 Task: Search one way flight ticket for 1 adult, 5 children, 2 infants in seat and 1 infant on lap in first from North Platte: North Platte Regional Airport (lee Bird Field) to Rockford: Chicago Rockford International Airport(was Northwest Chicagoland Regional Airport At Rockford) on 5-1-2023. Choice of flights is Southwest. Number of bags: 7 checked bags. Price is upto 77000. Outbound departure time preference is 17:15.
Action: Mouse moved to (251, 233)
Screenshot: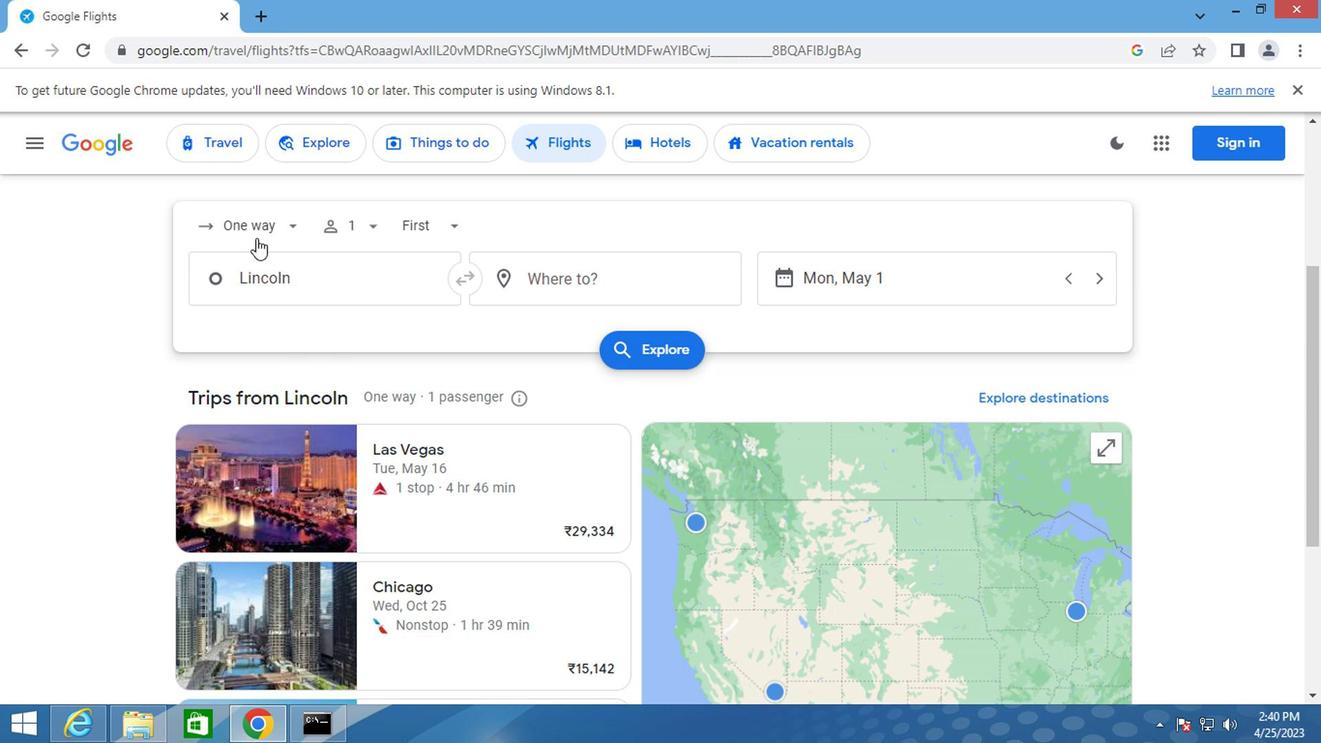 
Action: Mouse pressed left at (251, 233)
Screenshot: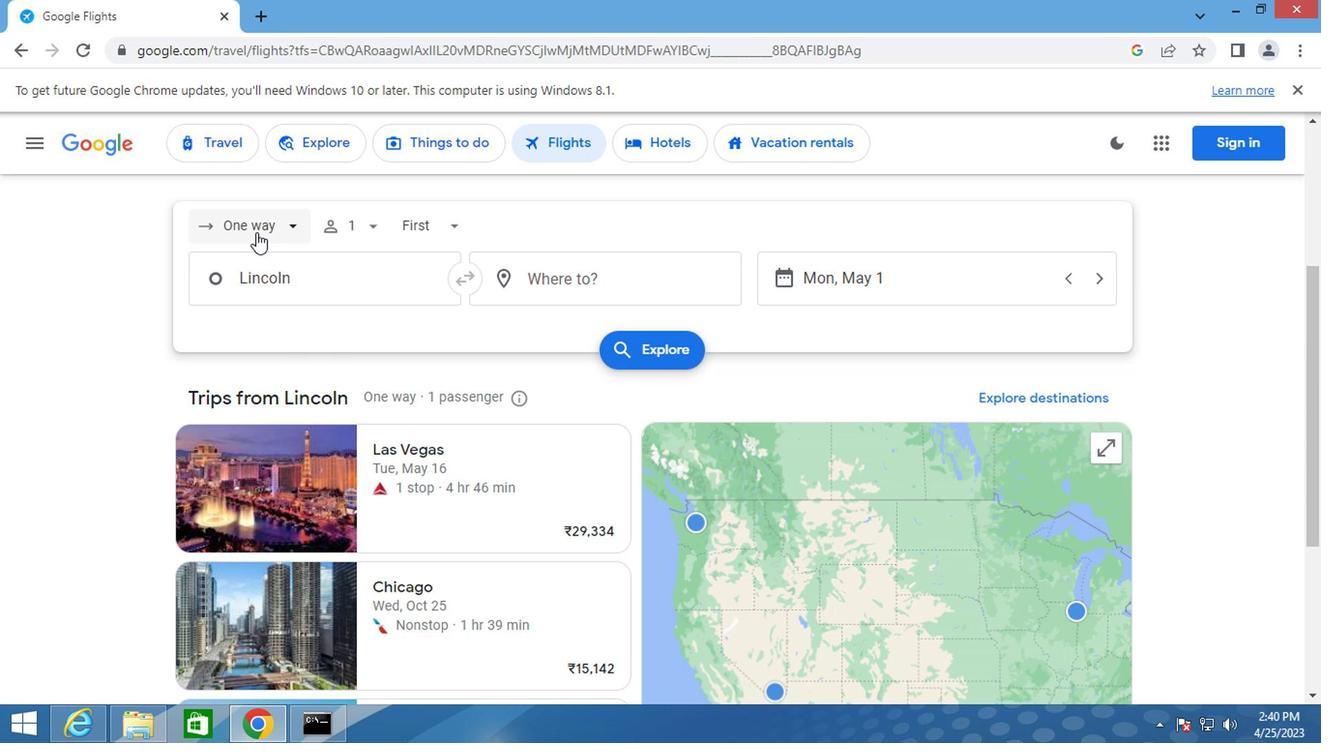 
Action: Mouse moved to (268, 313)
Screenshot: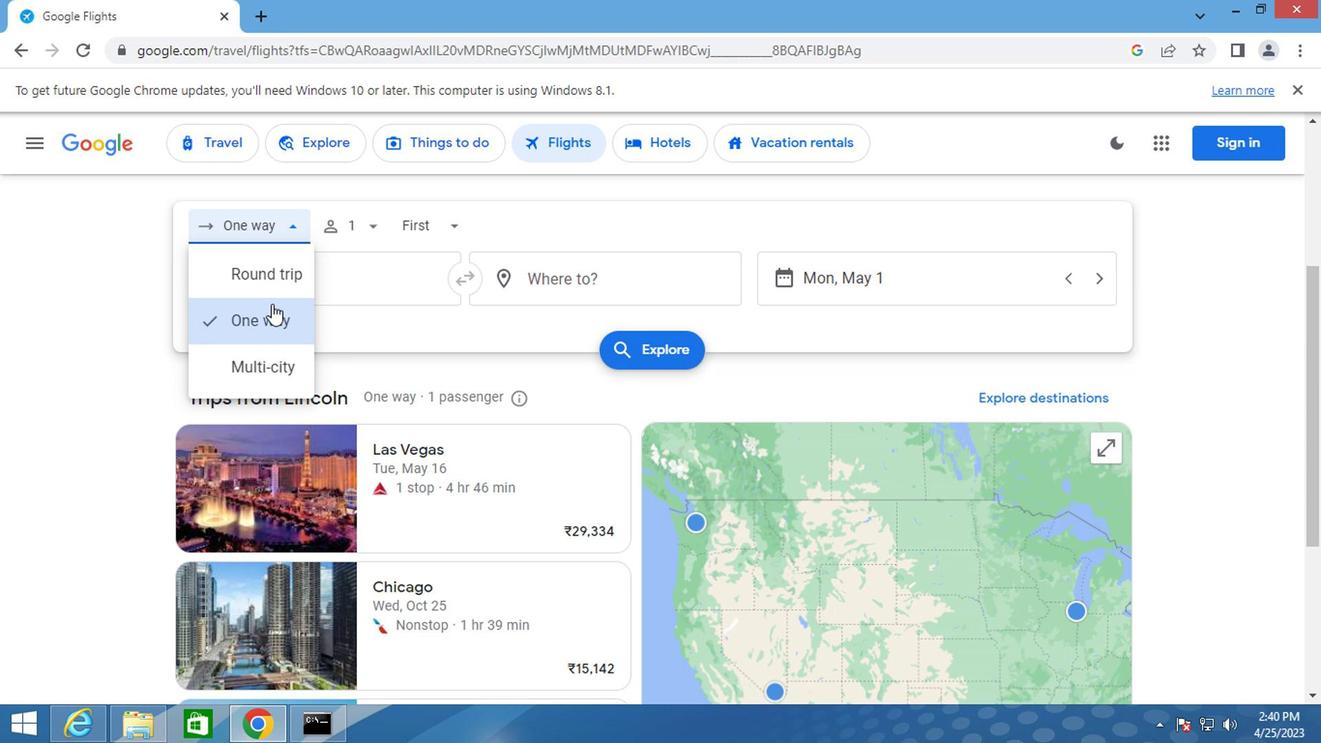 
Action: Mouse pressed left at (268, 313)
Screenshot: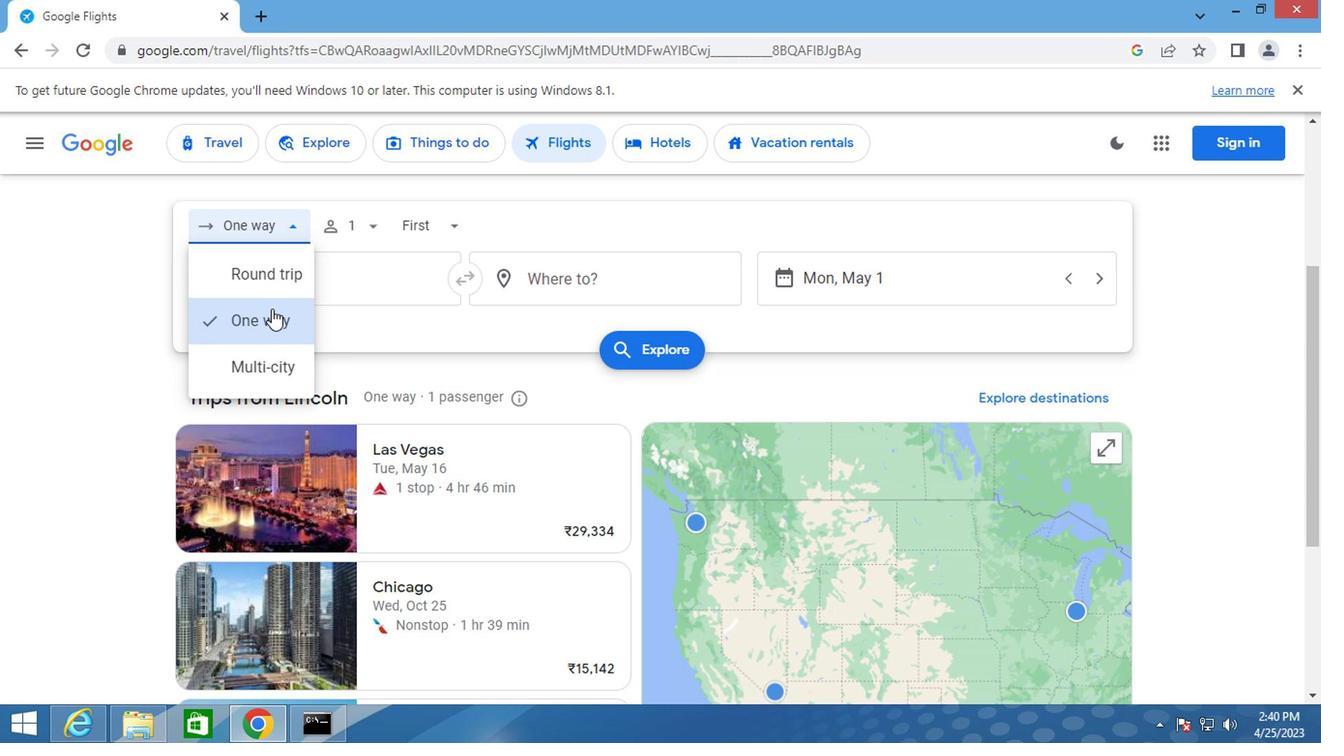 
Action: Mouse moved to (369, 227)
Screenshot: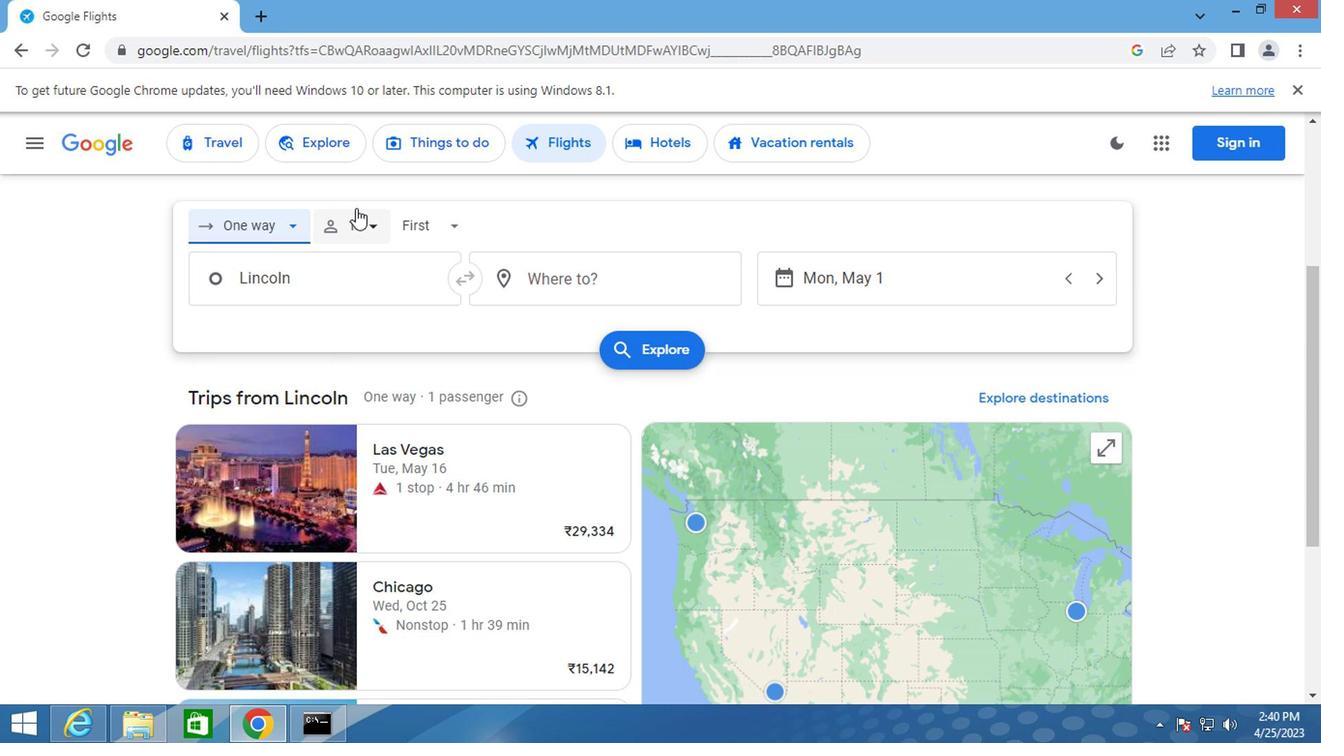 
Action: Mouse pressed left at (369, 227)
Screenshot: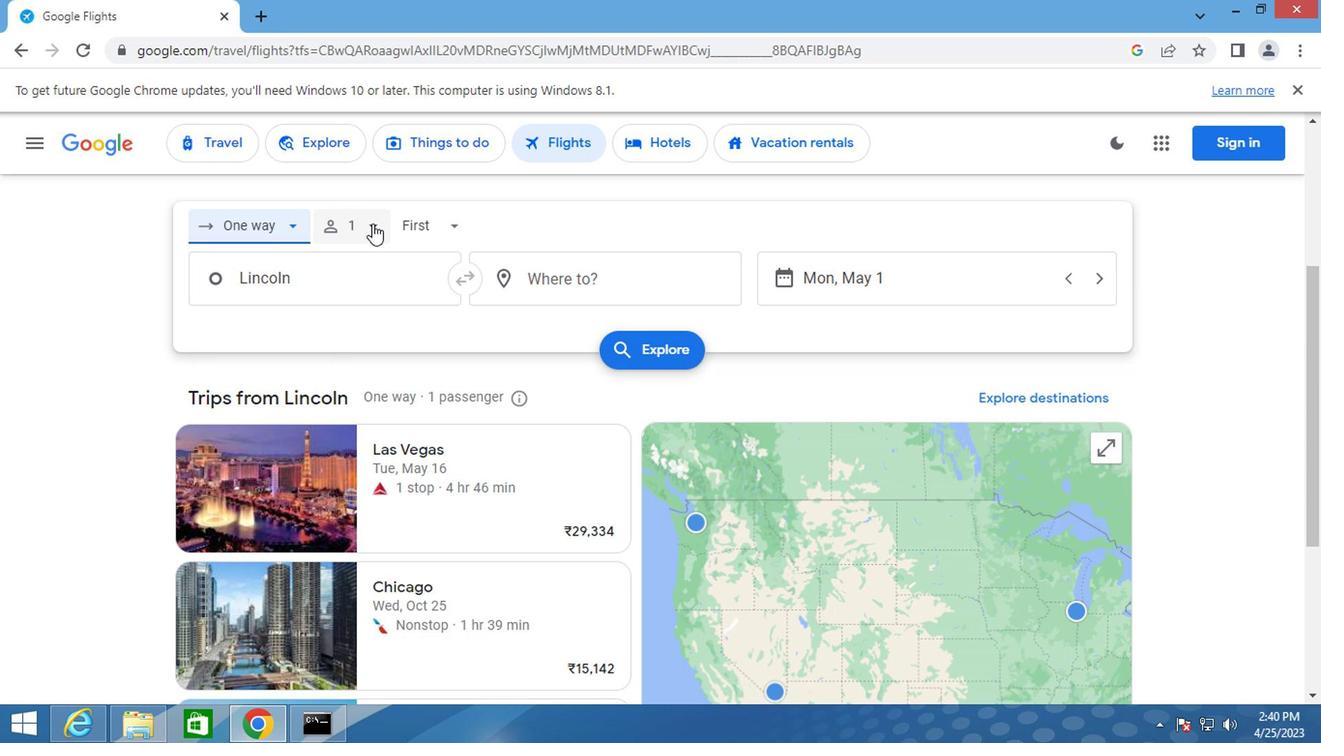 
Action: Mouse moved to (511, 318)
Screenshot: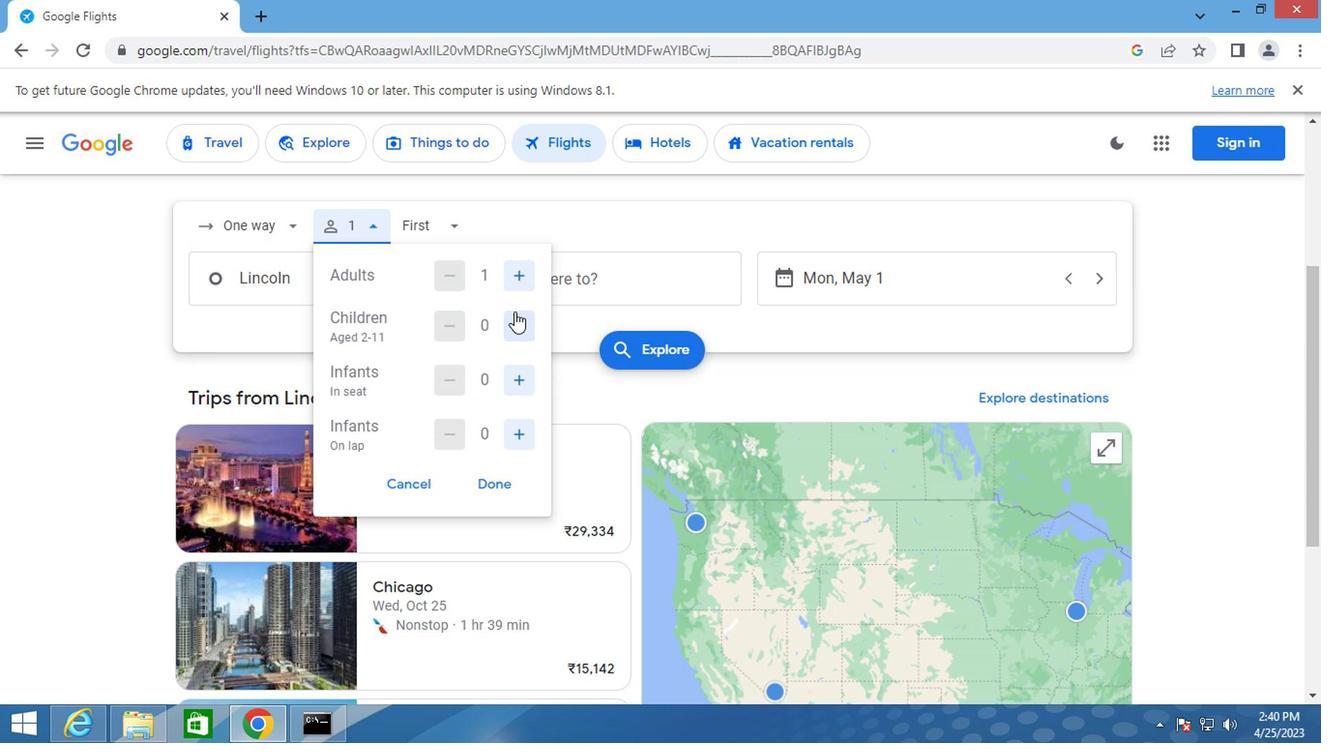 
Action: Mouse pressed left at (511, 318)
Screenshot: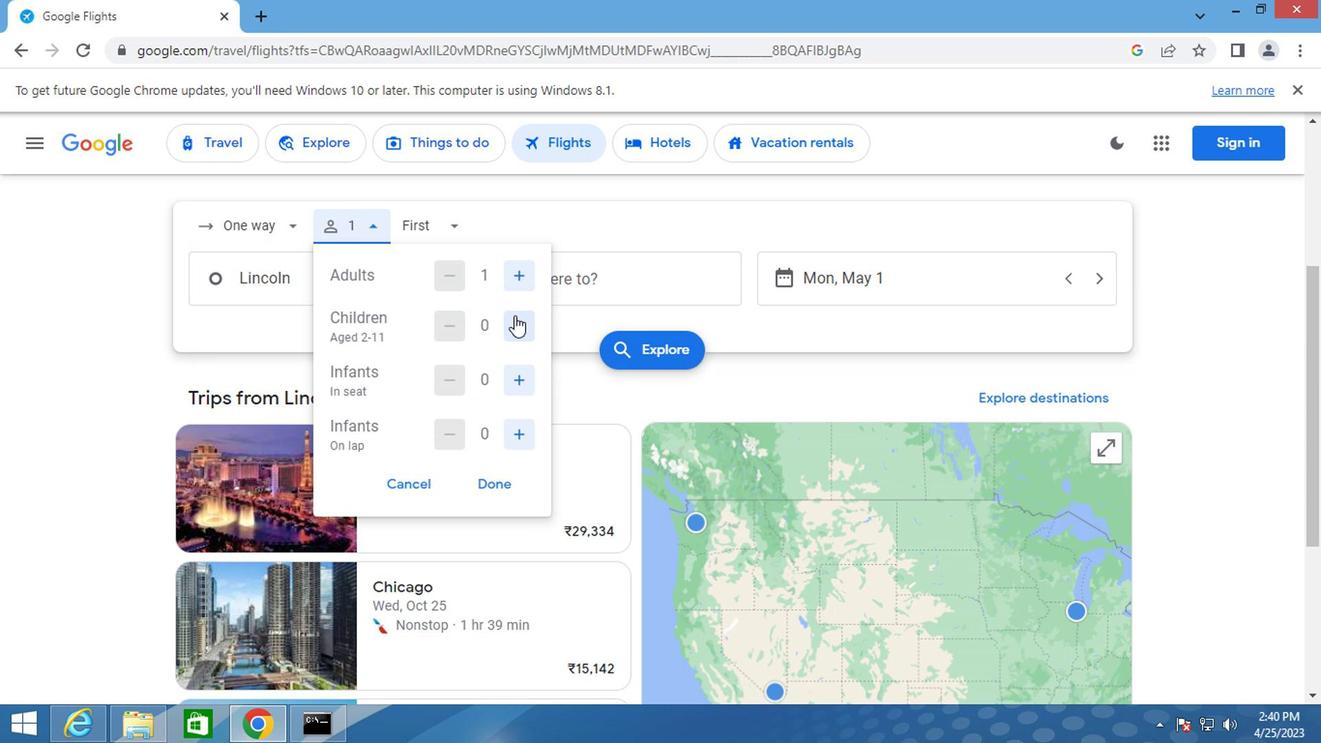 
Action: Mouse pressed left at (511, 318)
Screenshot: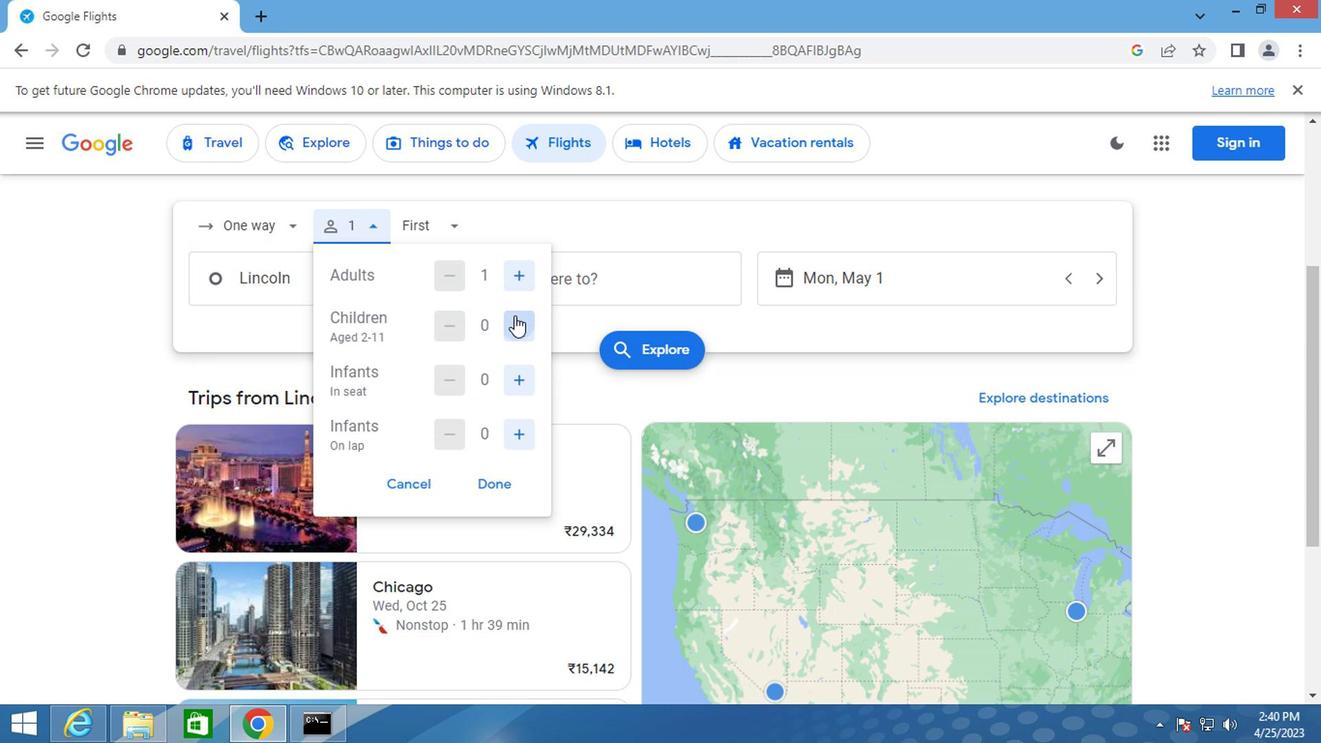 
Action: Mouse pressed left at (511, 318)
Screenshot: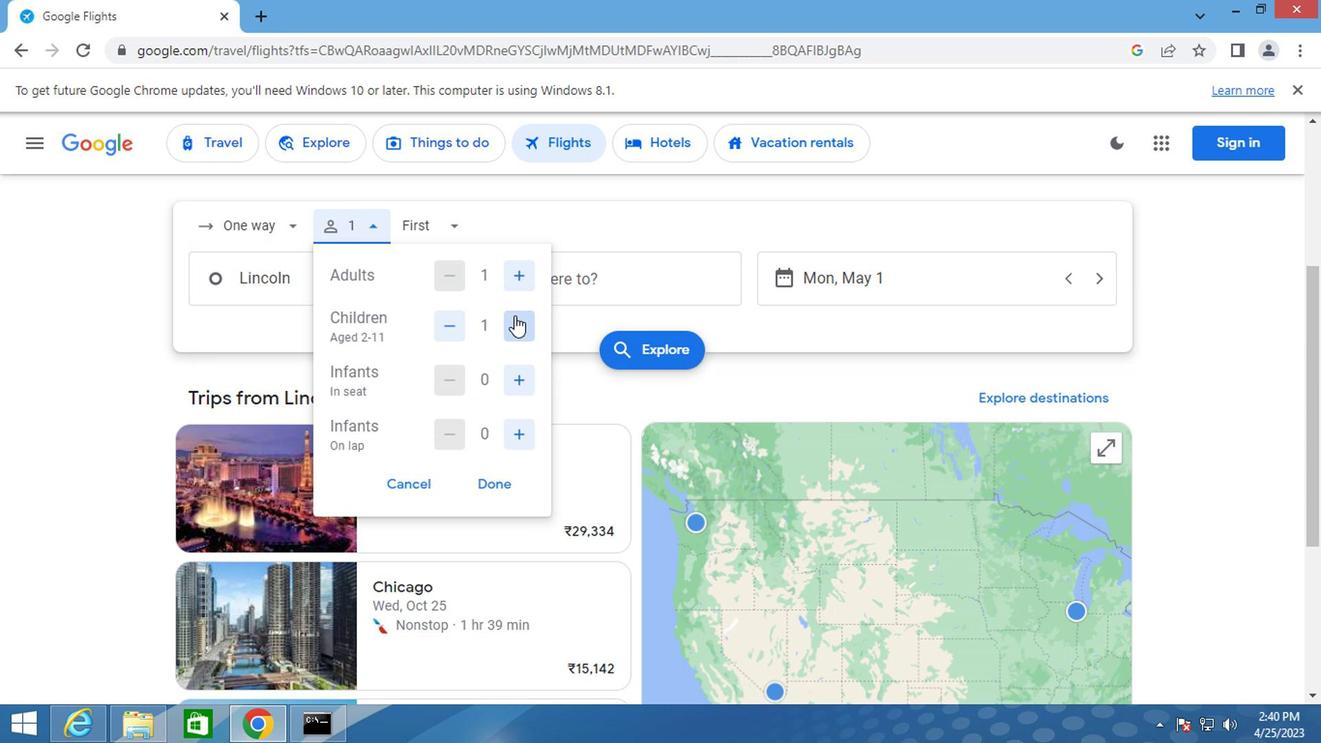 
Action: Mouse pressed left at (511, 318)
Screenshot: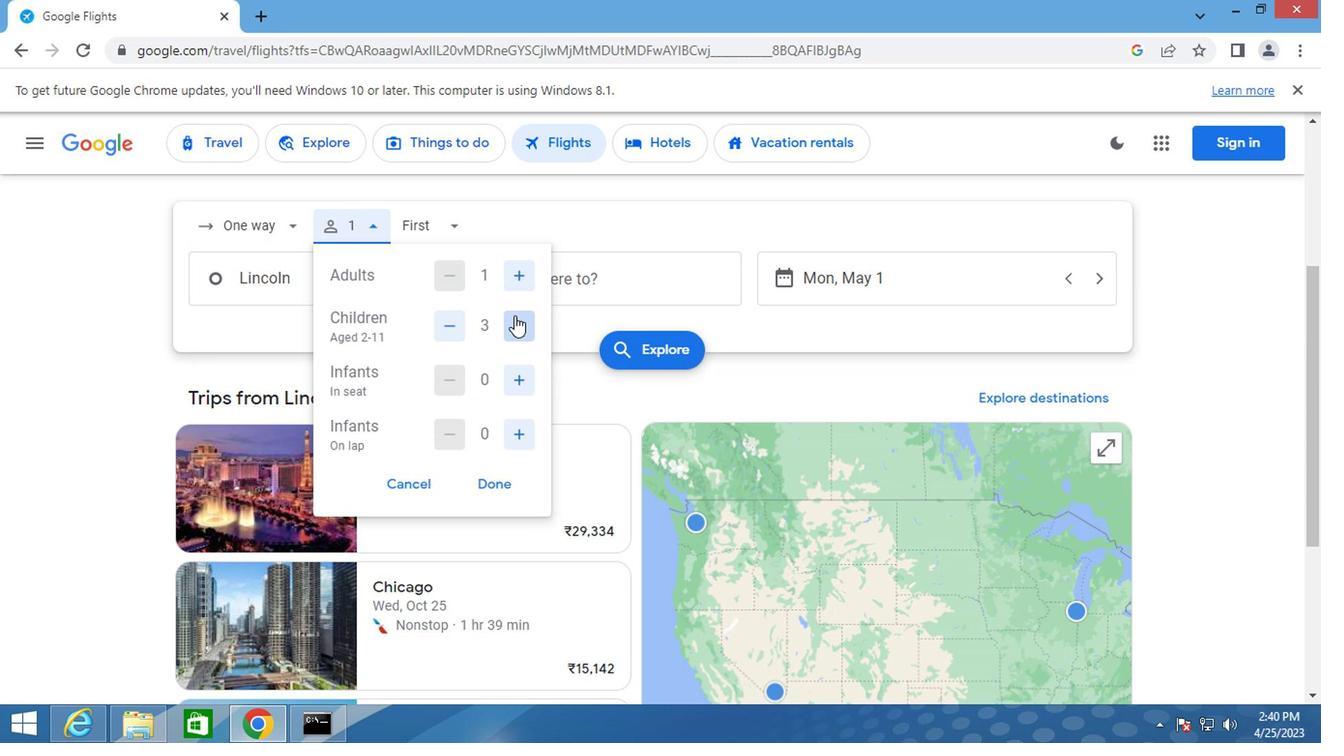 
Action: Mouse pressed left at (511, 318)
Screenshot: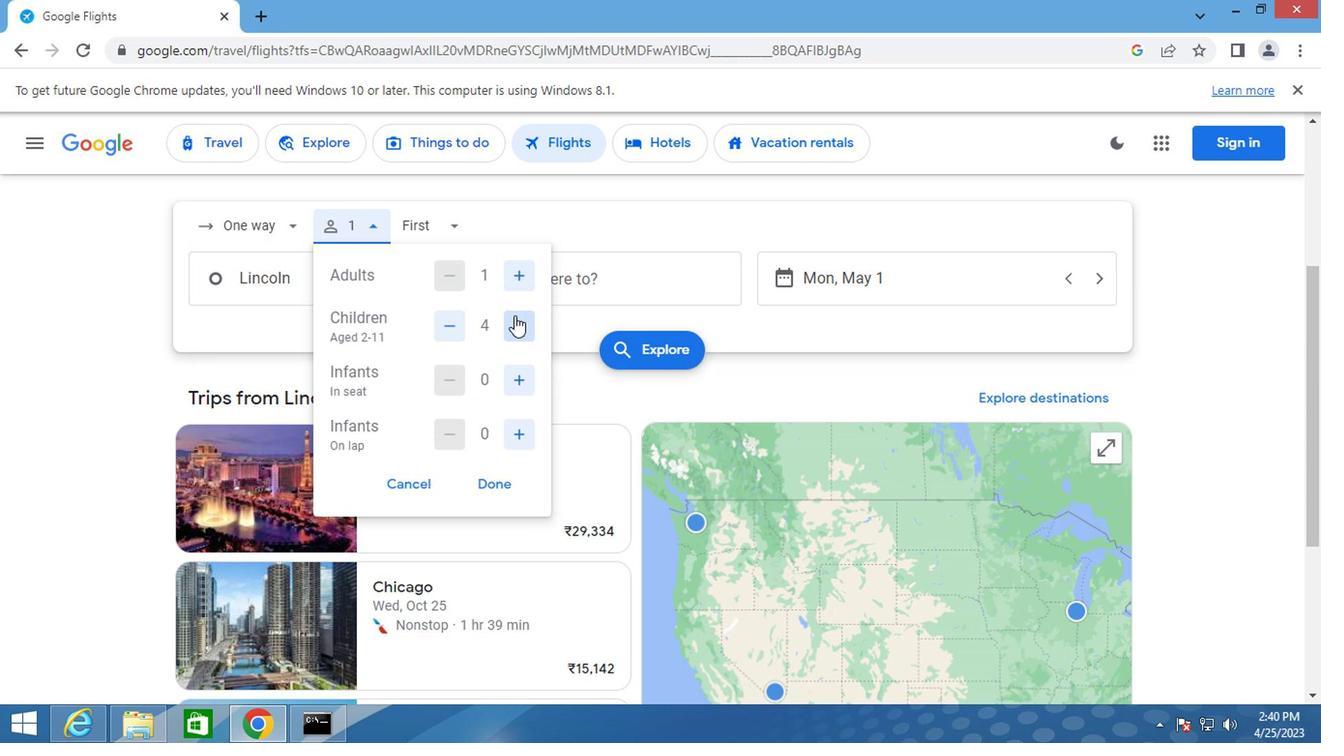 
Action: Mouse moved to (518, 384)
Screenshot: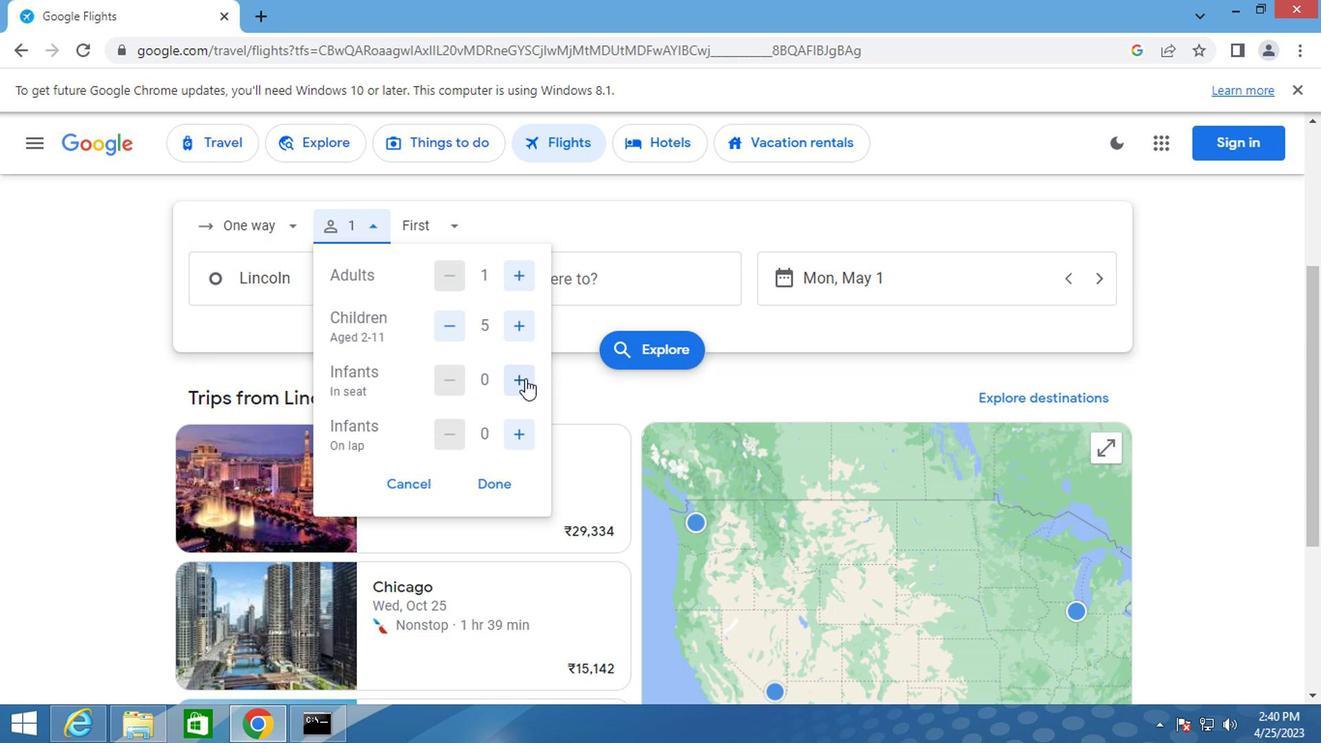 
Action: Mouse pressed left at (518, 384)
Screenshot: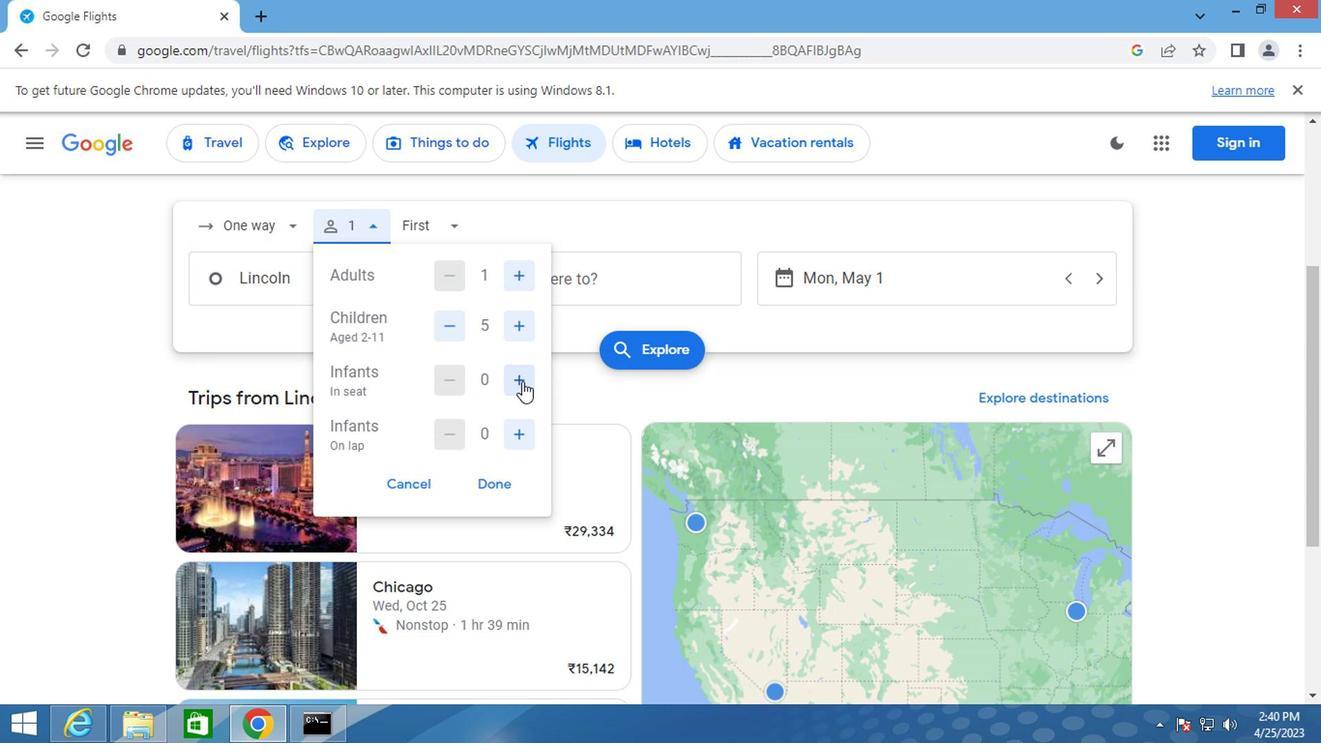 
Action: Mouse pressed left at (518, 384)
Screenshot: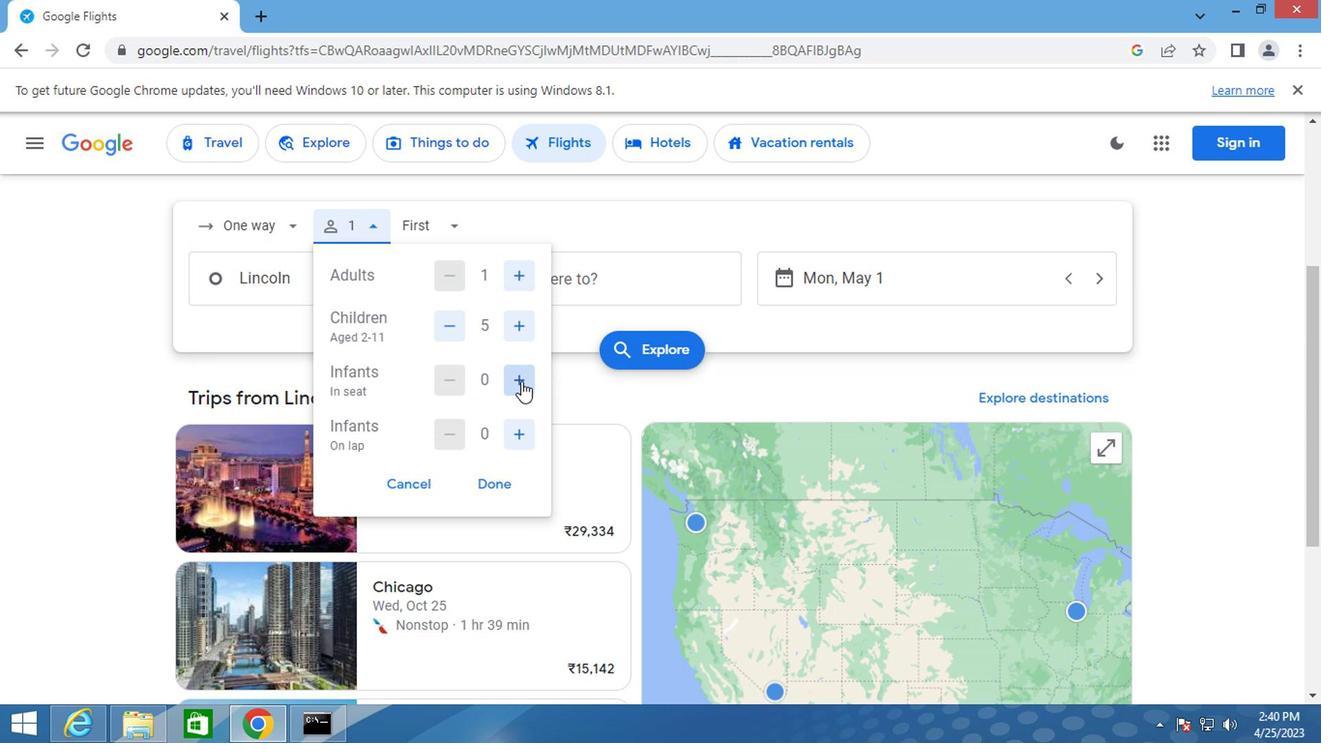 
Action: Mouse moved to (515, 430)
Screenshot: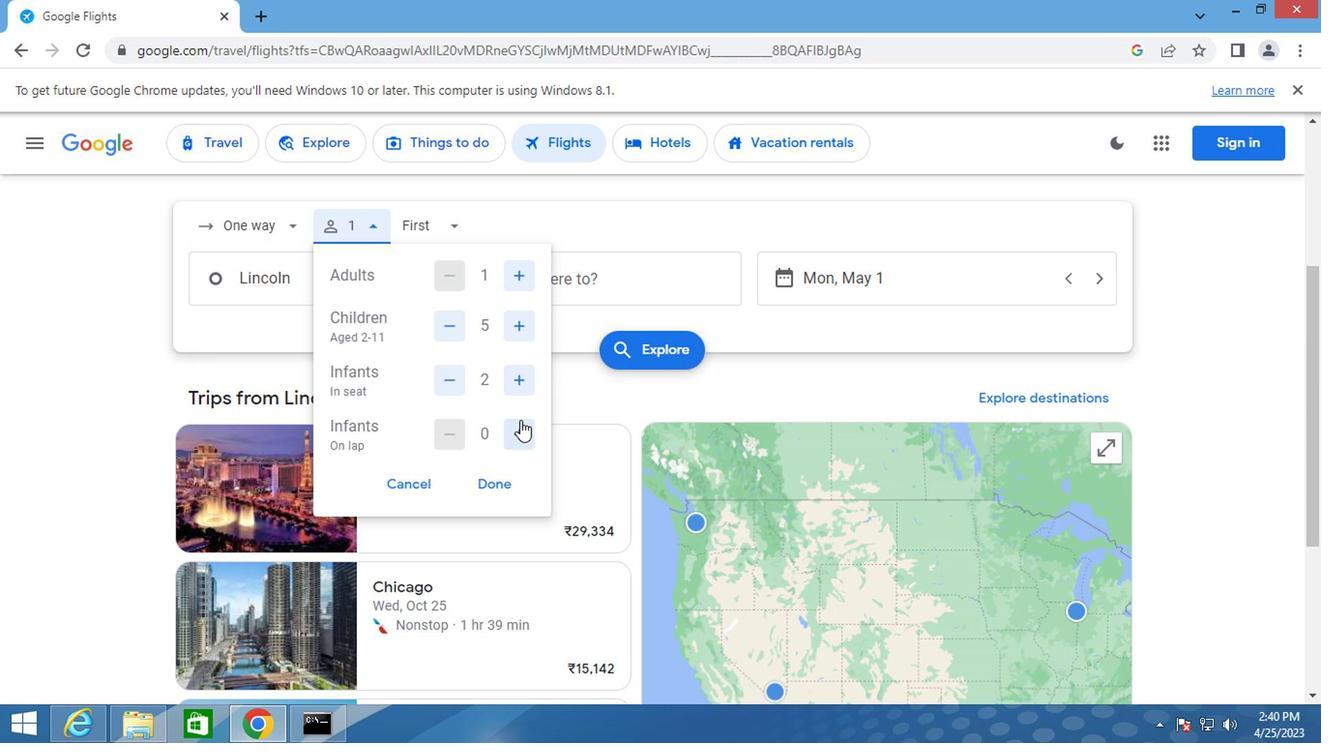 
Action: Mouse pressed left at (515, 430)
Screenshot: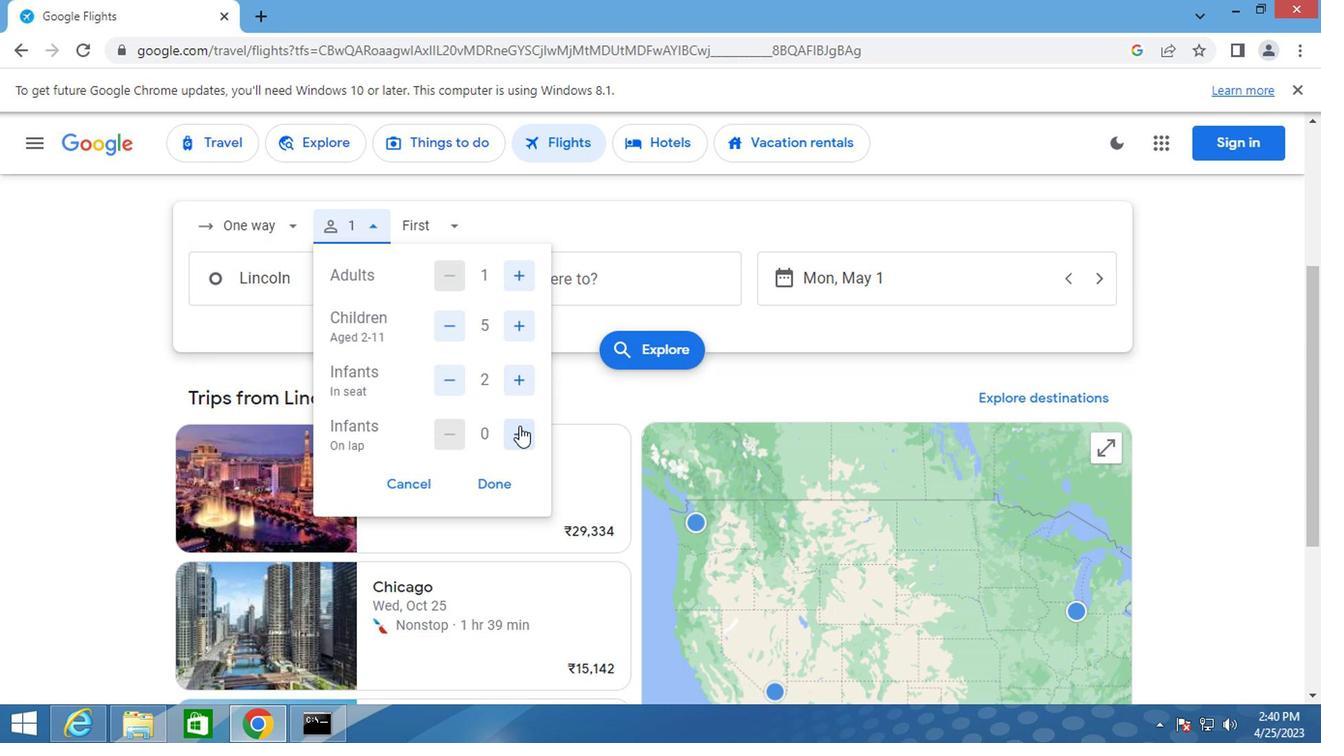 
Action: Mouse moved to (401, 227)
Screenshot: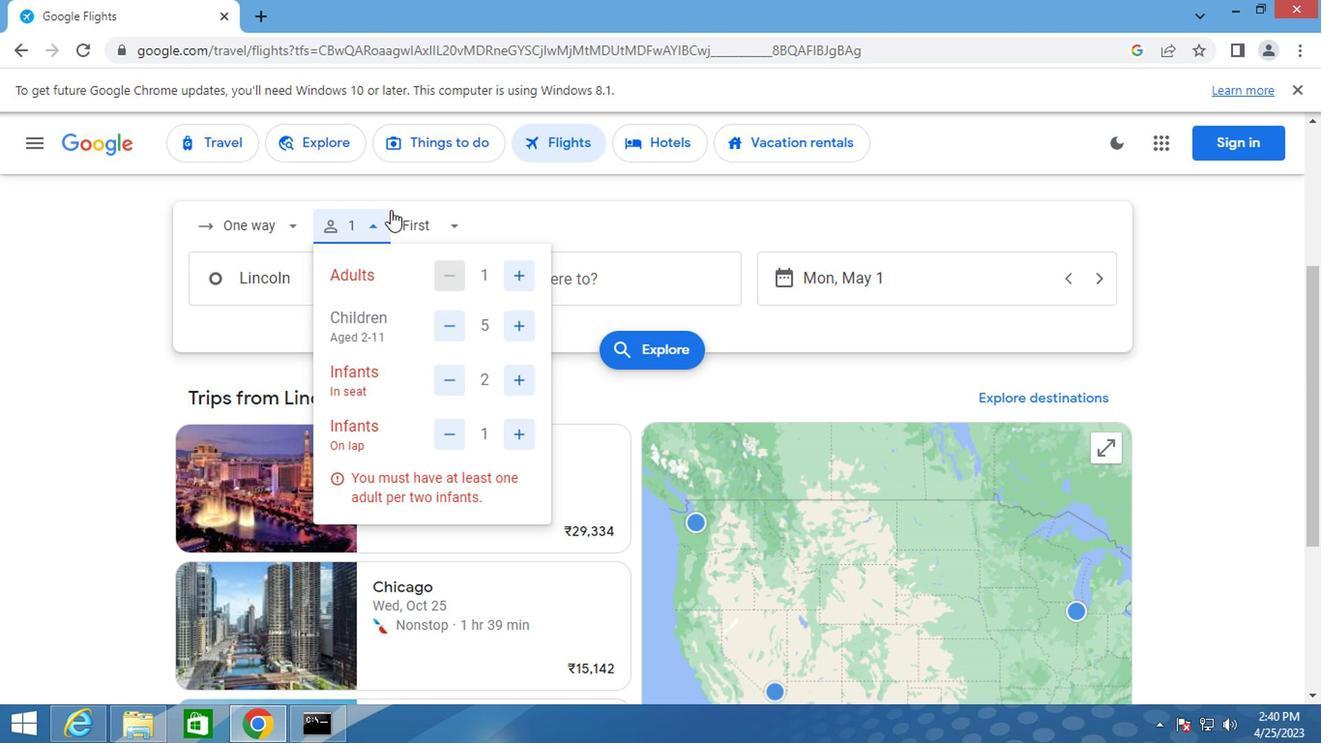 
Action: Mouse pressed left at (401, 227)
Screenshot: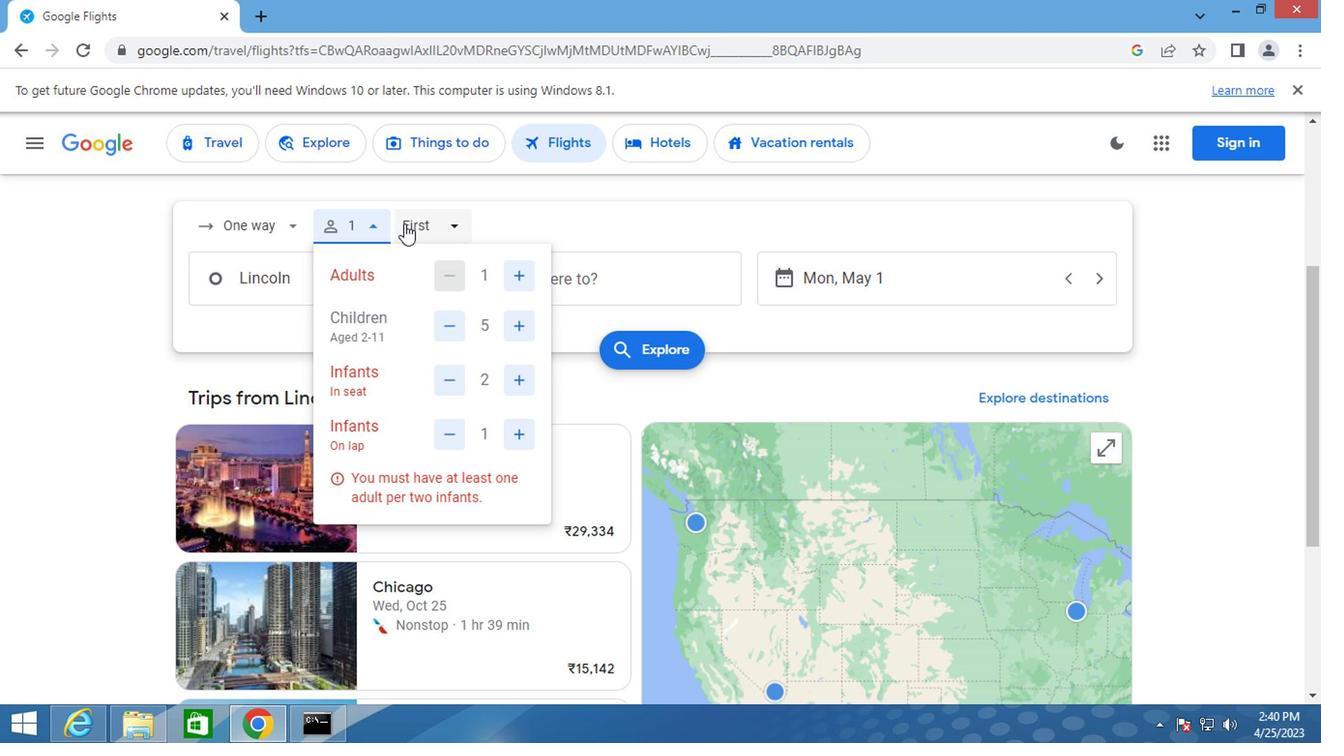 
Action: Mouse moved to (475, 422)
Screenshot: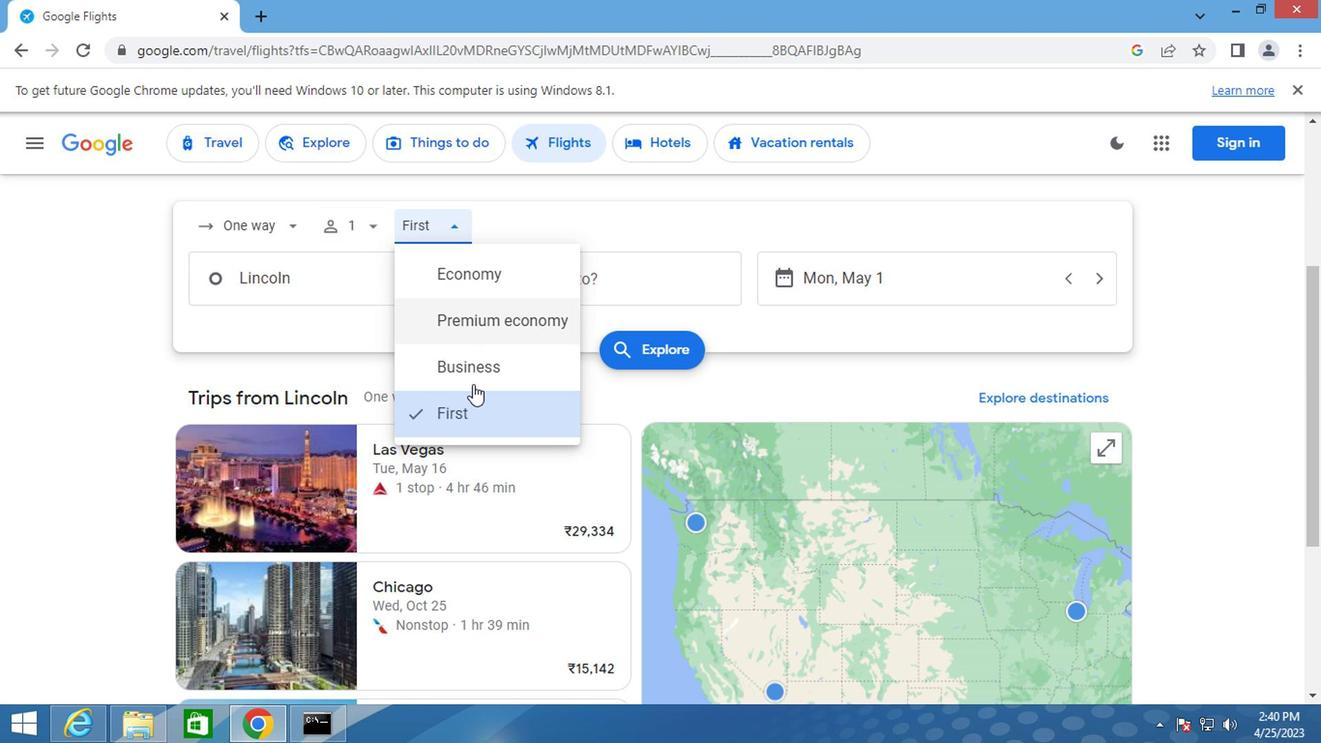 
Action: Mouse pressed left at (475, 422)
Screenshot: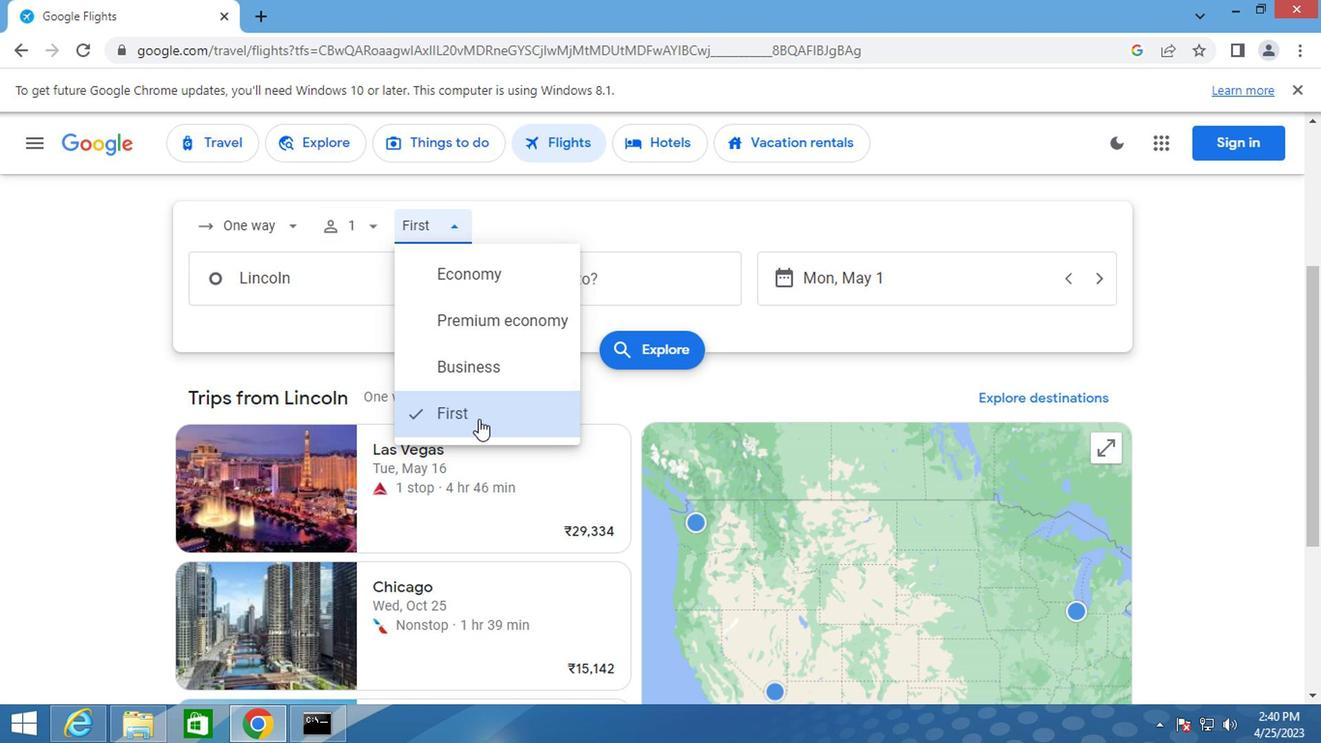 
Action: Mouse moved to (267, 269)
Screenshot: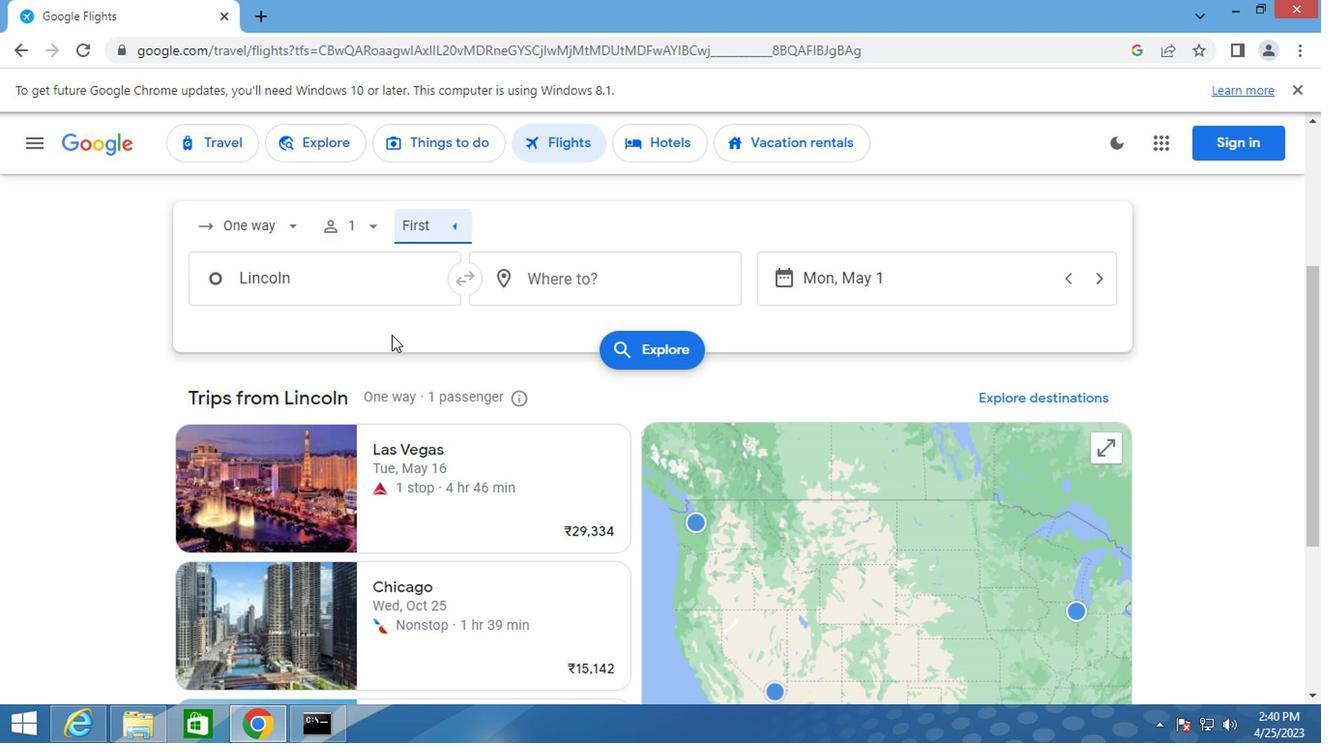 
Action: Mouse pressed left at (267, 269)
Screenshot: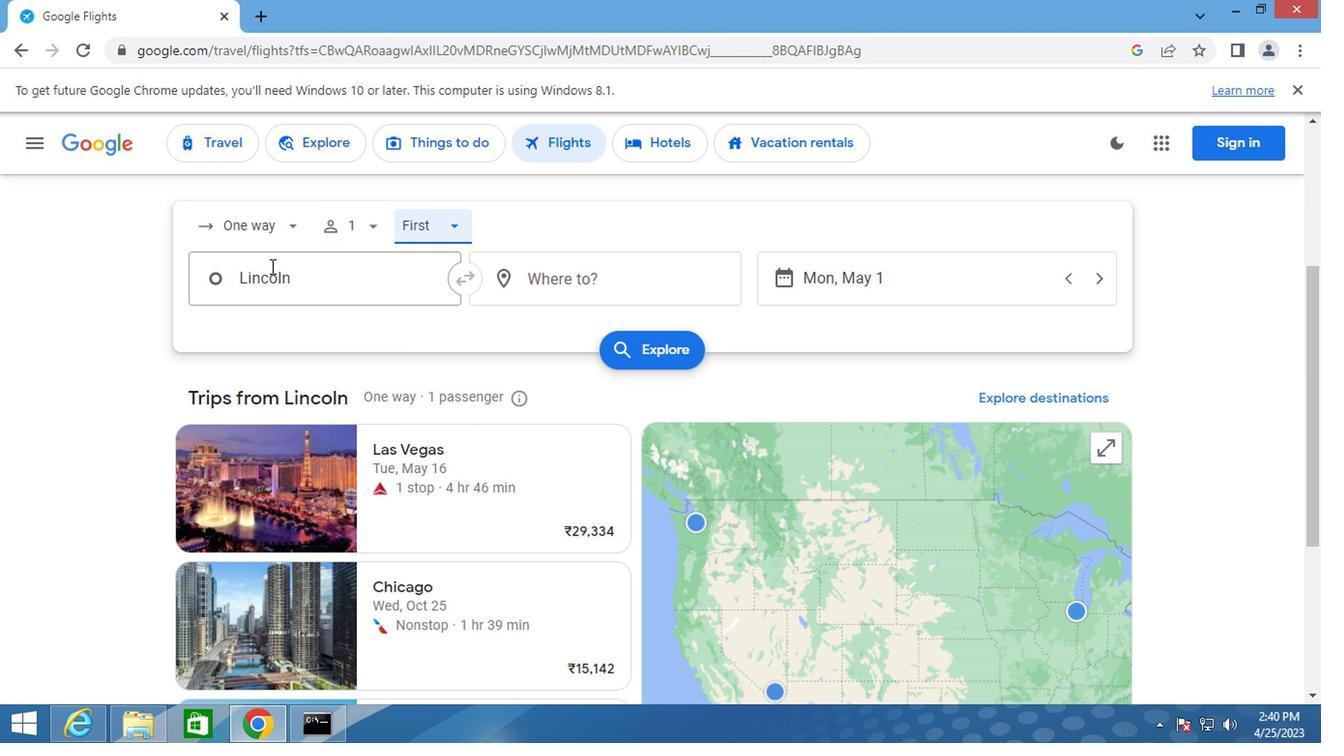 
Action: Key pressed north<Key.space>platte
Screenshot: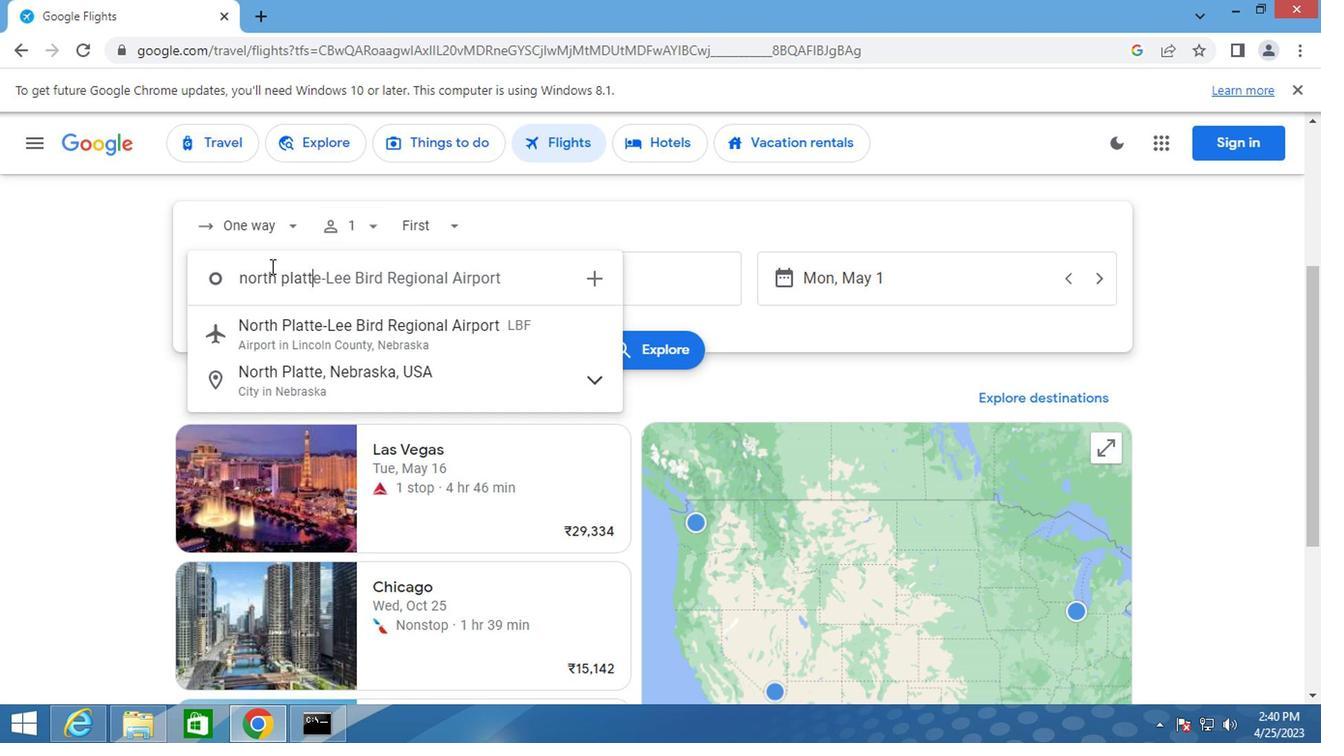 
Action: Mouse moved to (349, 346)
Screenshot: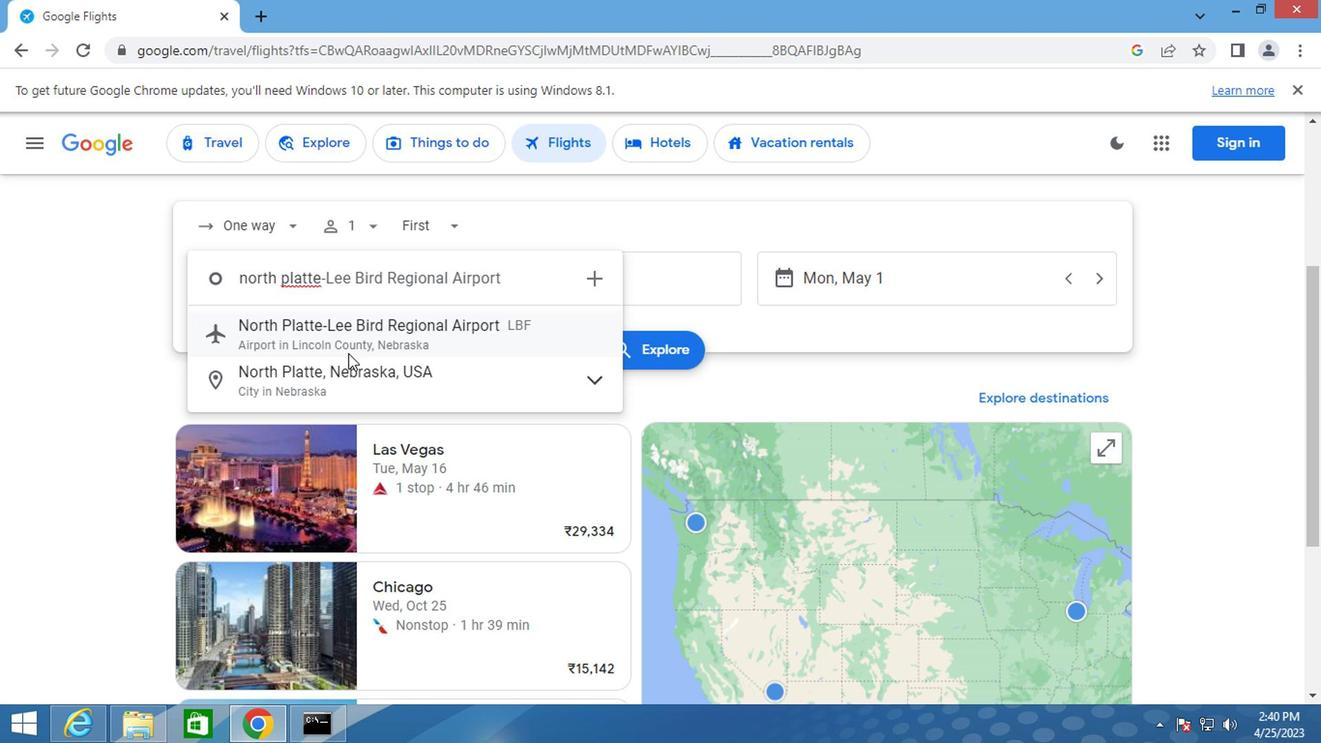 
Action: Mouse pressed left at (349, 346)
Screenshot: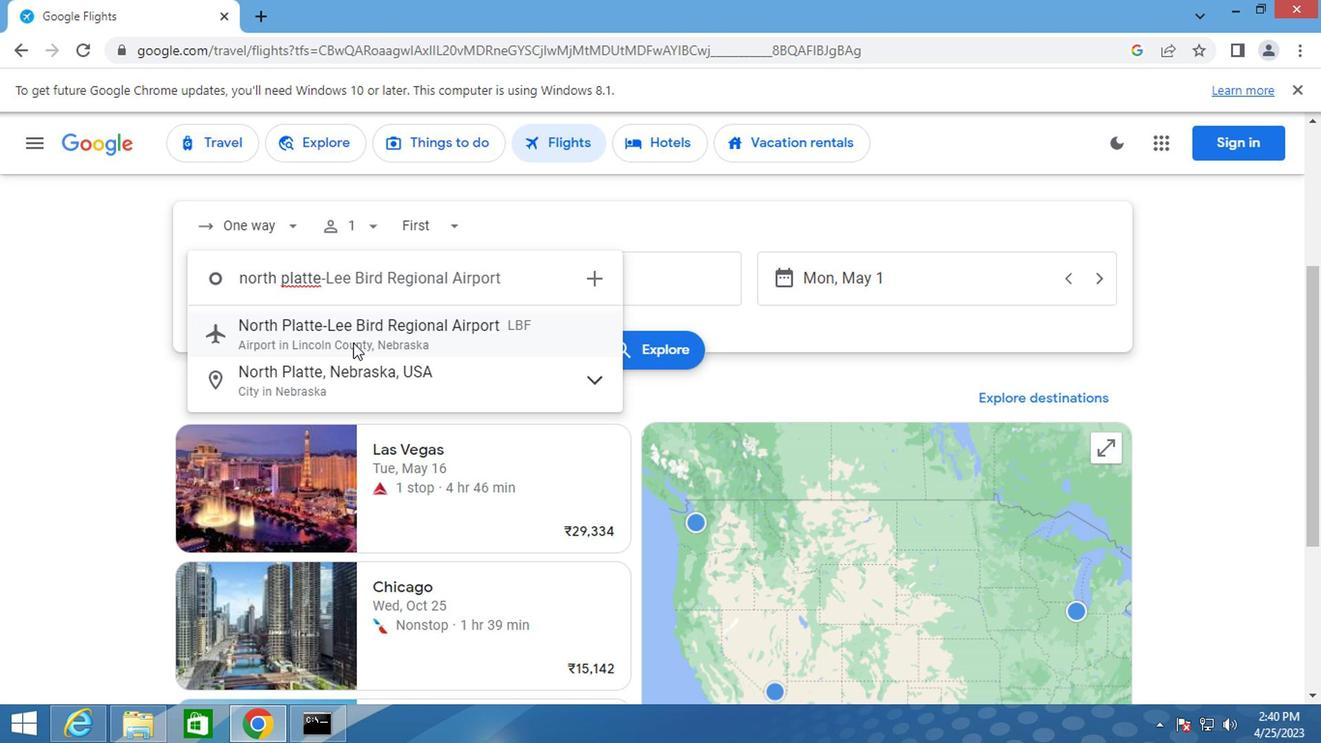 
Action: Mouse moved to (518, 275)
Screenshot: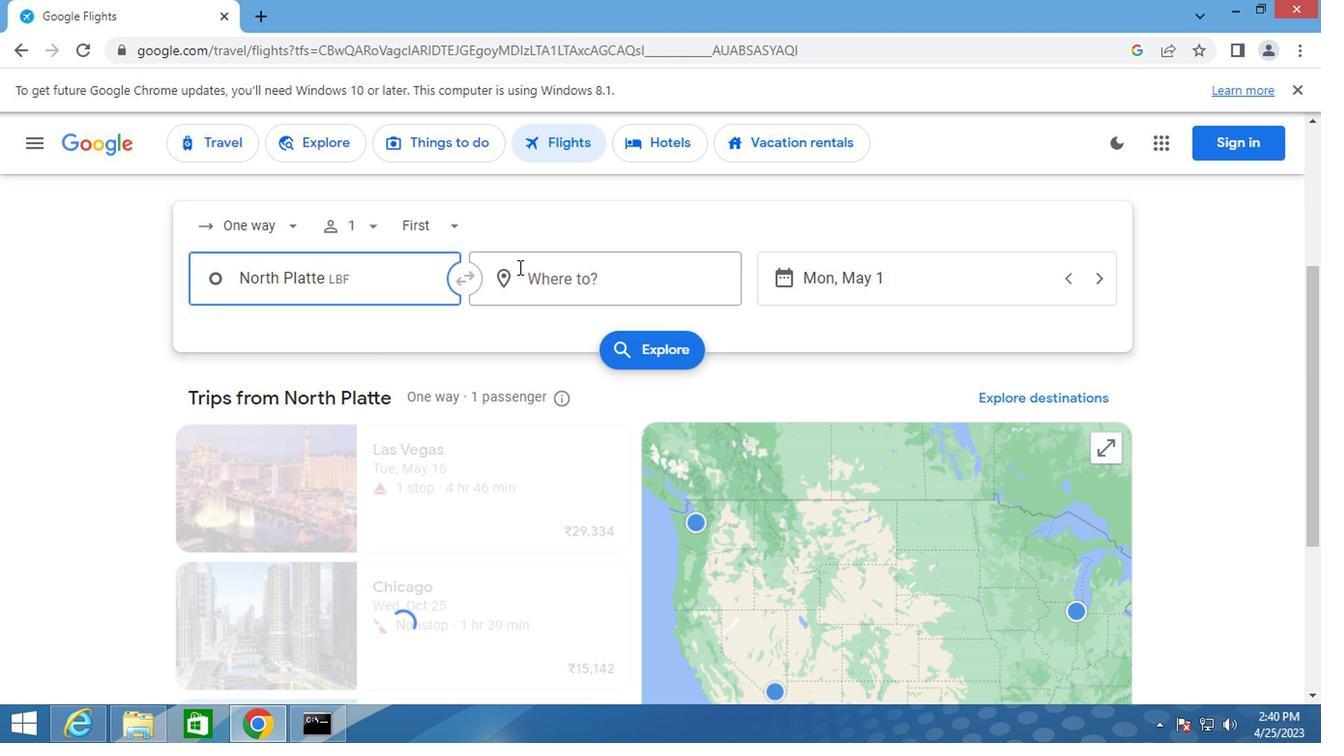 
Action: Mouse pressed left at (518, 275)
Screenshot: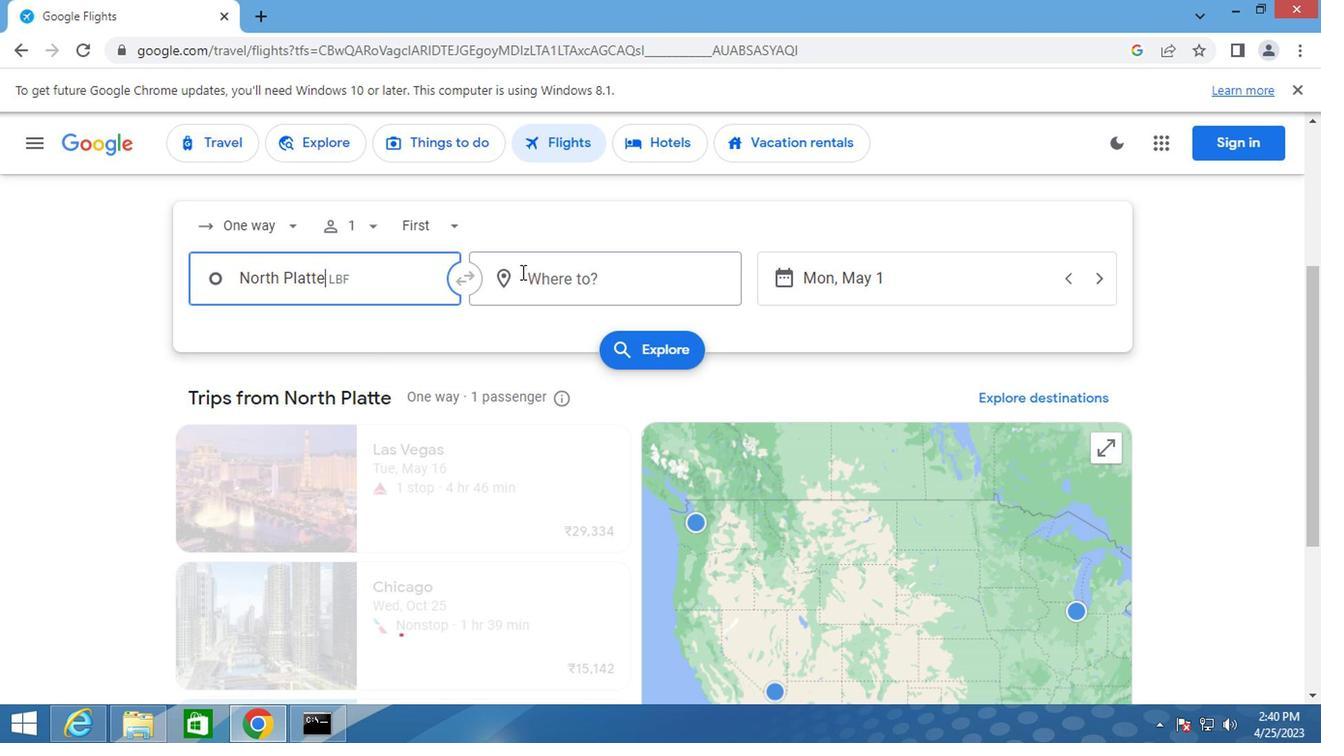 
Action: Key pressed rockford
Screenshot: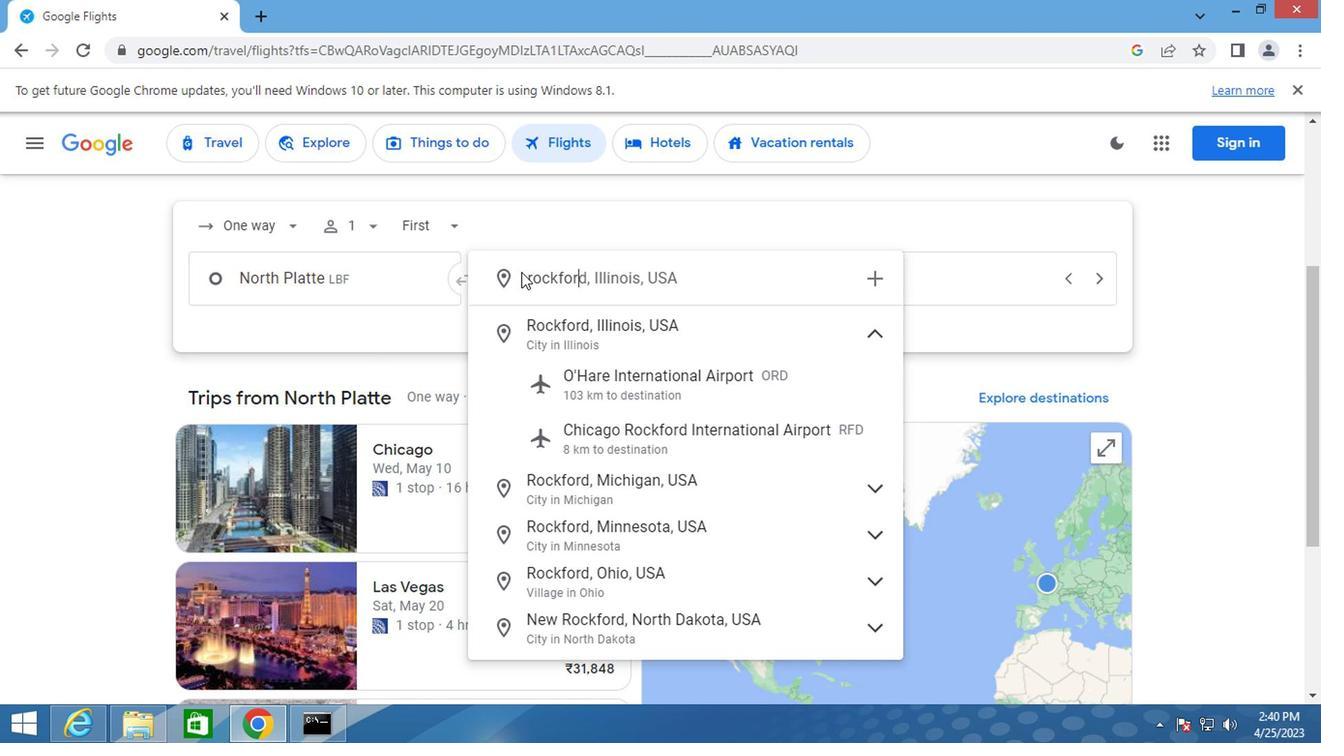 
Action: Mouse moved to (613, 431)
Screenshot: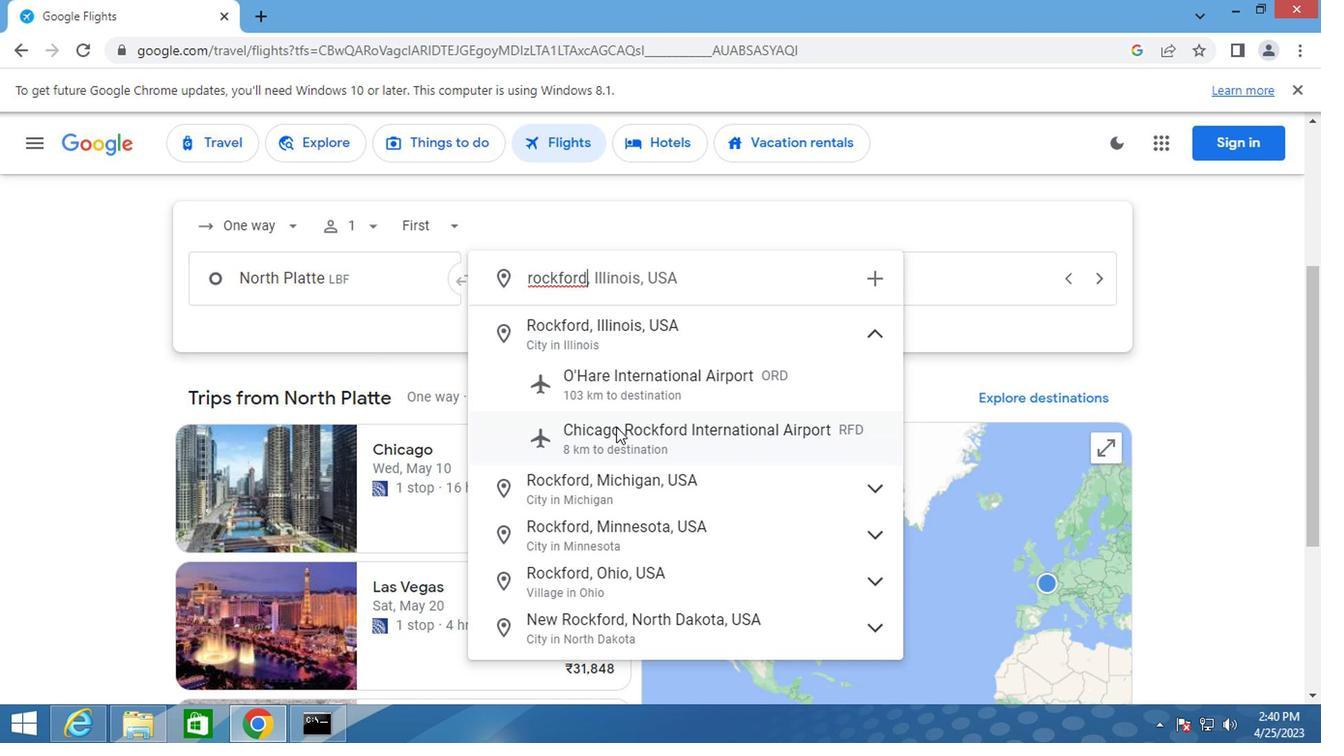 
Action: Mouse pressed left at (613, 431)
Screenshot: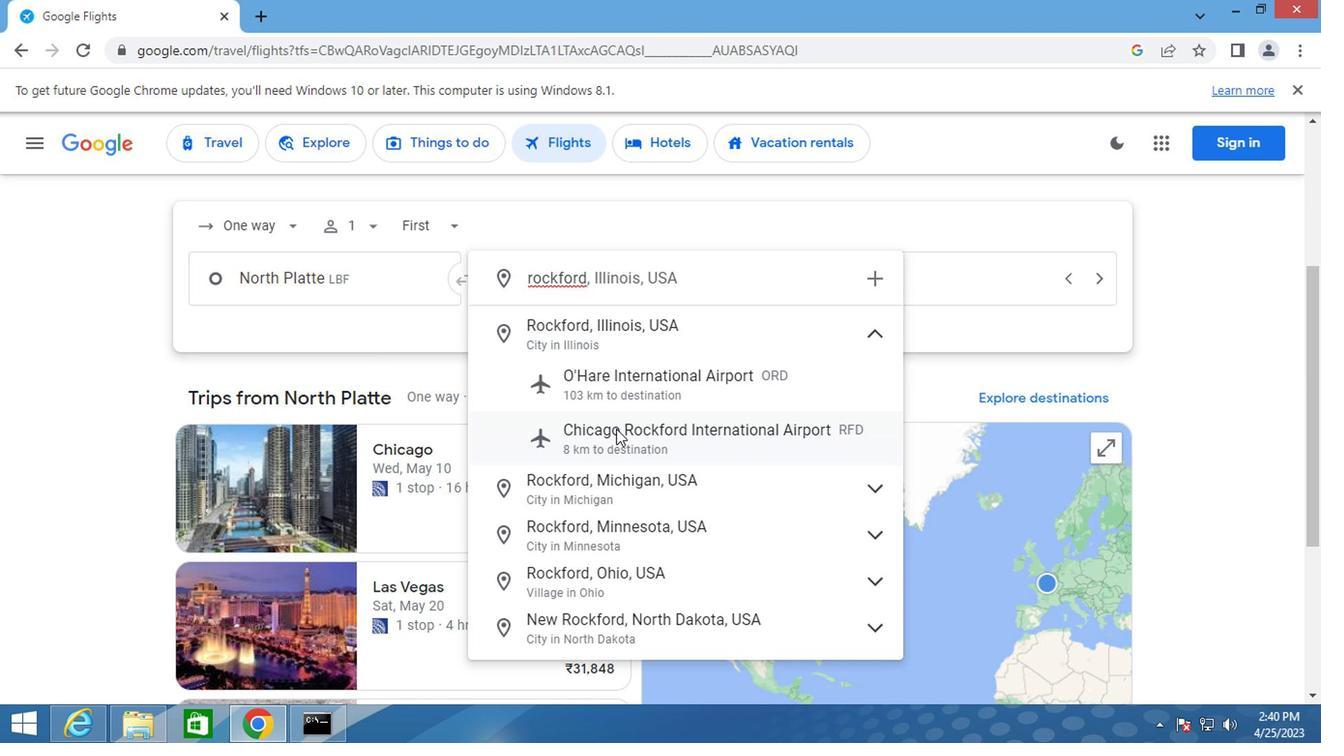 
Action: Mouse moved to (886, 296)
Screenshot: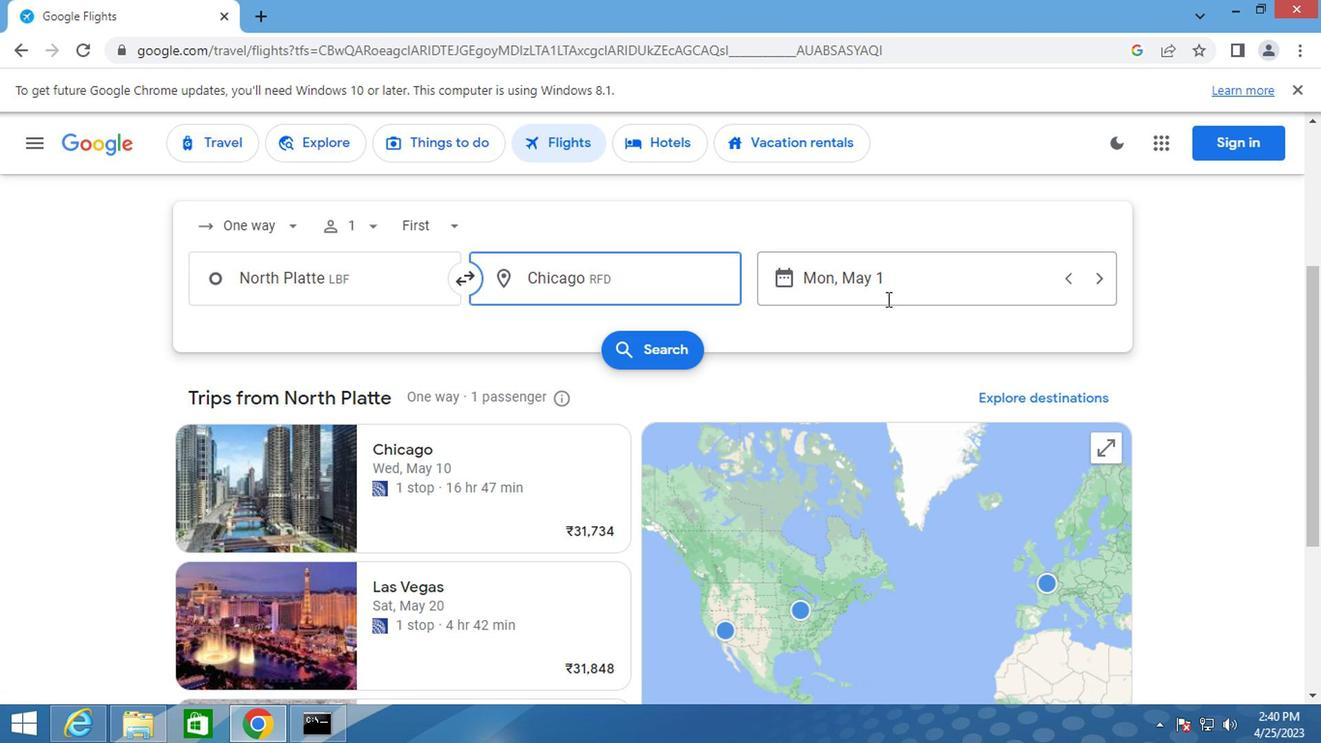 
Action: Mouse pressed left at (886, 296)
Screenshot: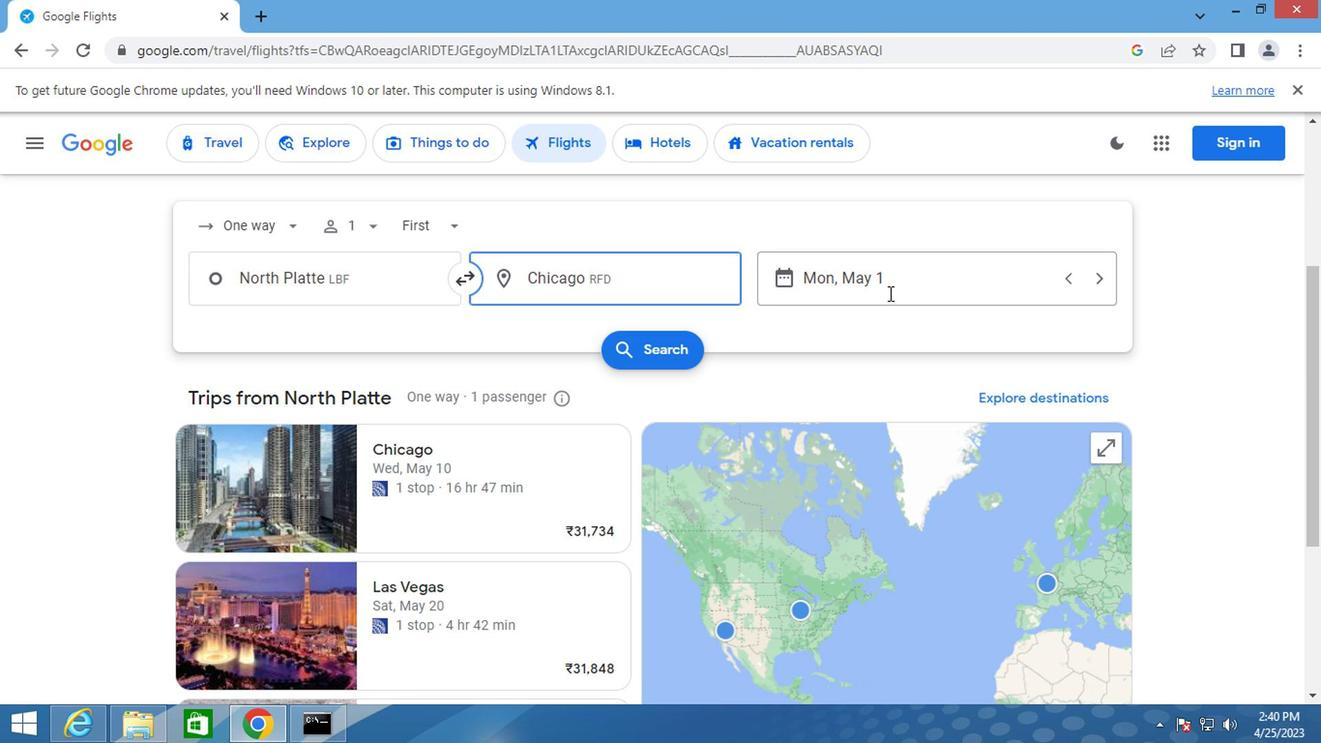 
Action: Mouse moved to (833, 351)
Screenshot: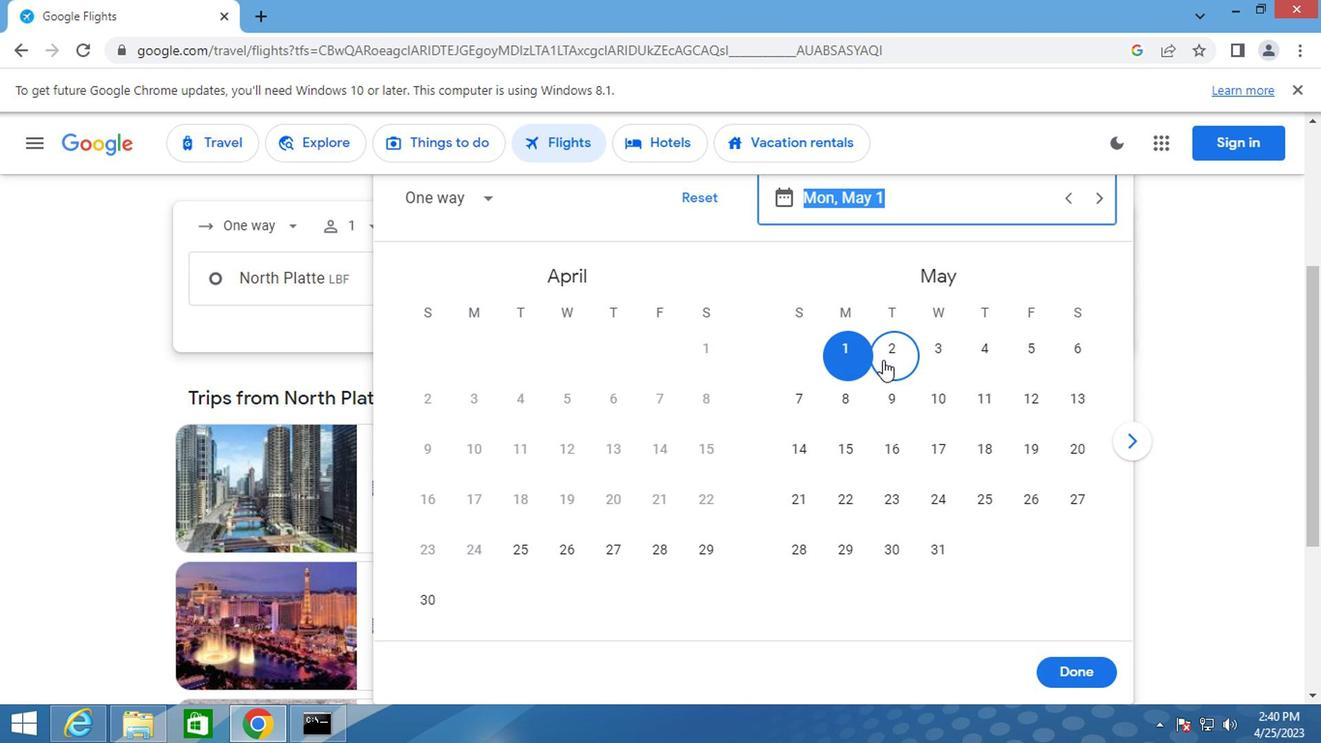 
Action: Mouse pressed left at (833, 351)
Screenshot: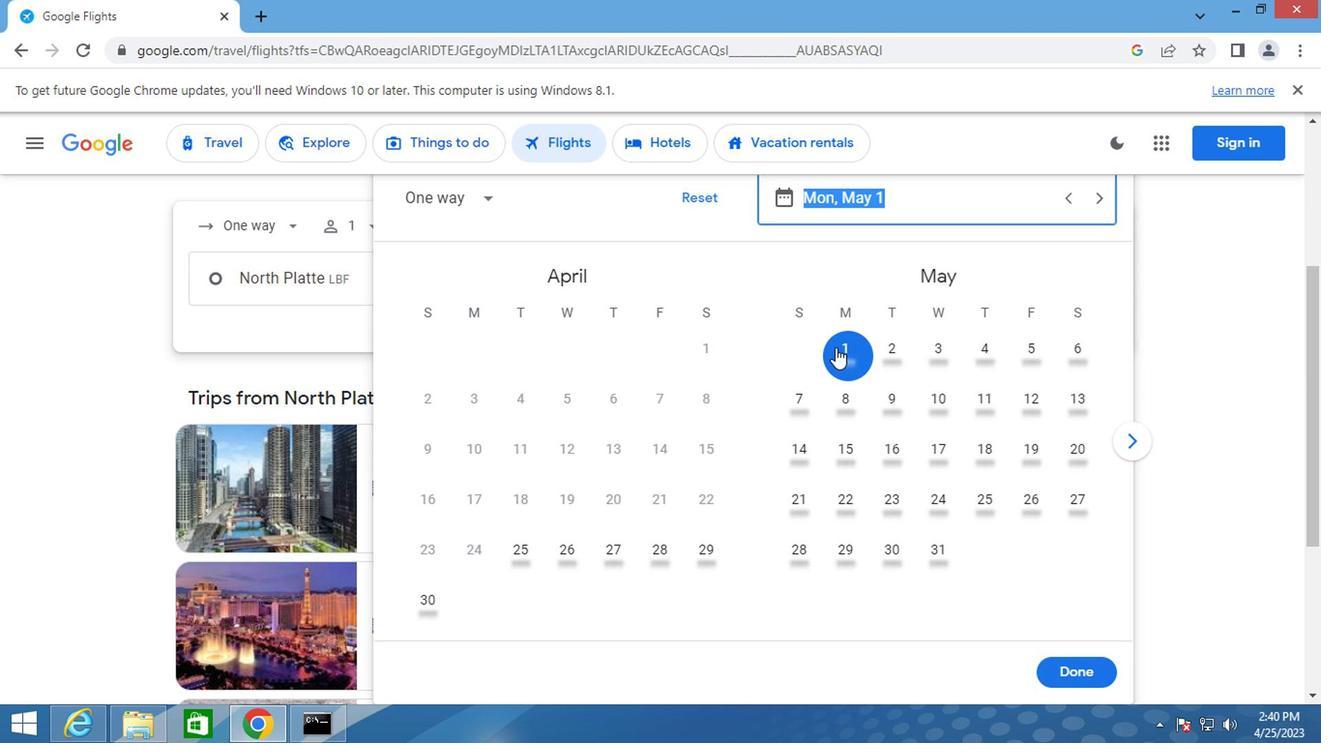 
Action: Mouse moved to (1072, 678)
Screenshot: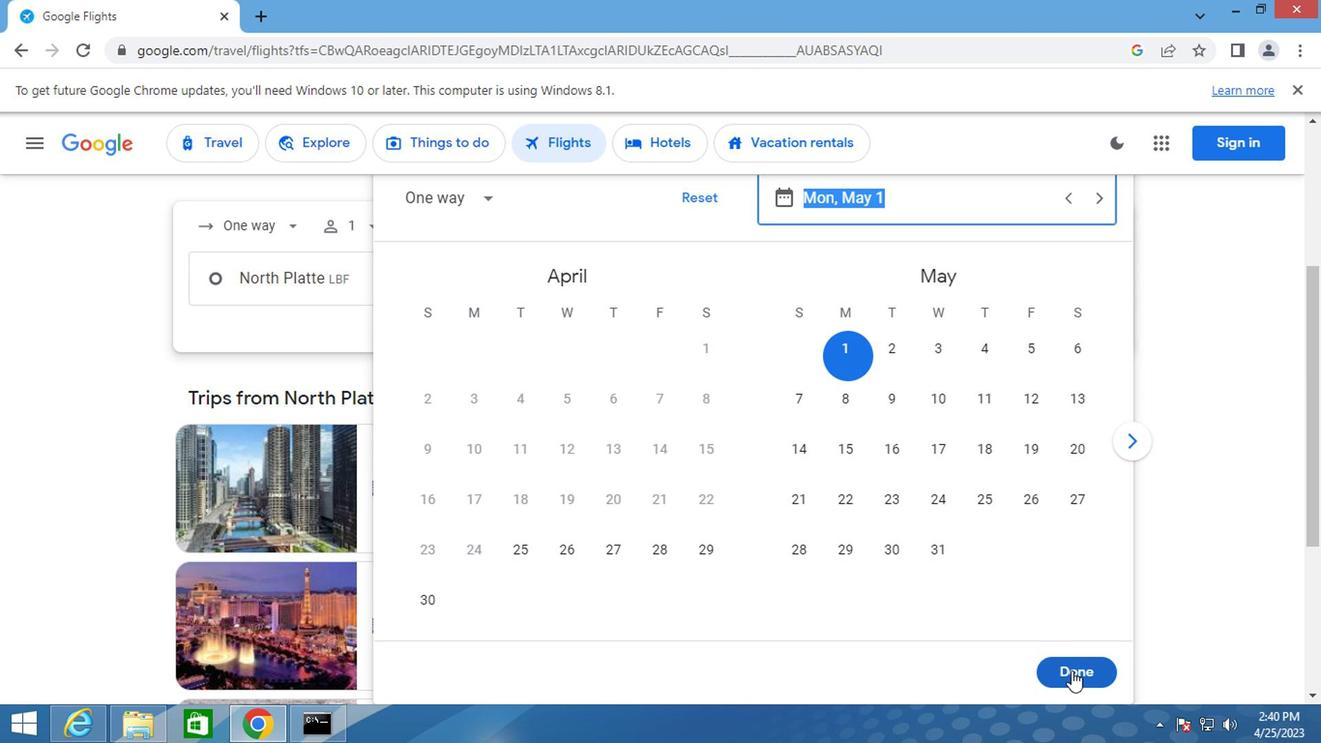 
Action: Mouse pressed left at (1072, 678)
Screenshot: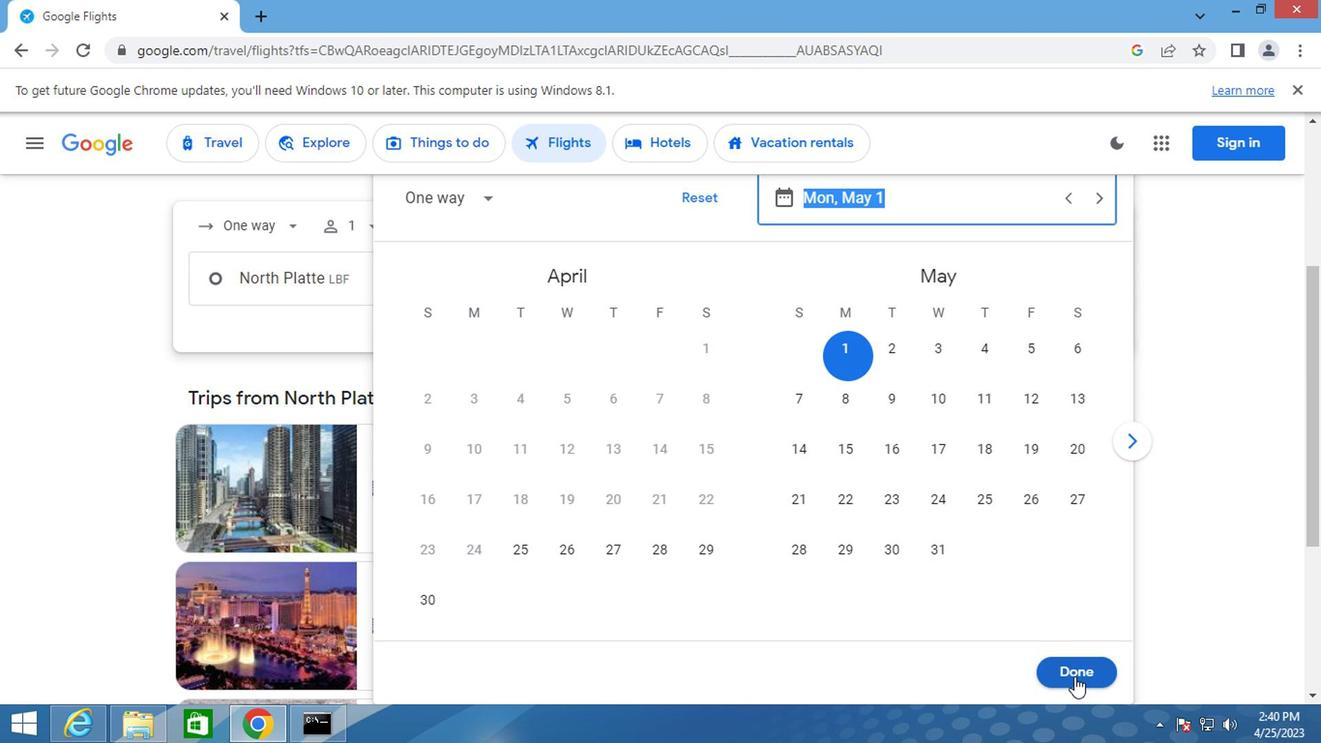 
Action: Mouse moved to (639, 352)
Screenshot: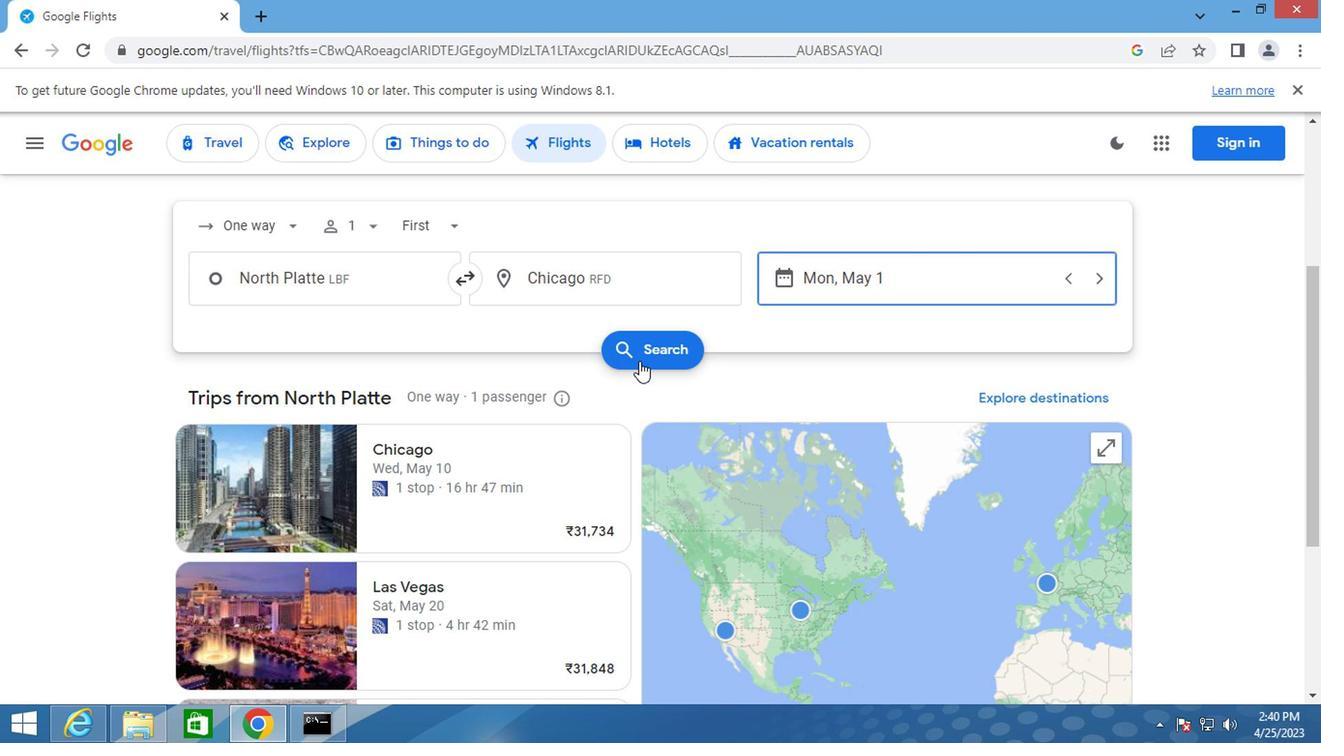 
Action: Mouse pressed left at (639, 352)
Screenshot: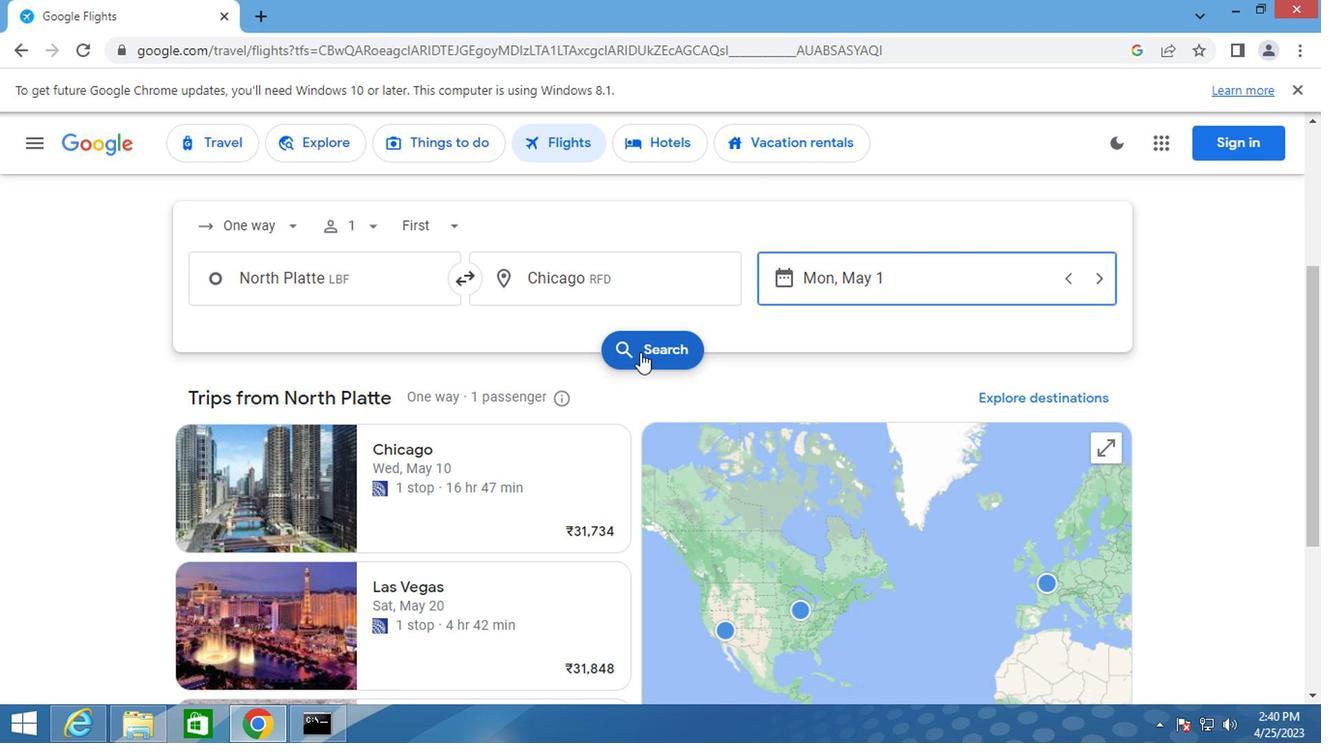 
Action: Mouse moved to (220, 331)
Screenshot: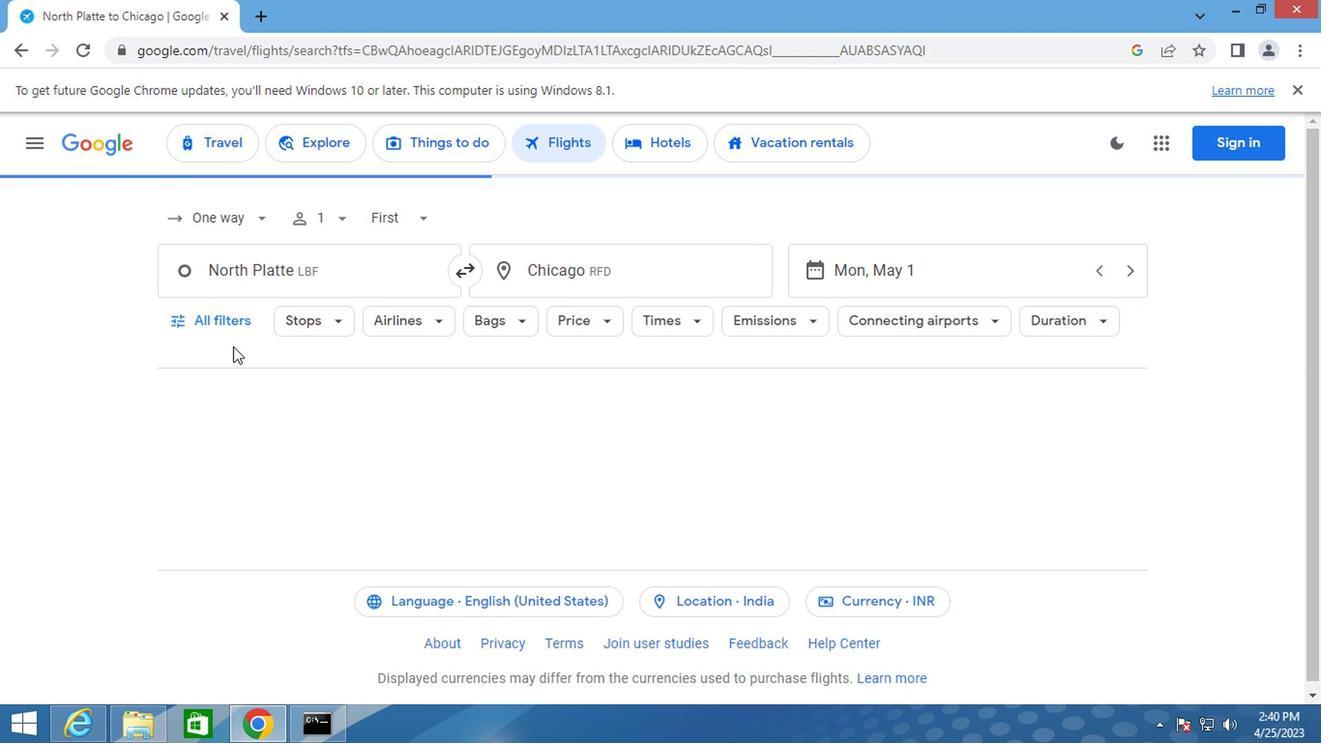 
Action: Mouse pressed left at (220, 331)
Screenshot: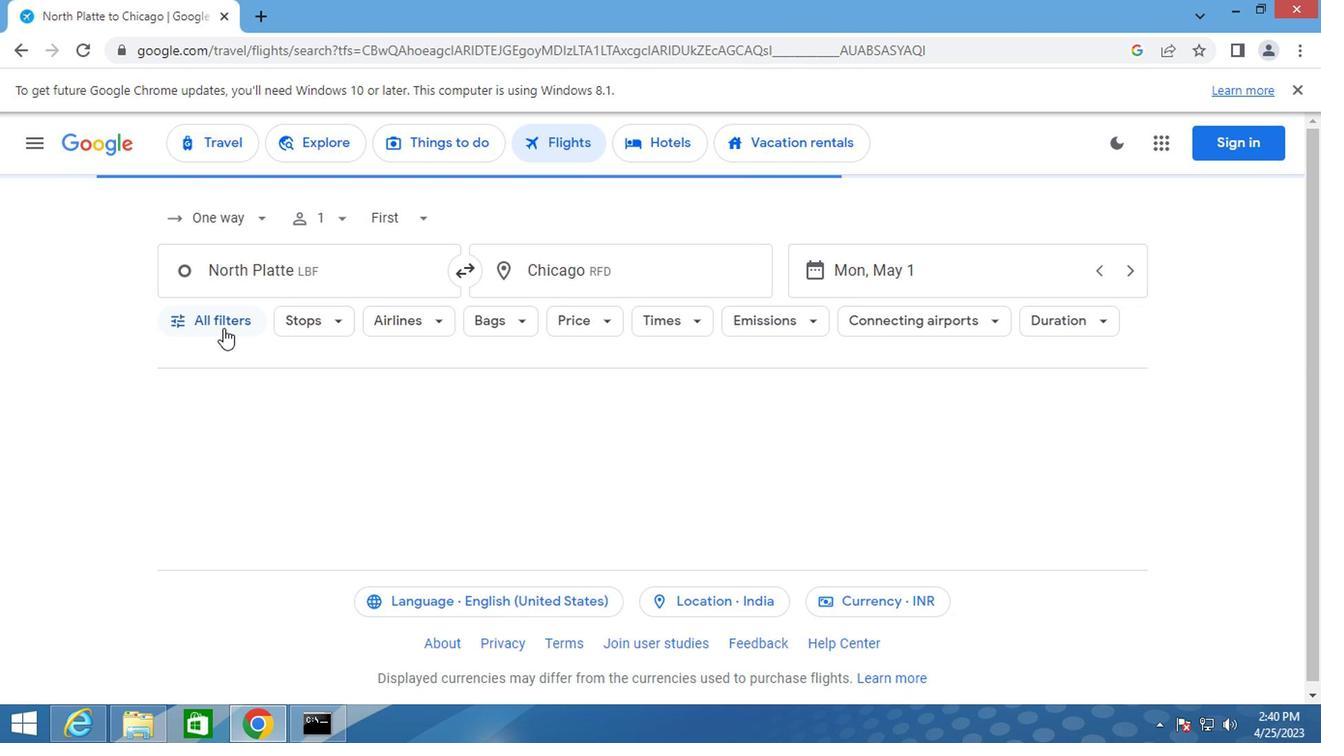 
Action: Mouse moved to (355, 445)
Screenshot: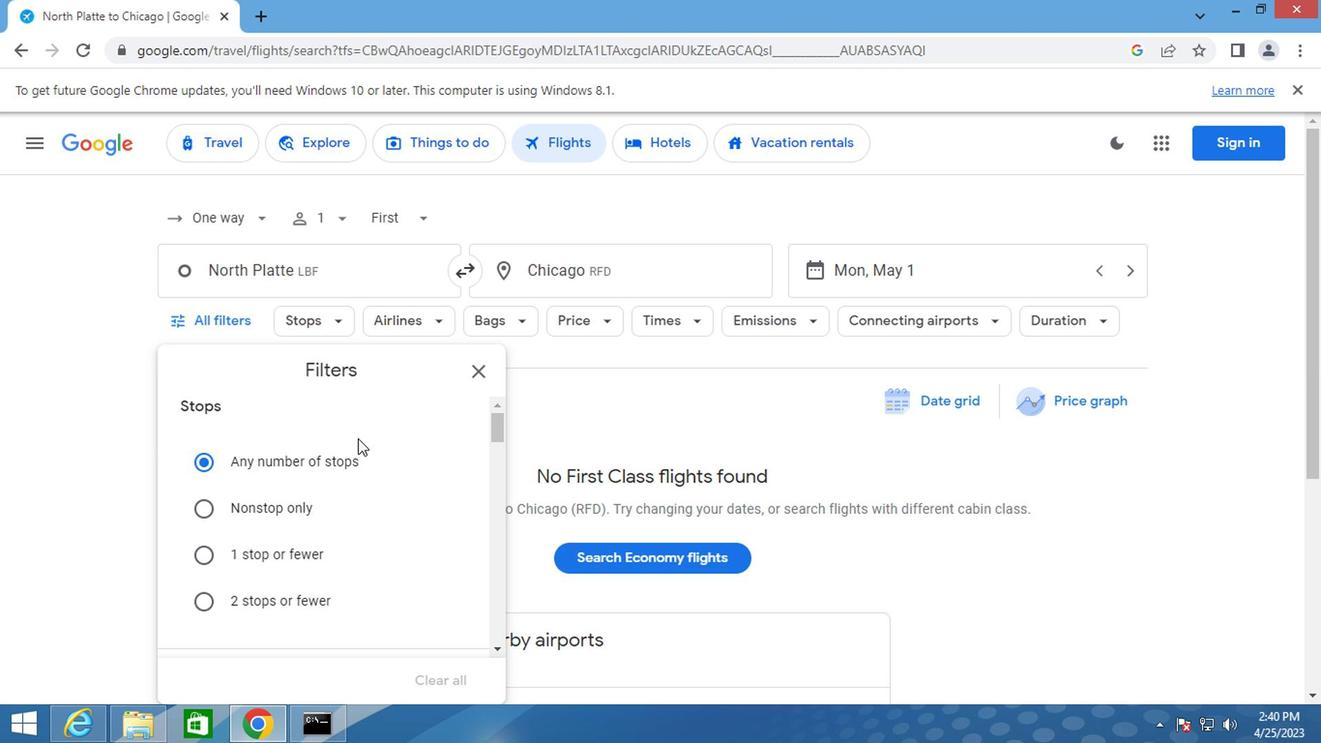 
Action: Mouse scrolled (355, 444) with delta (0, 0)
Screenshot: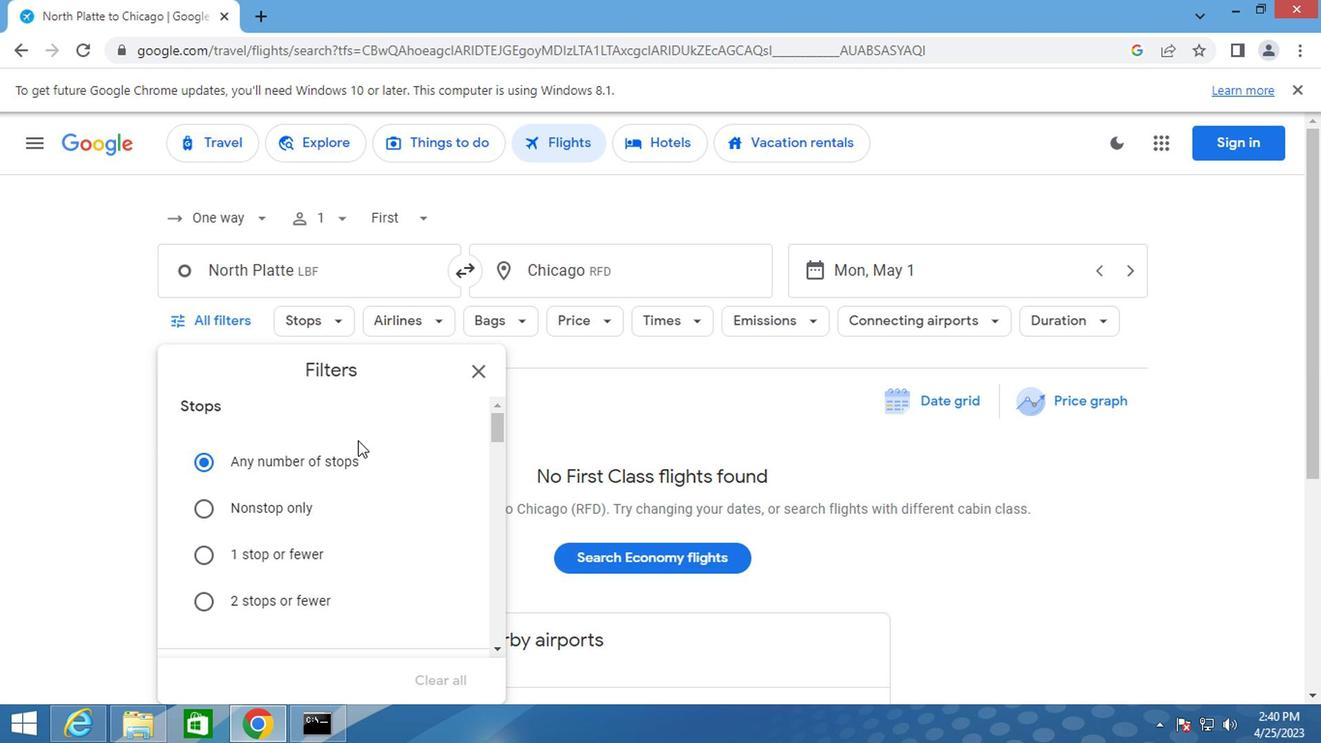 
Action: Mouse scrolled (355, 444) with delta (0, 0)
Screenshot: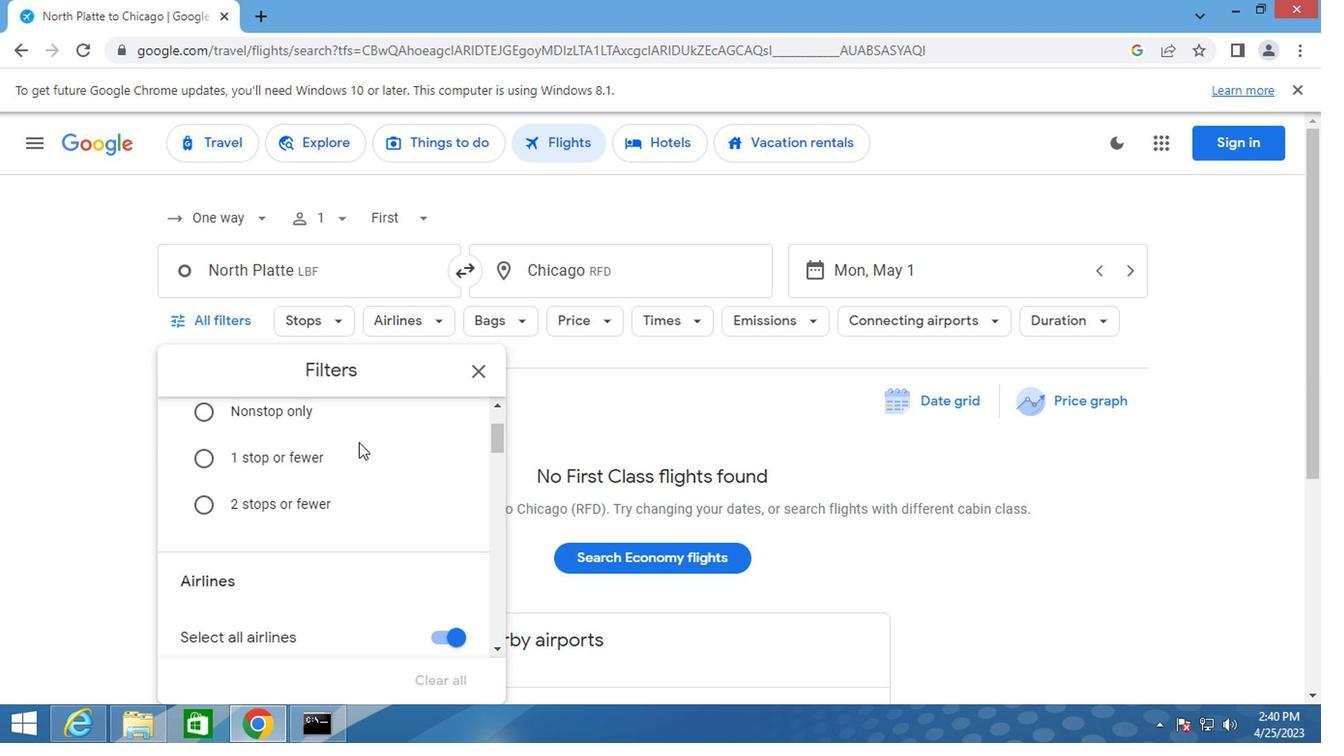 
Action: Mouse scrolled (355, 444) with delta (0, 0)
Screenshot: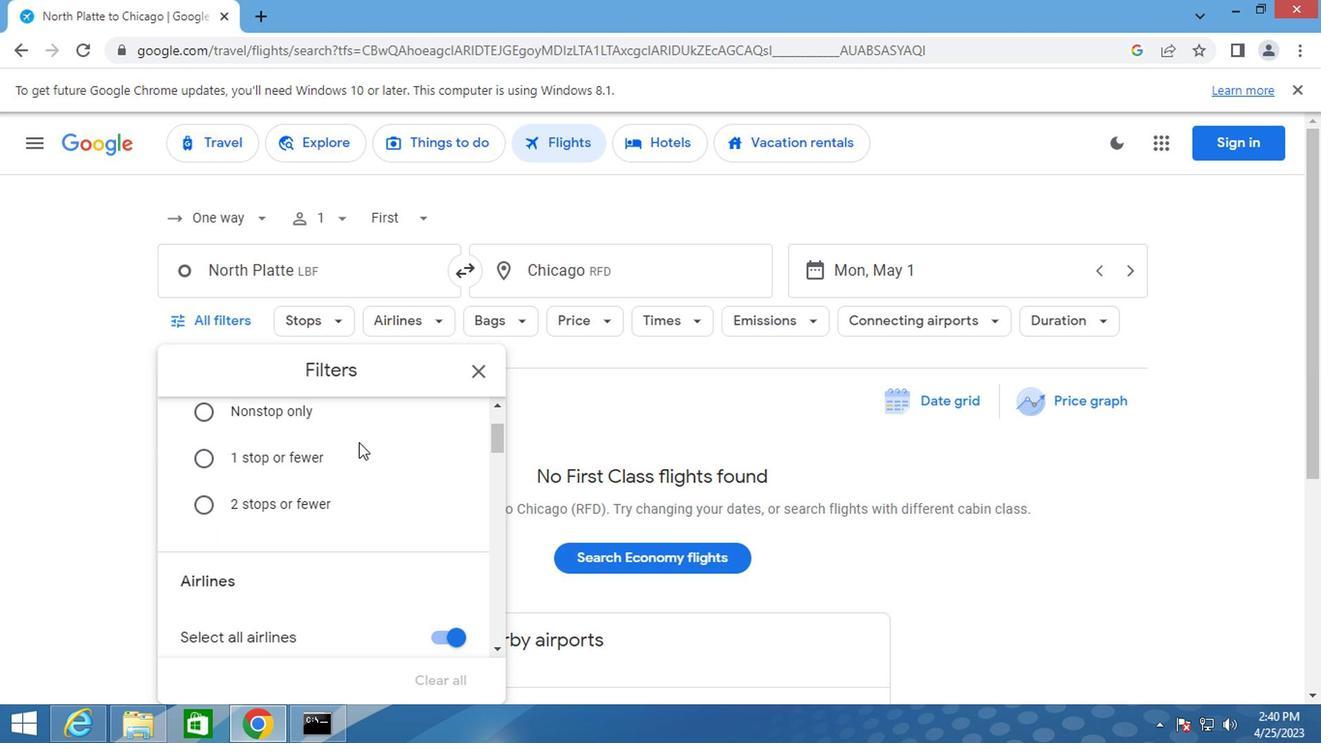 
Action: Mouse scrolled (355, 444) with delta (0, 0)
Screenshot: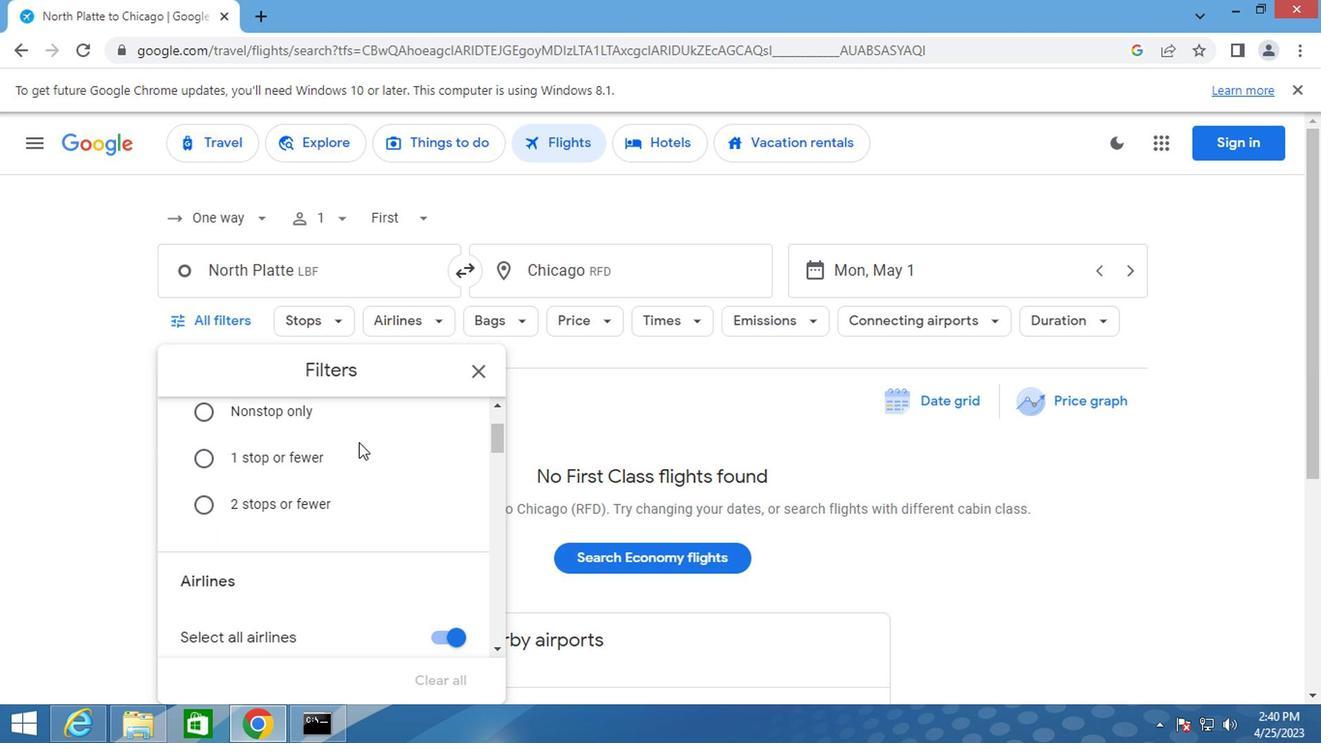 
Action: Mouse moved to (351, 464)
Screenshot: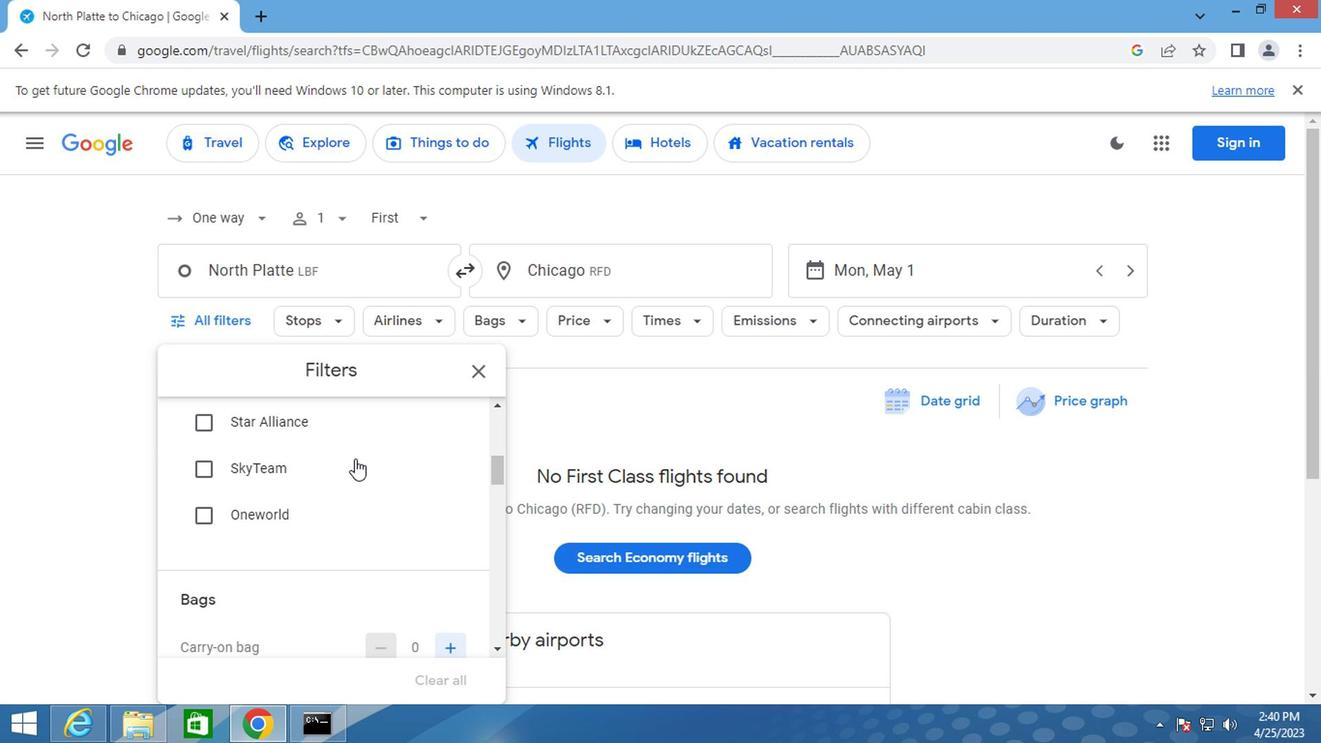 
Action: Mouse scrolled (351, 462) with delta (0, -1)
Screenshot: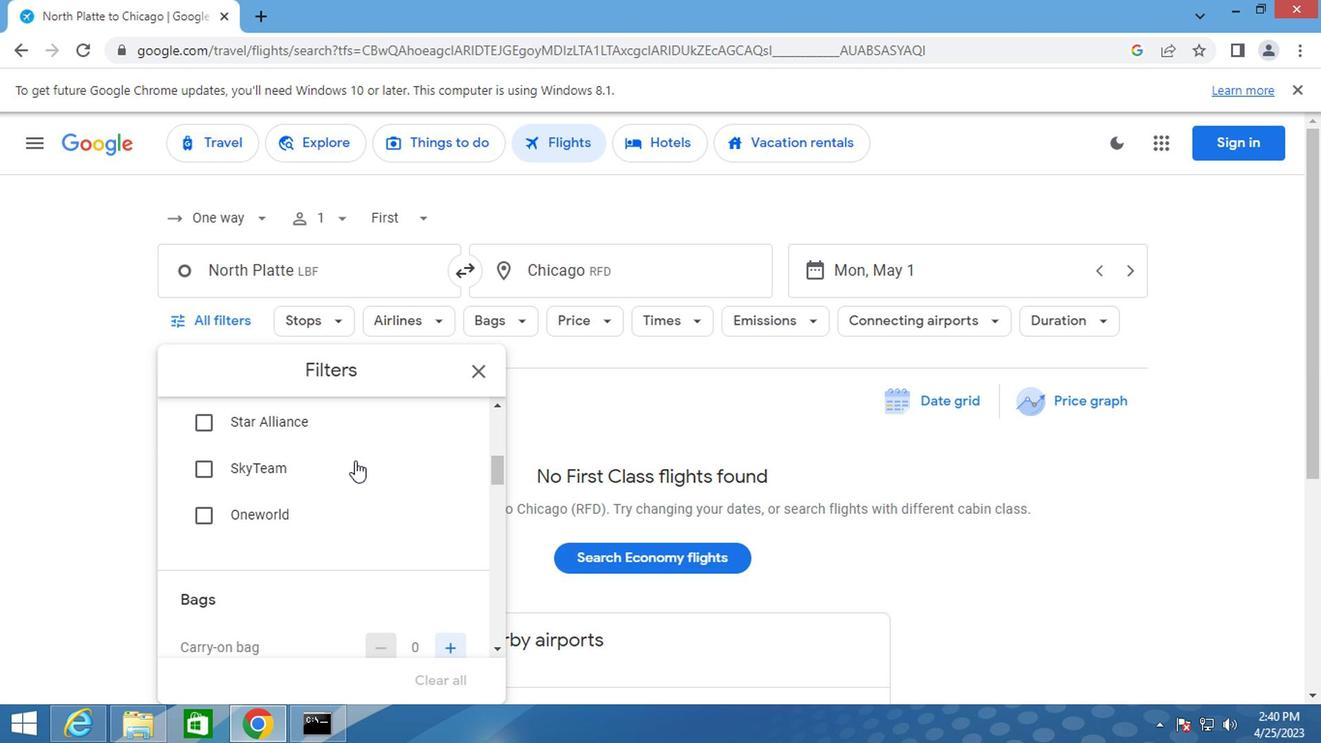 
Action: Mouse scrolled (351, 464) with delta (0, 0)
Screenshot: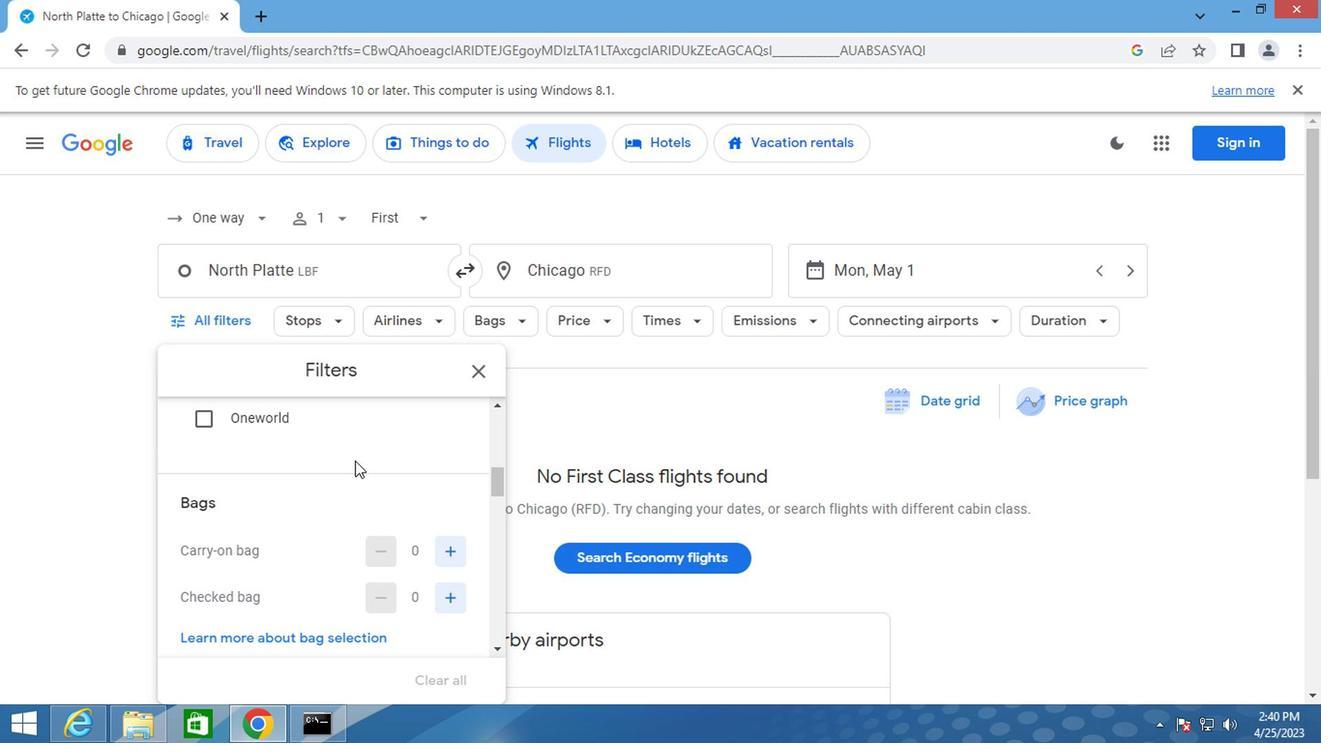 
Action: Mouse scrolled (351, 464) with delta (0, 0)
Screenshot: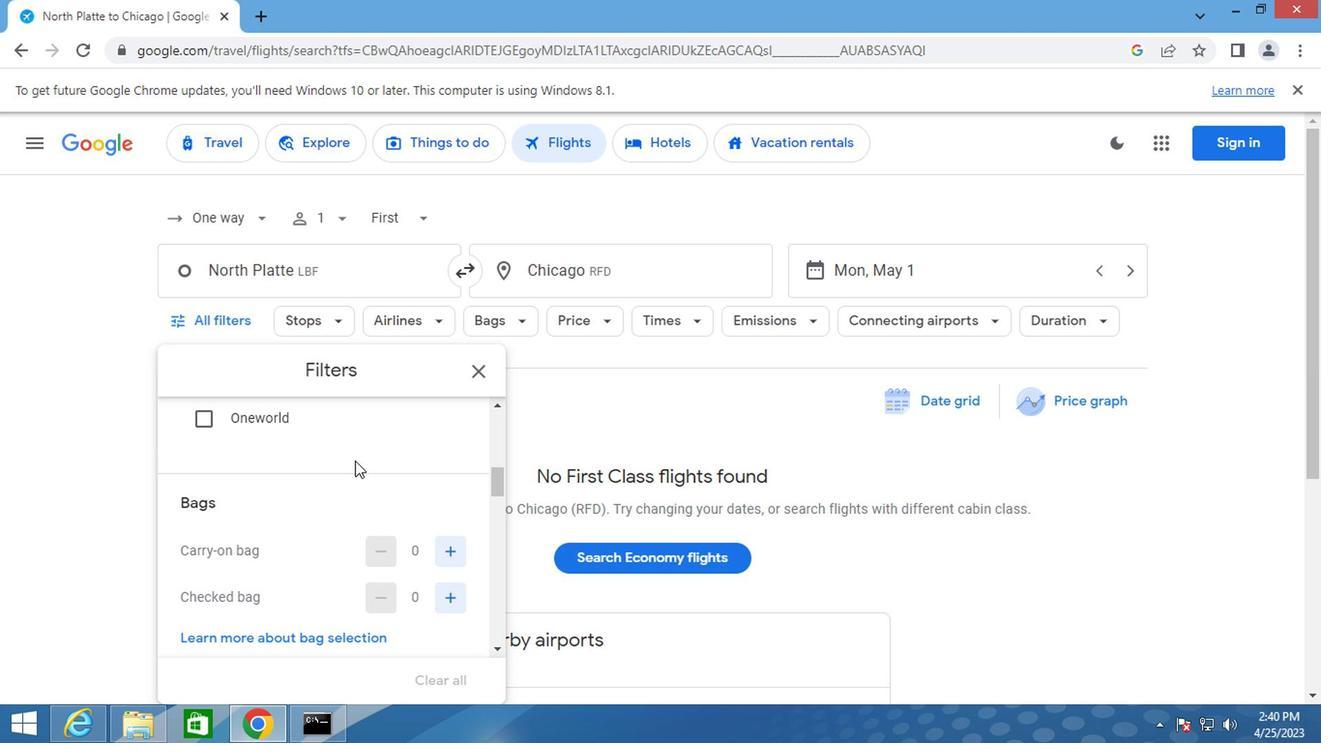 
Action: Mouse scrolled (351, 462) with delta (0, -1)
Screenshot: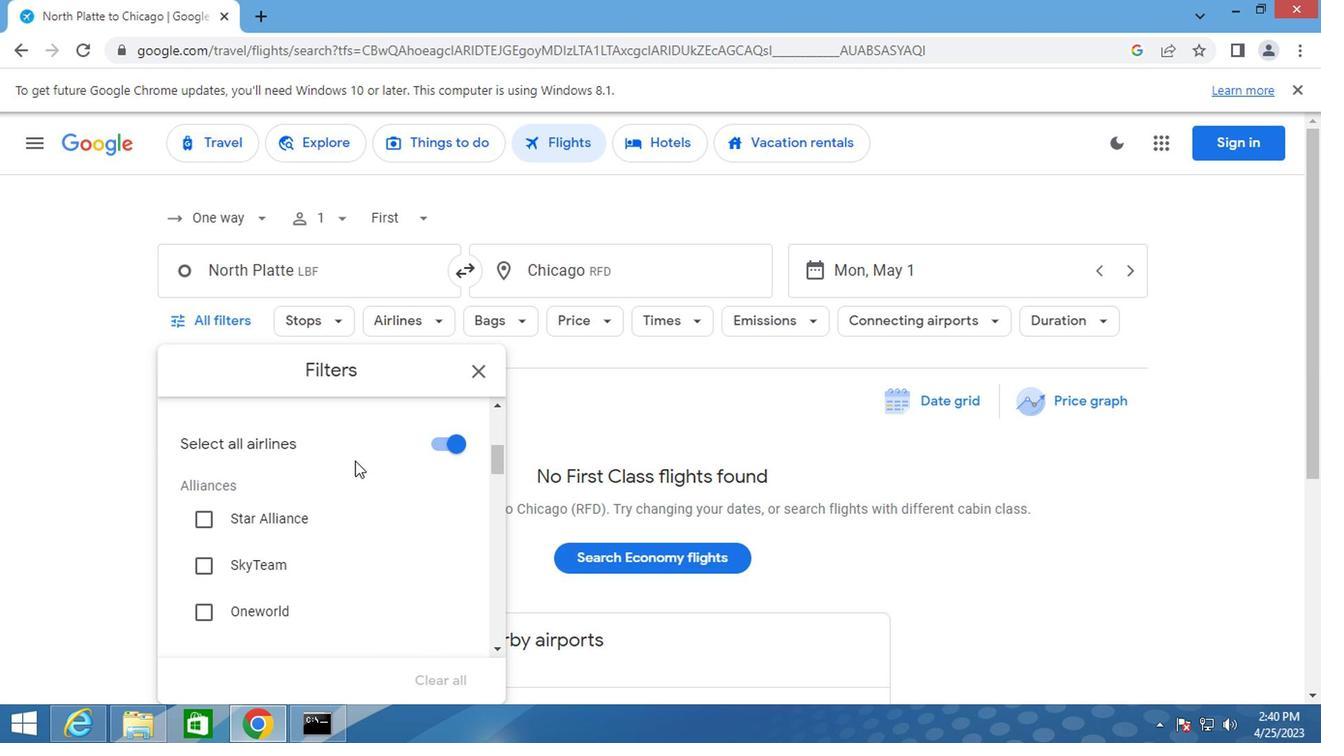 
Action: Mouse scrolled (351, 462) with delta (0, -1)
Screenshot: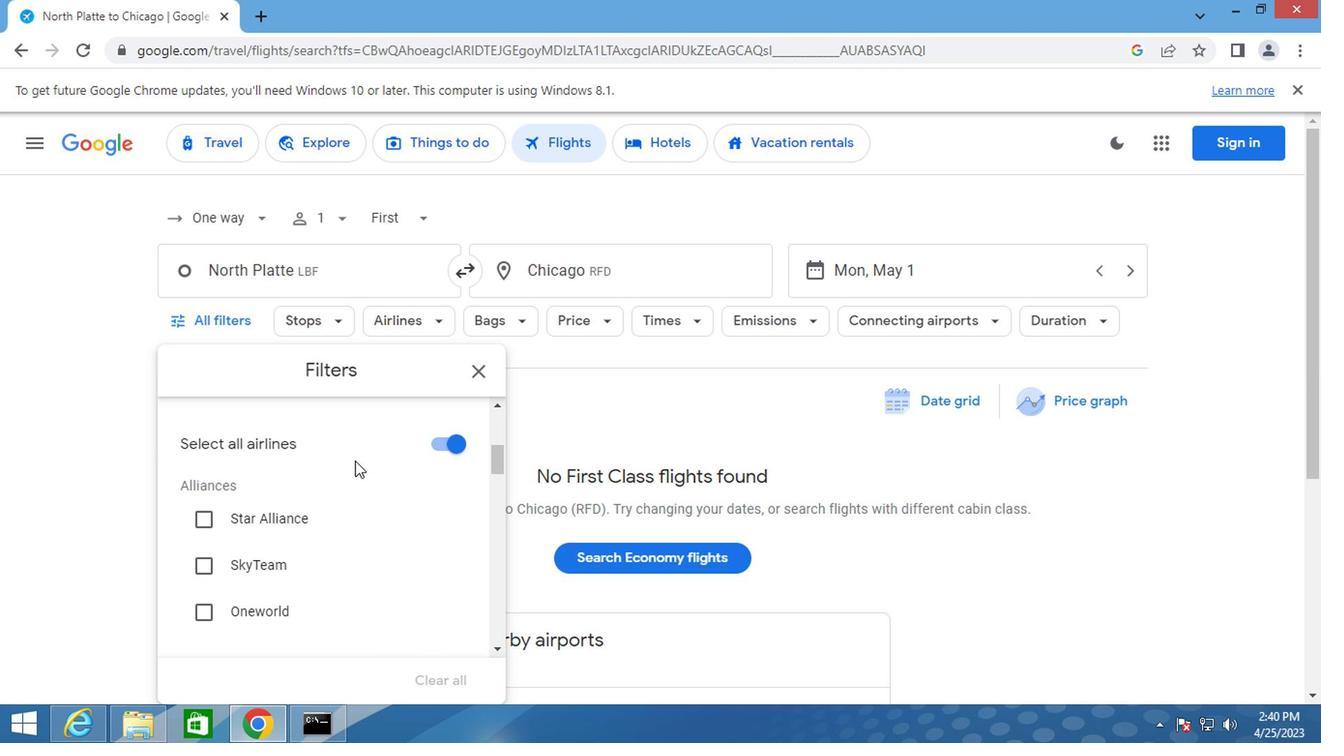 
Action: Mouse scrolled (351, 462) with delta (0, -1)
Screenshot: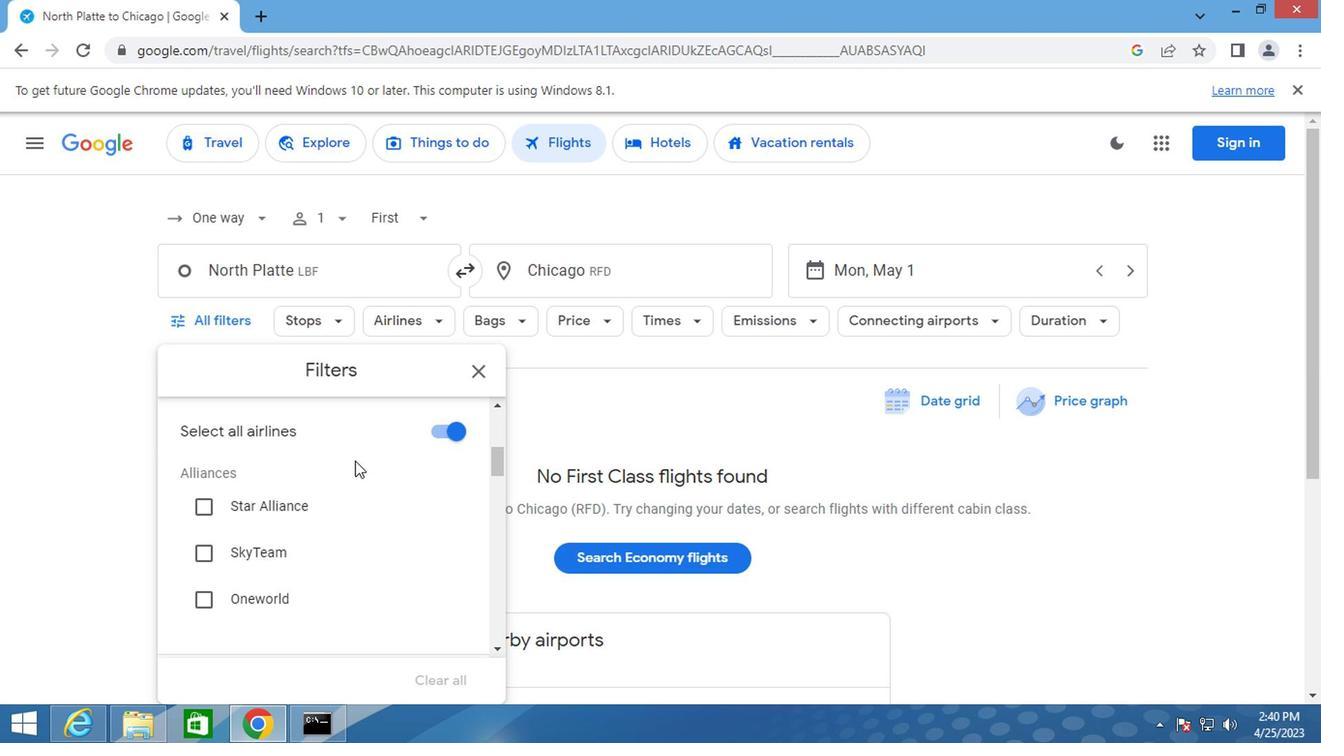 
Action: Mouse moved to (451, 506)
Screenshot: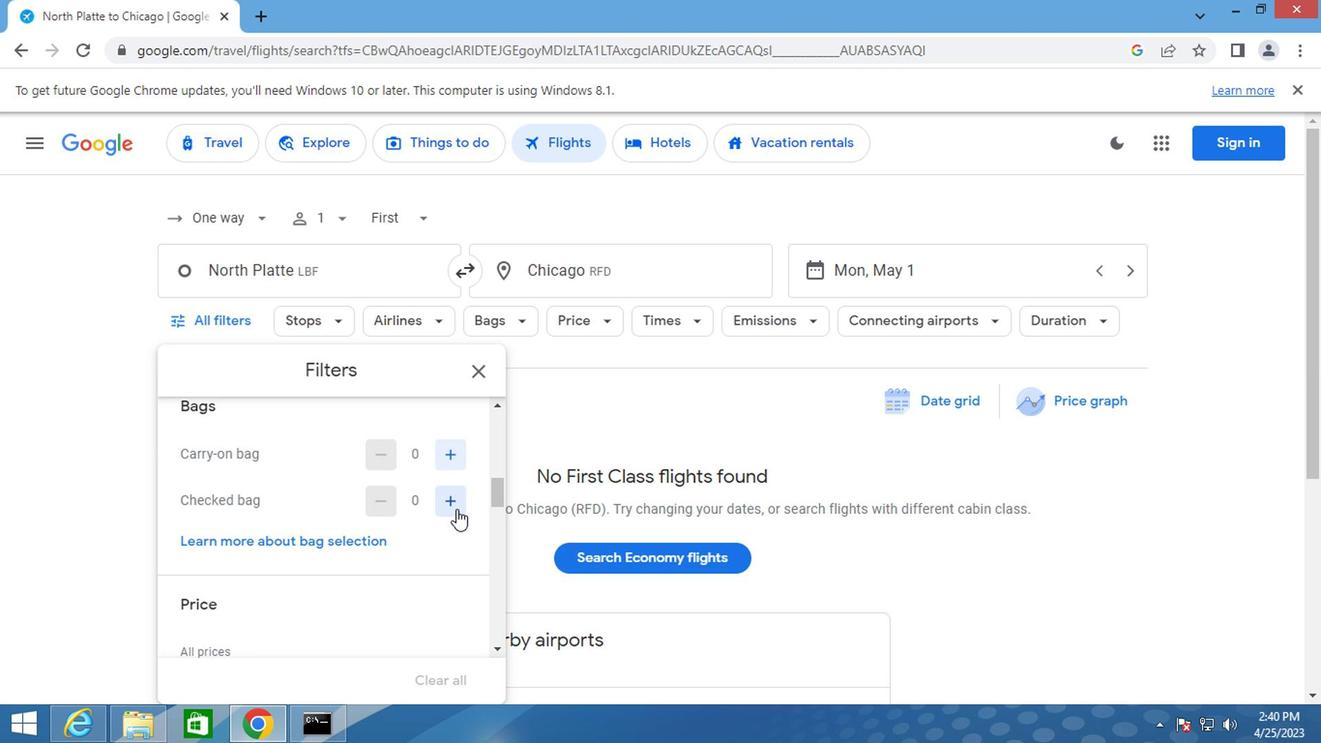 
Action: Mouse pressed left at (451, 506)
Screenshot: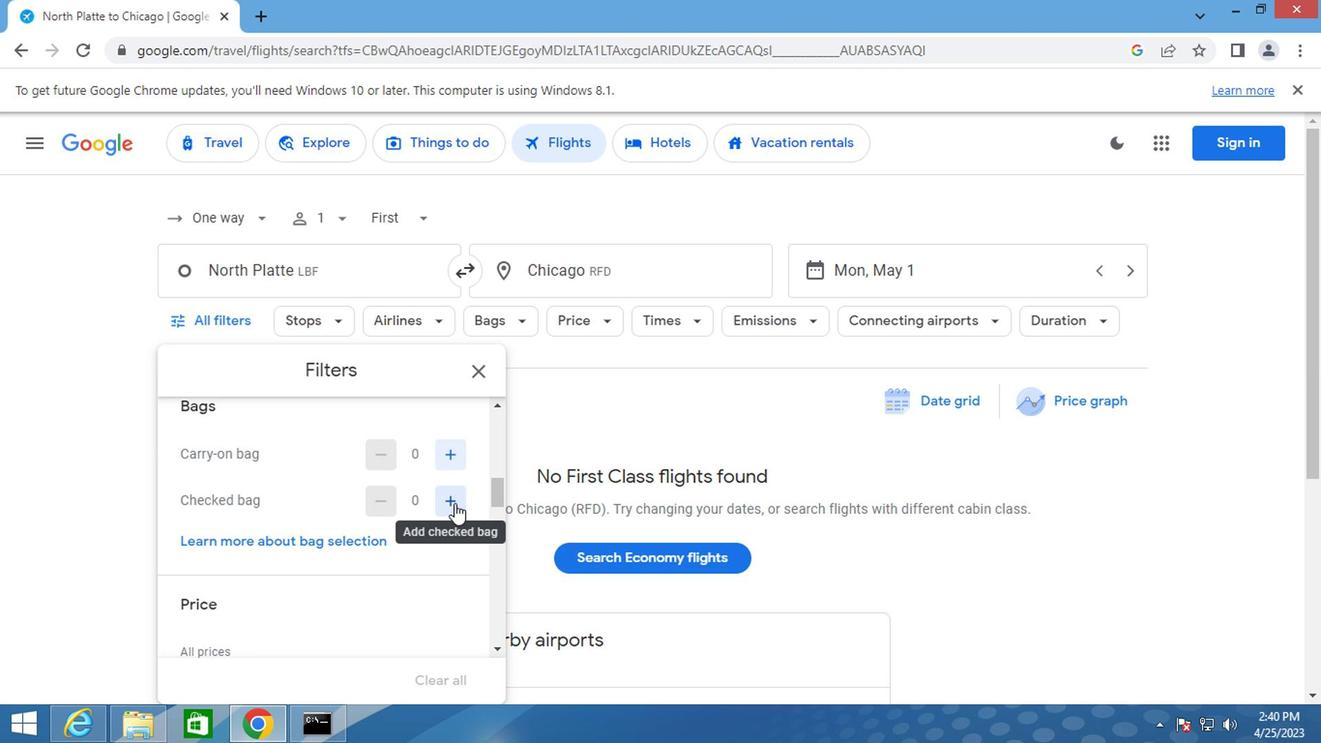 
Action: Mouse pressed left at (451, 506)
Screenshot: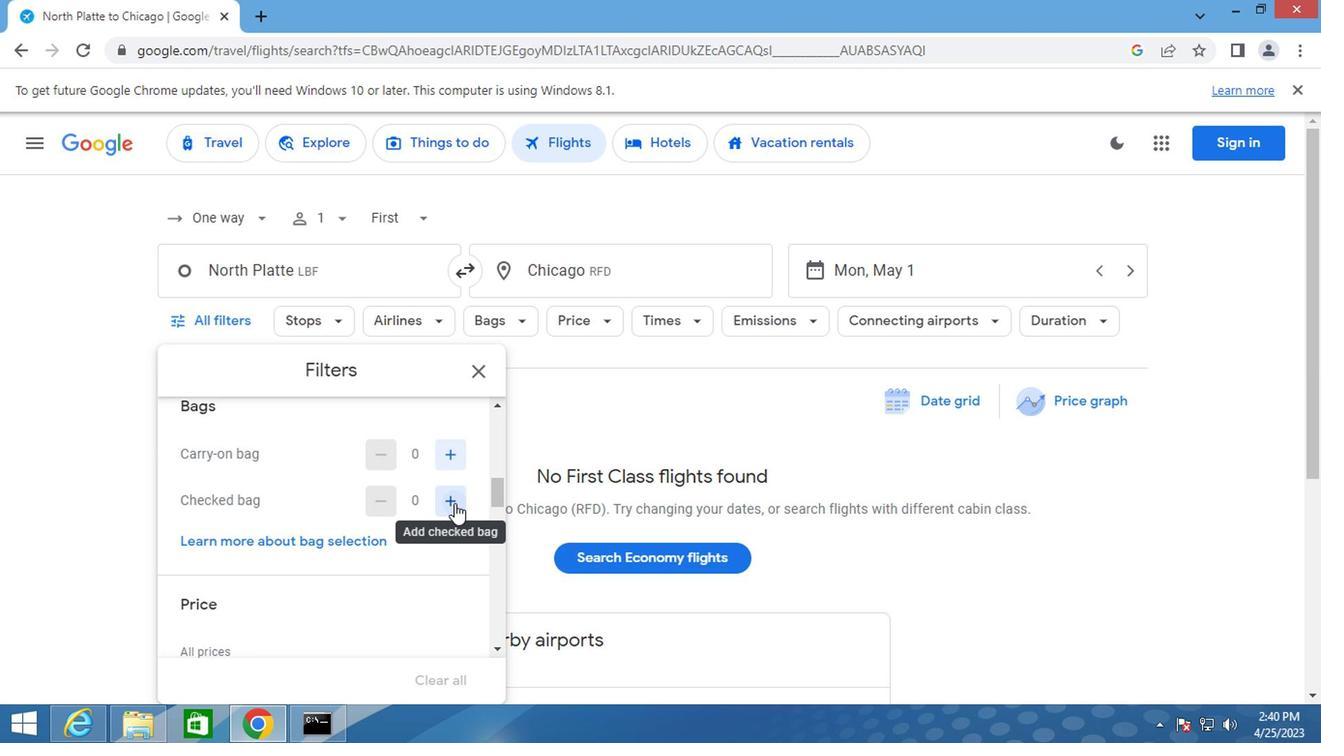 
Action: Mouse pressed left at (451, 506)
Screenshot: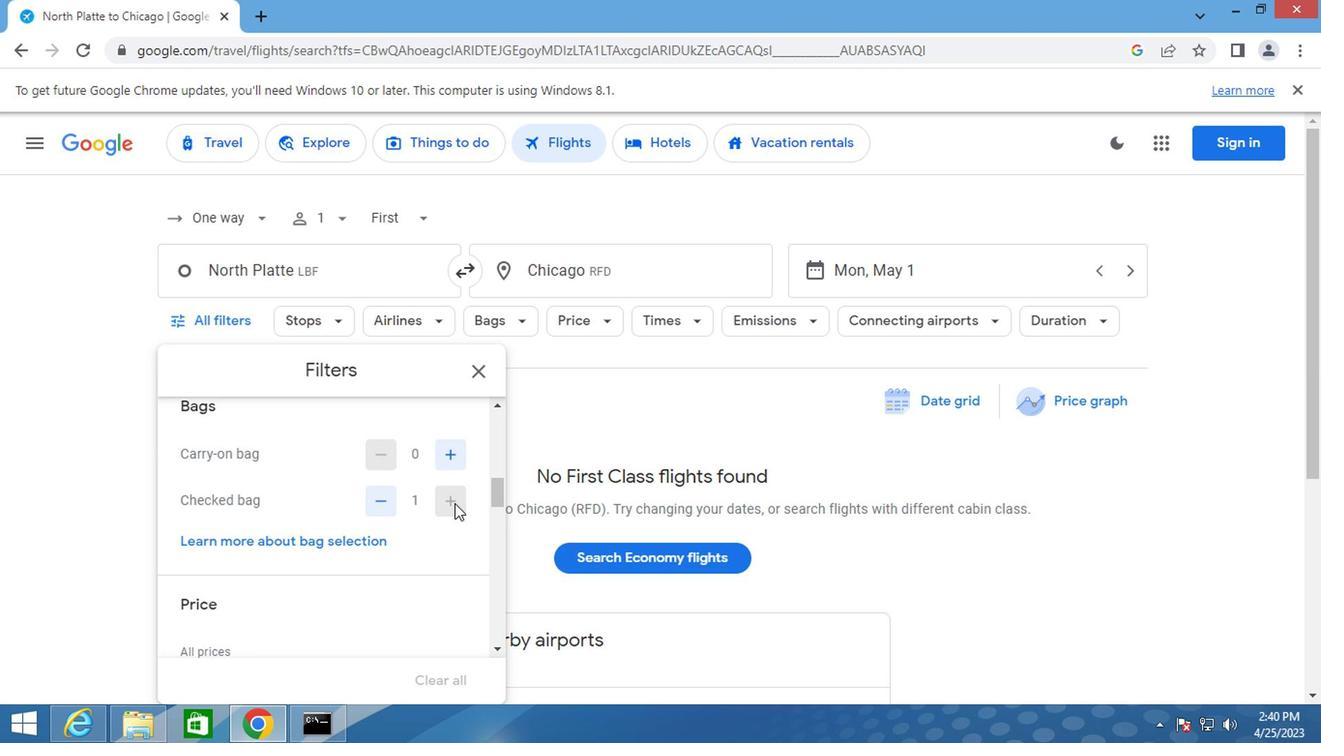 
Action: Mouse pressed left at (451, 506)
Screenshot: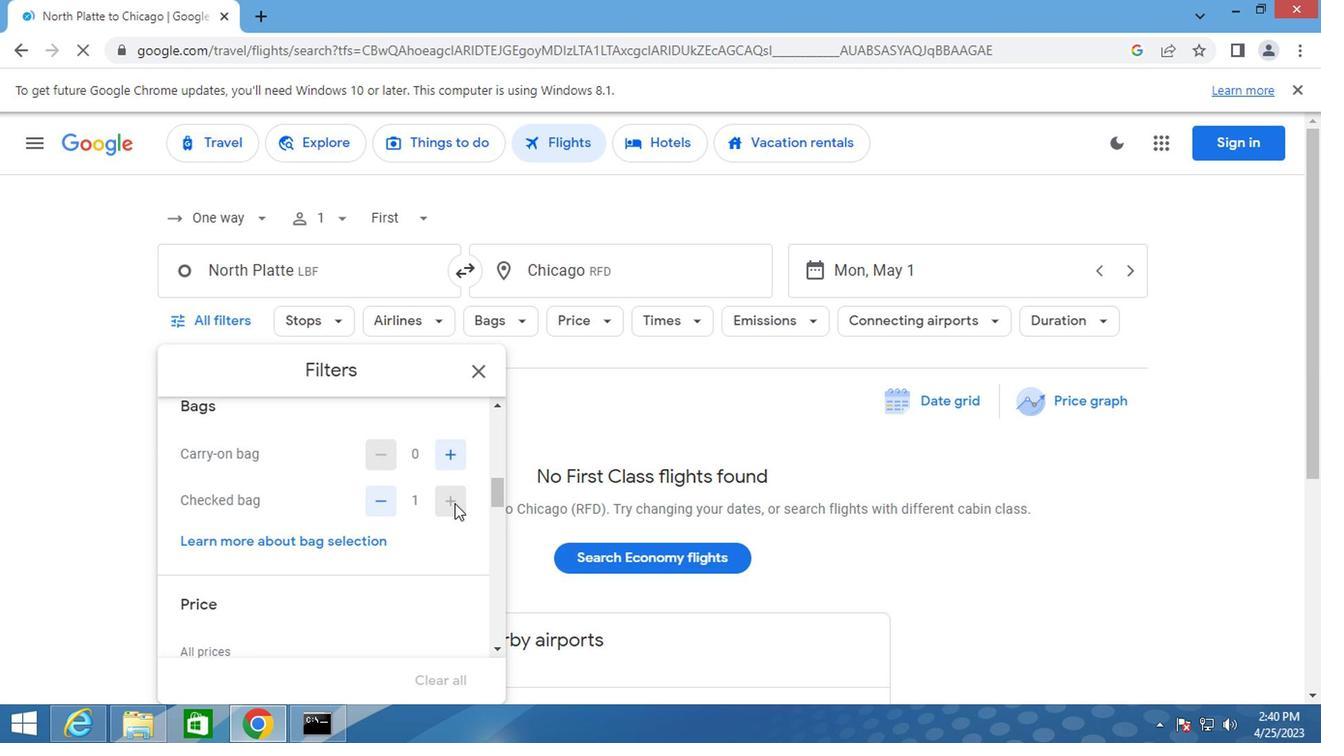 
Action: Mouse pressed left at (451, 506)
Screenshot: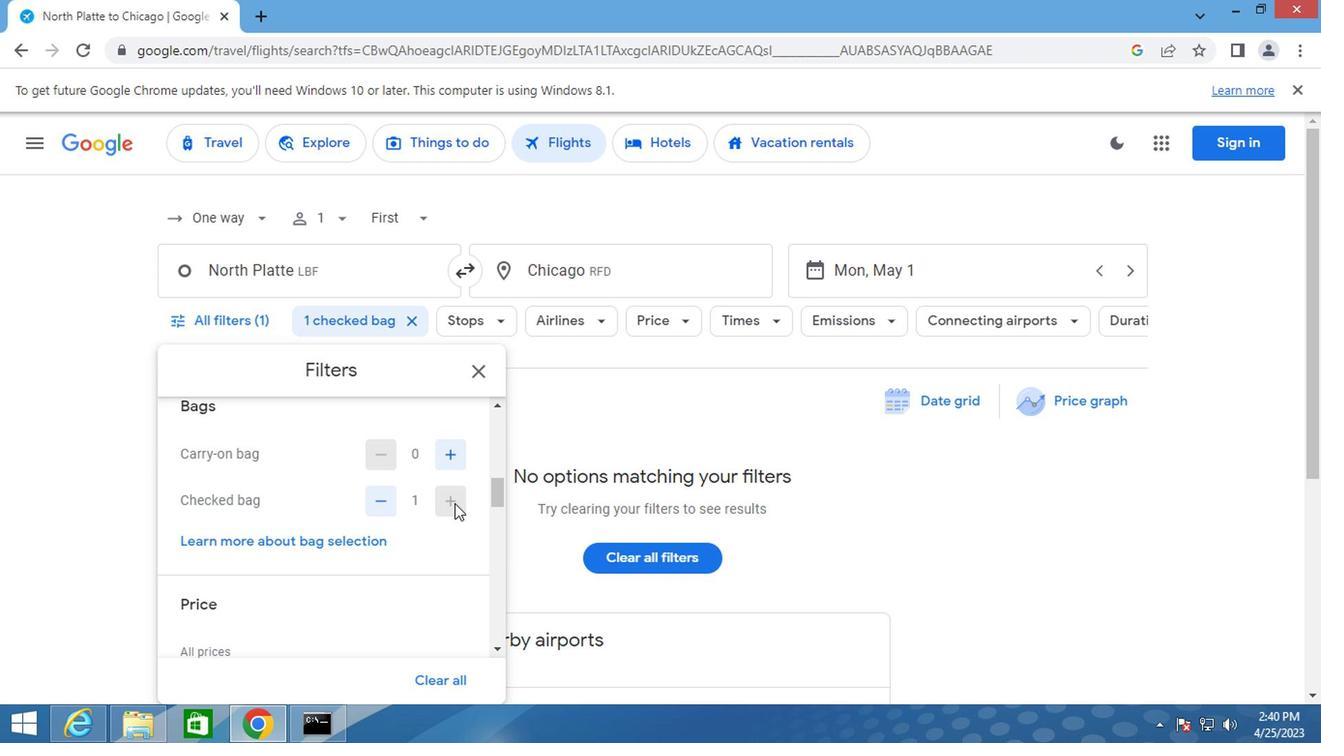 
Action: Mouse moved to (451, 503)
Screenshot: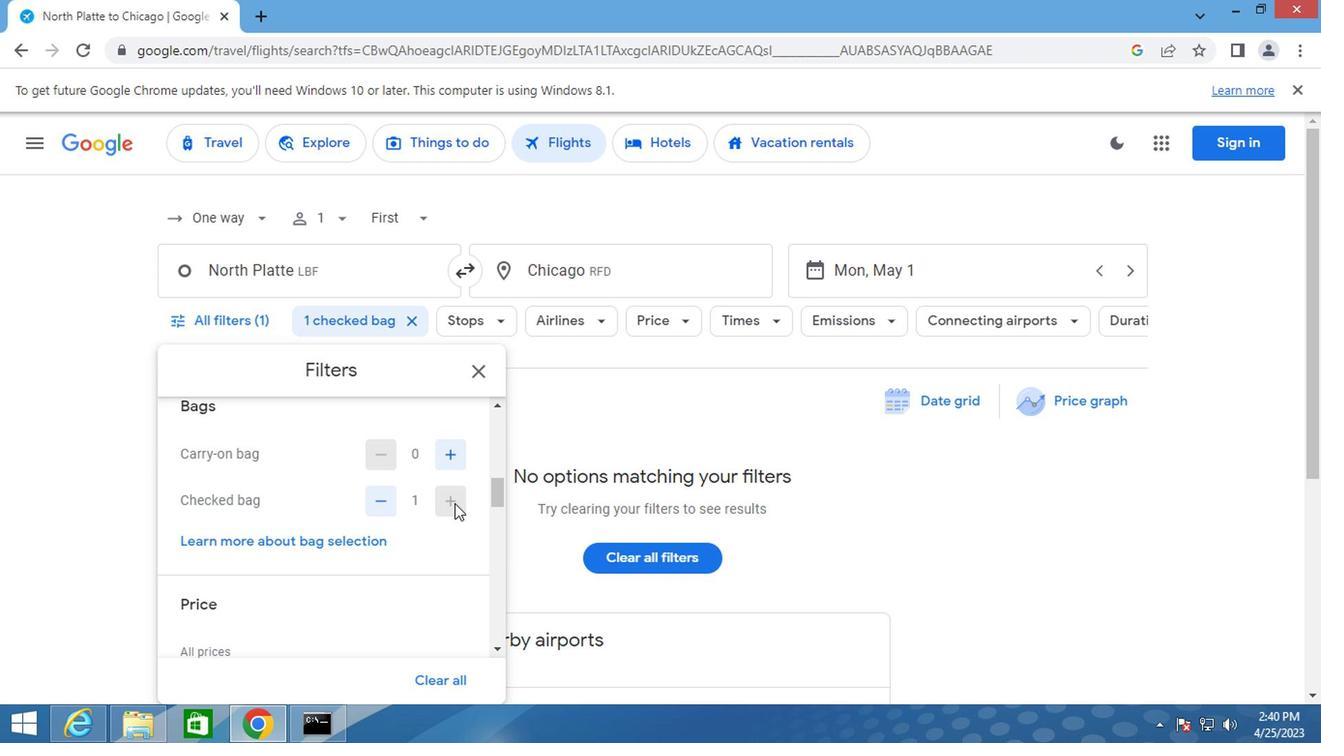 
Action: Mouse scrolled (451, 502) with delta (0, 0)
Screenshot: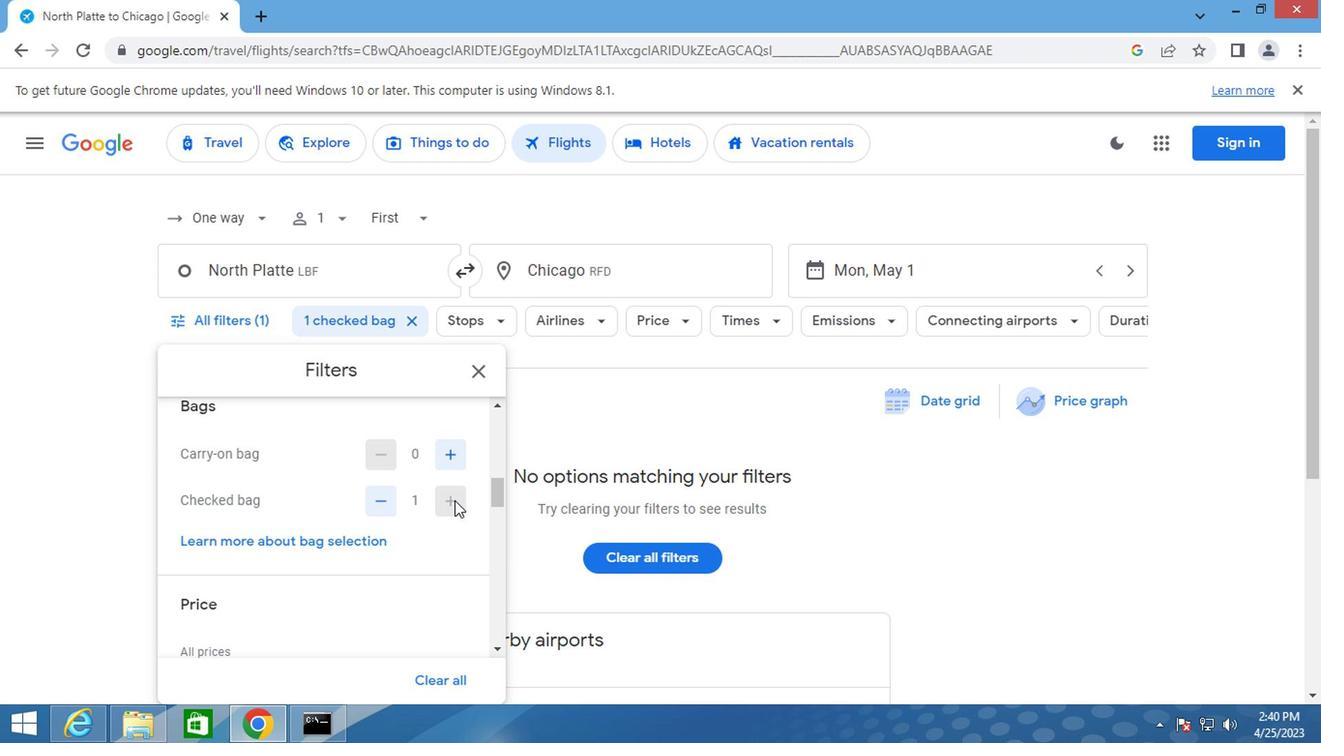 
Action: Mouse scrolled (451, 502) with delta (0, 0)
Screenshot: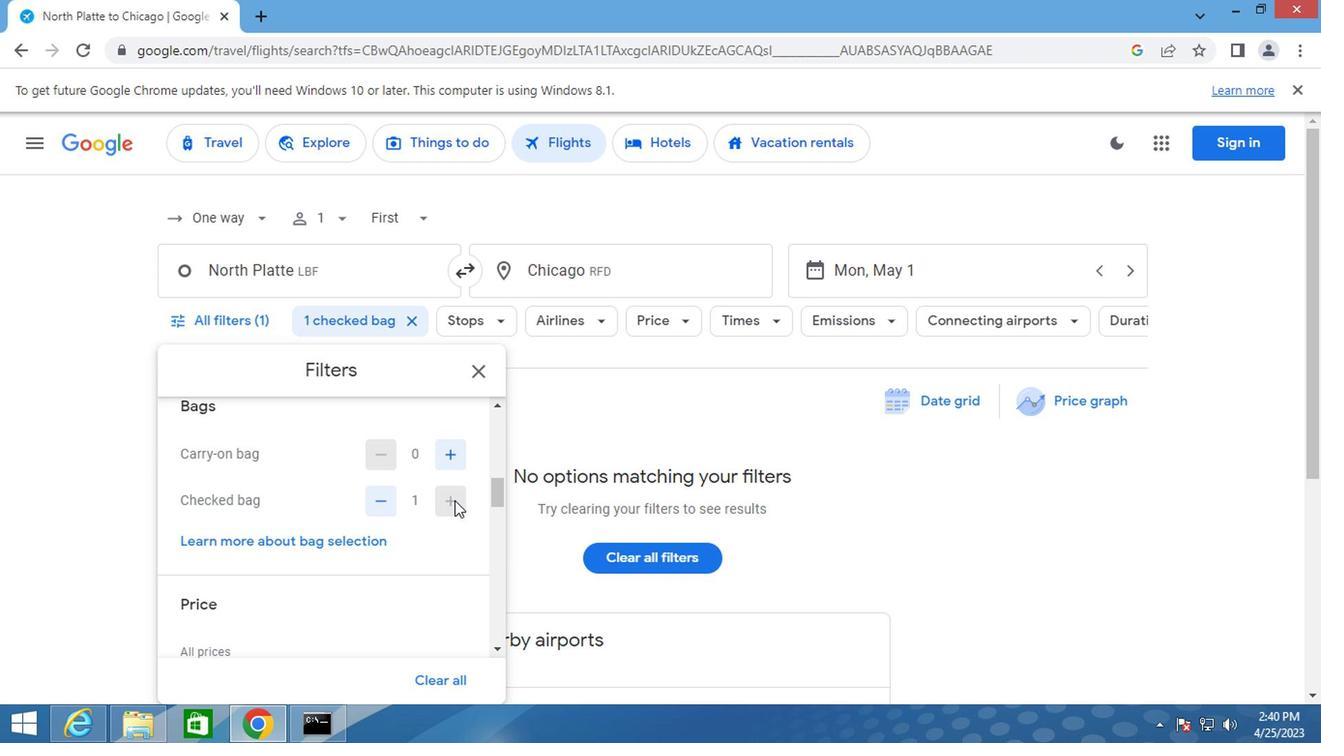 
Action: Mouse moved to (437, 504)
Screenshot: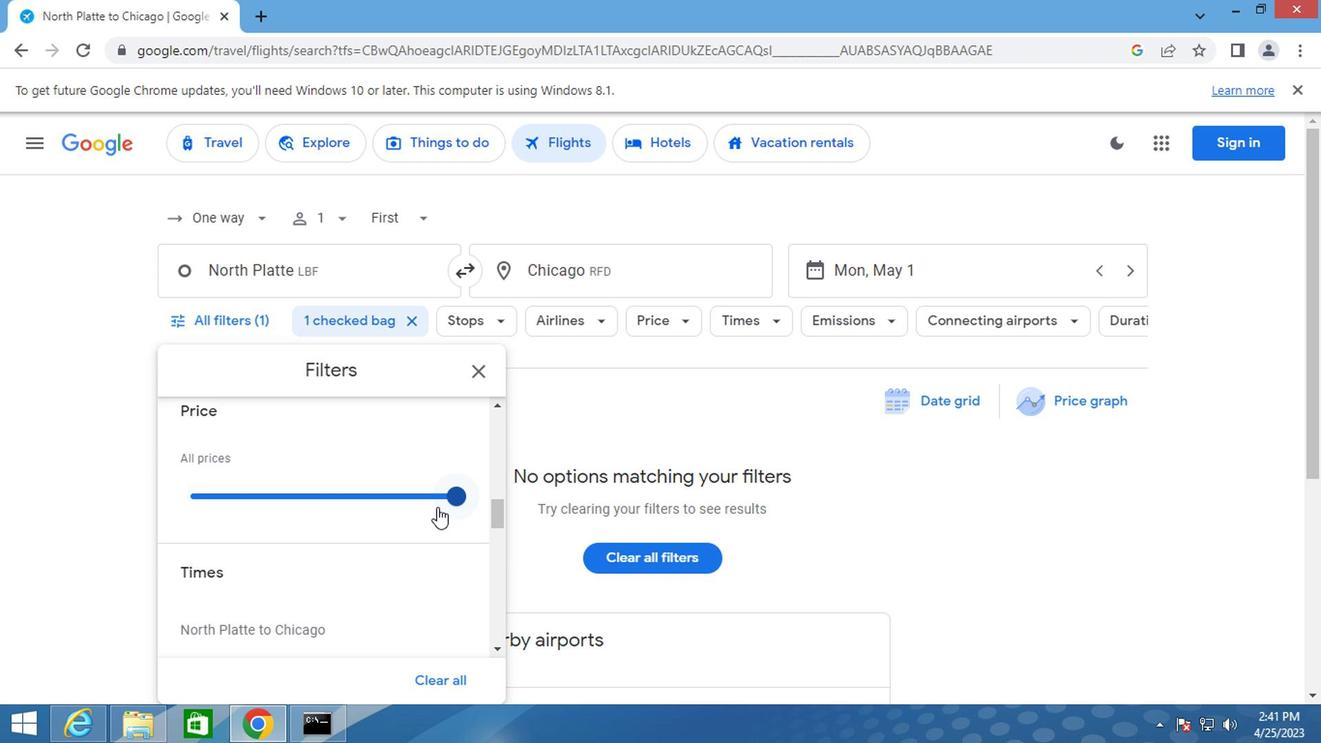 
Action: Mouse pressed left at (437, 504)
Screenshot: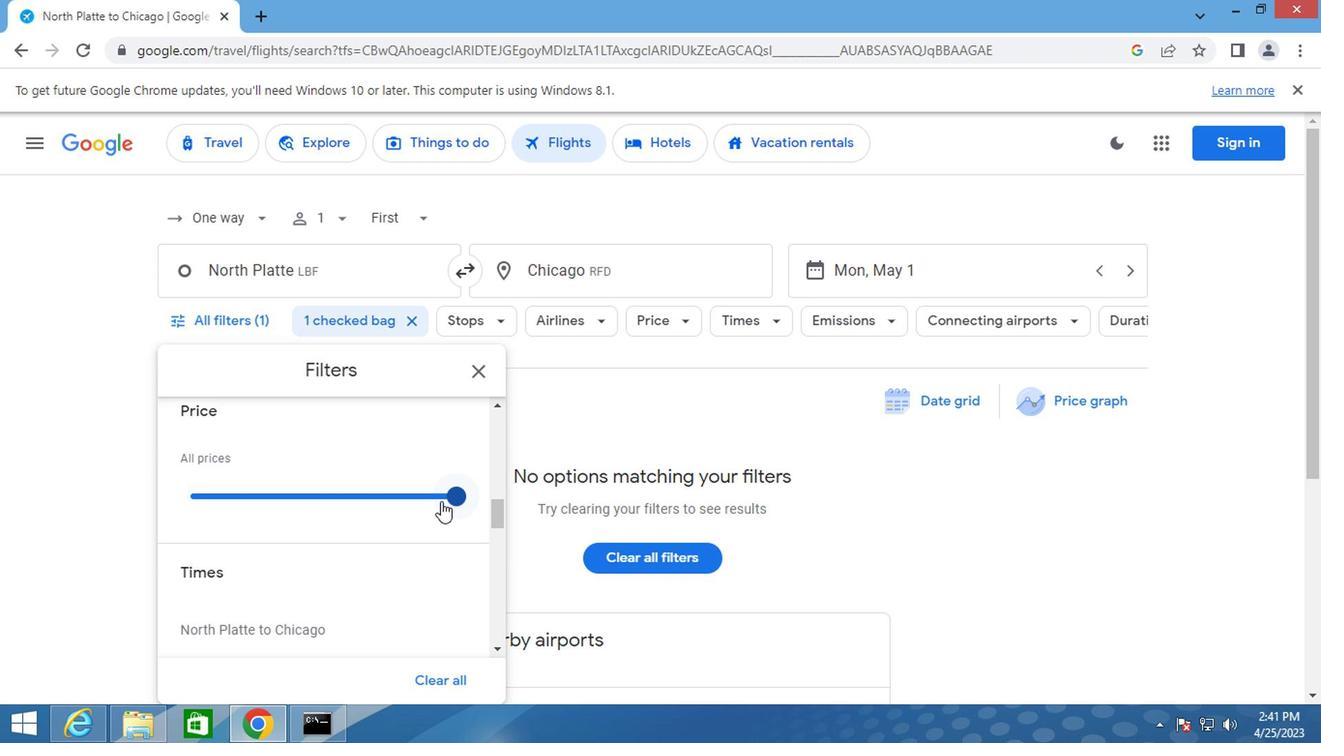 
Action: Mouse moved to (323, 496)
Screenshot: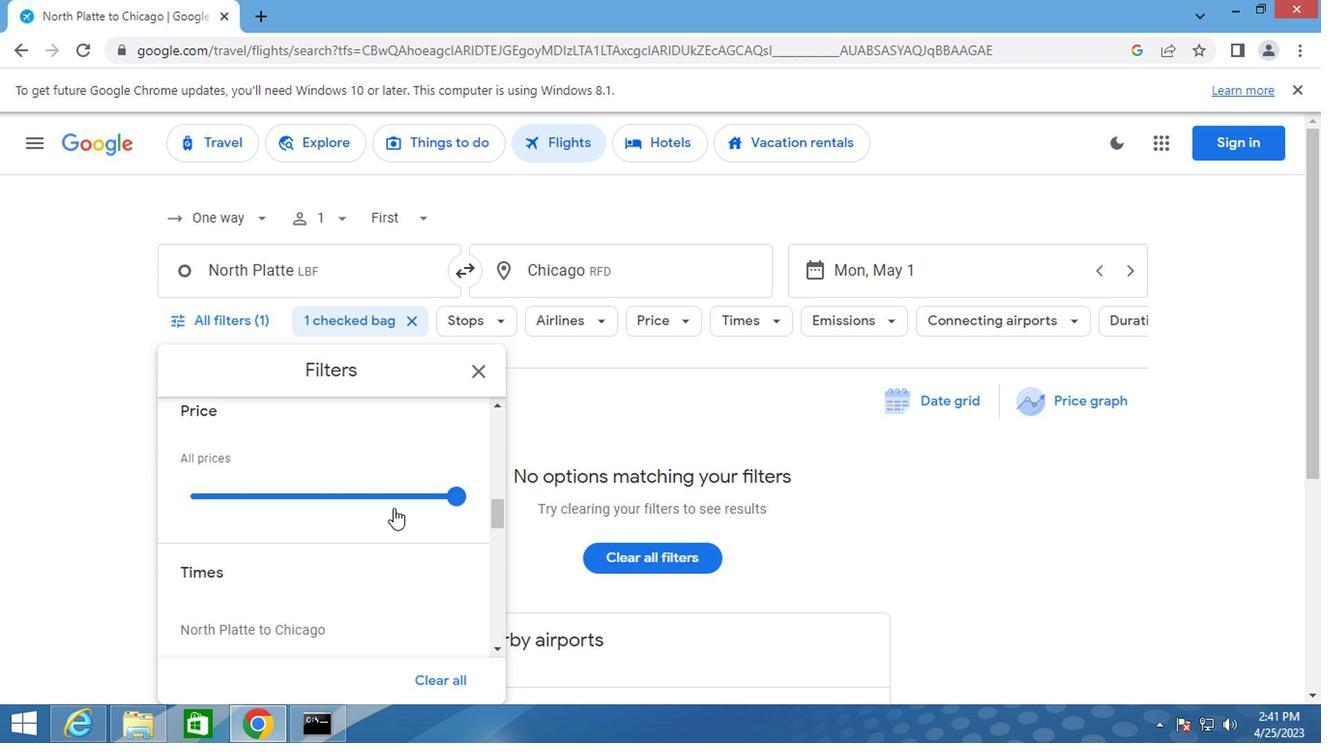 
Action: Mouse scrolled (323, 495) with delta (0, 0)
Screenshot: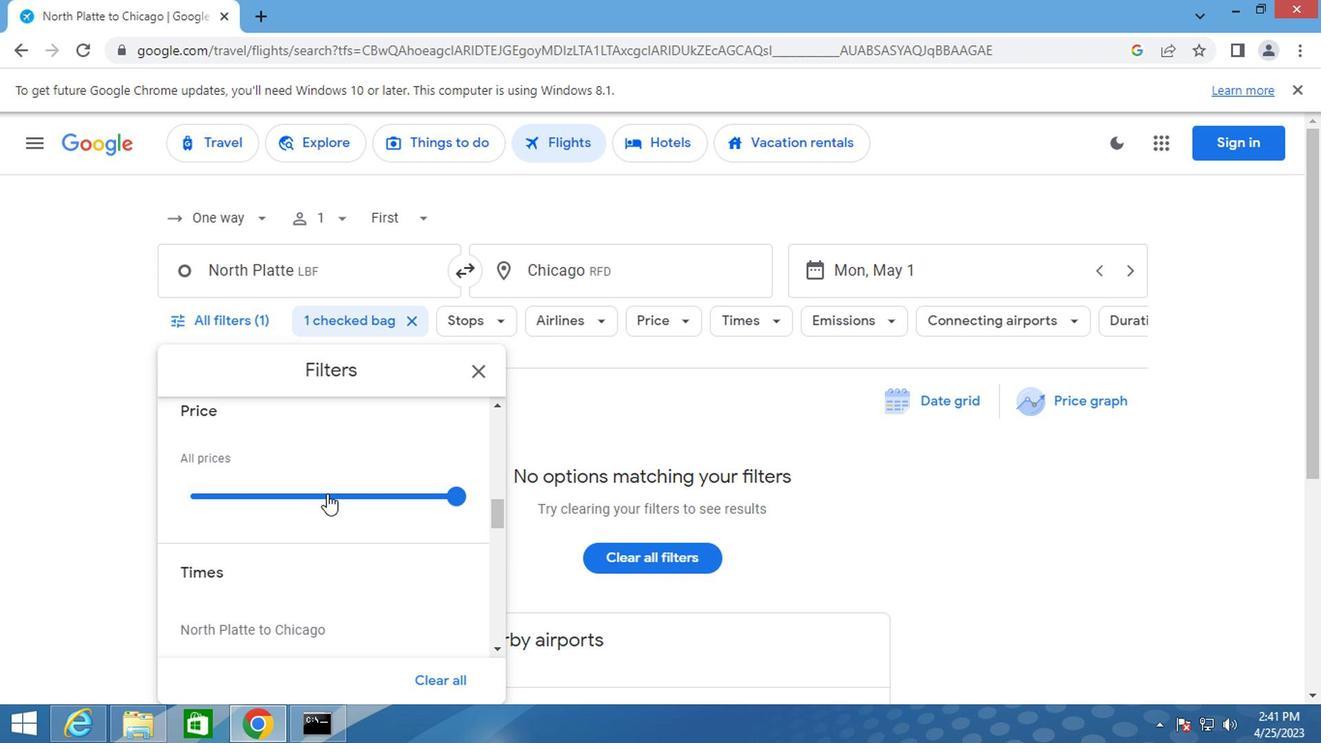 
Action: Mouse moved to (194, 612)
Screenshot: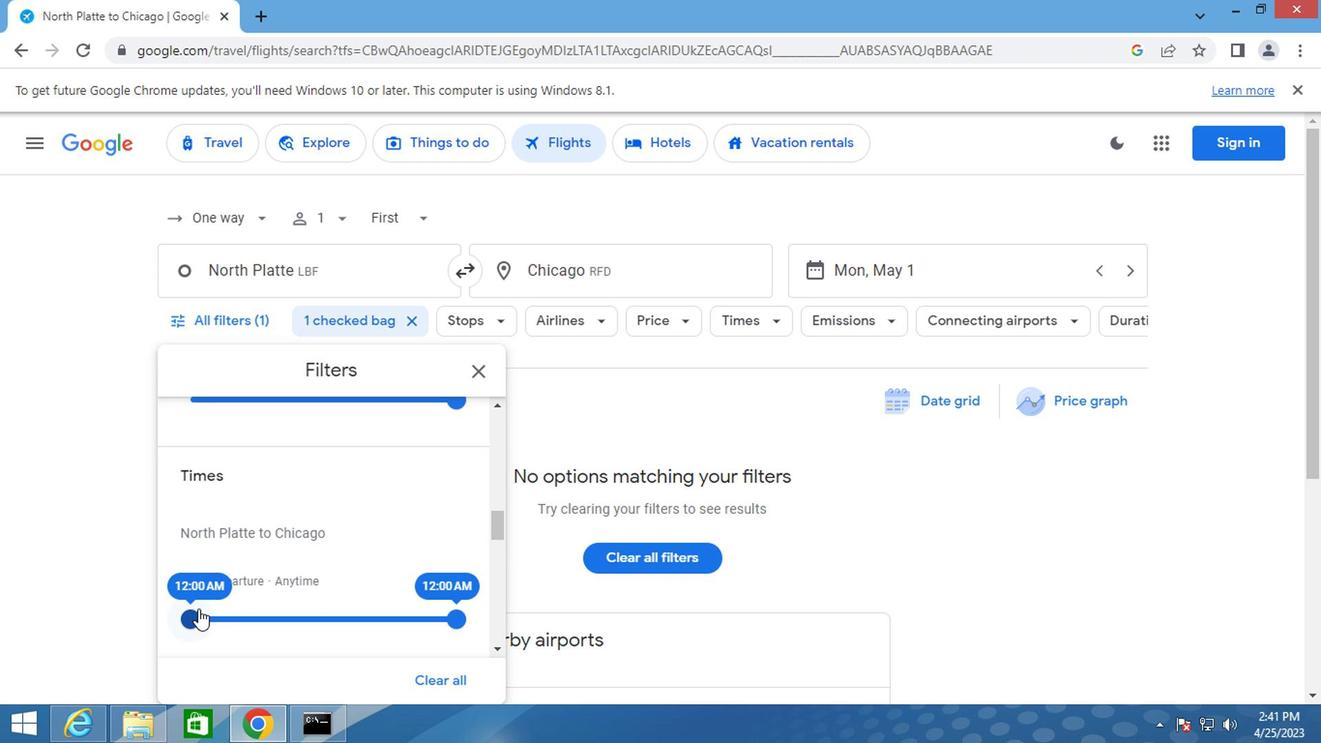 
Action: Mouse pressed left at (194, 612)
Screenshot: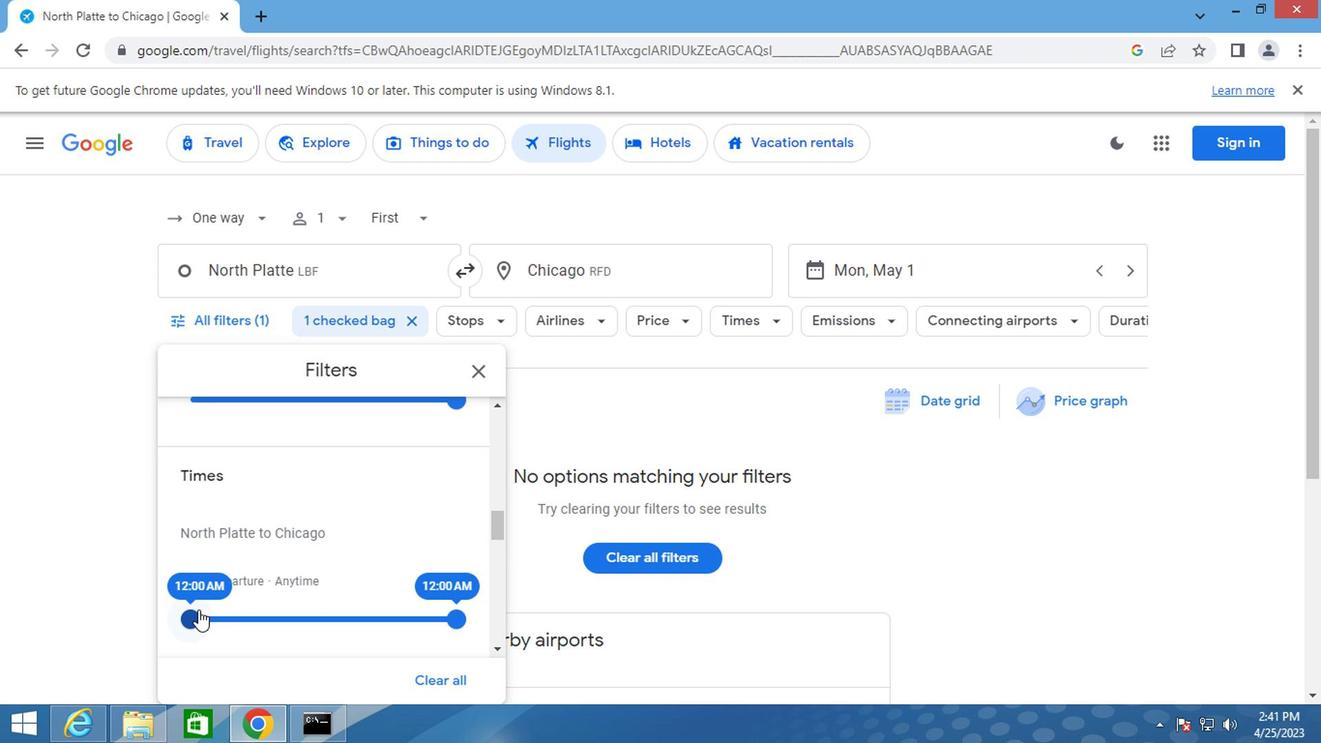 
Action: Mouse moved to (477, 375)
Screenshot: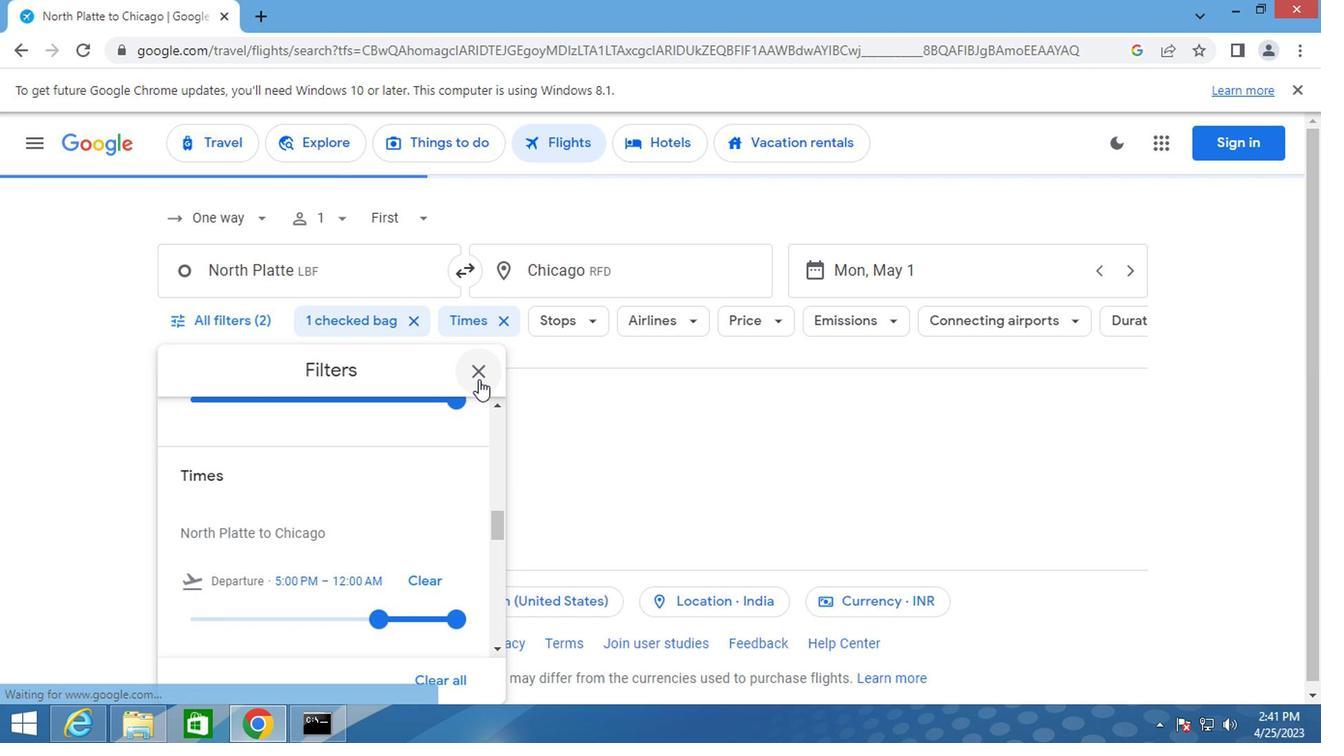 
Action: Mouse pressed left at (477, 375)
Screenshot: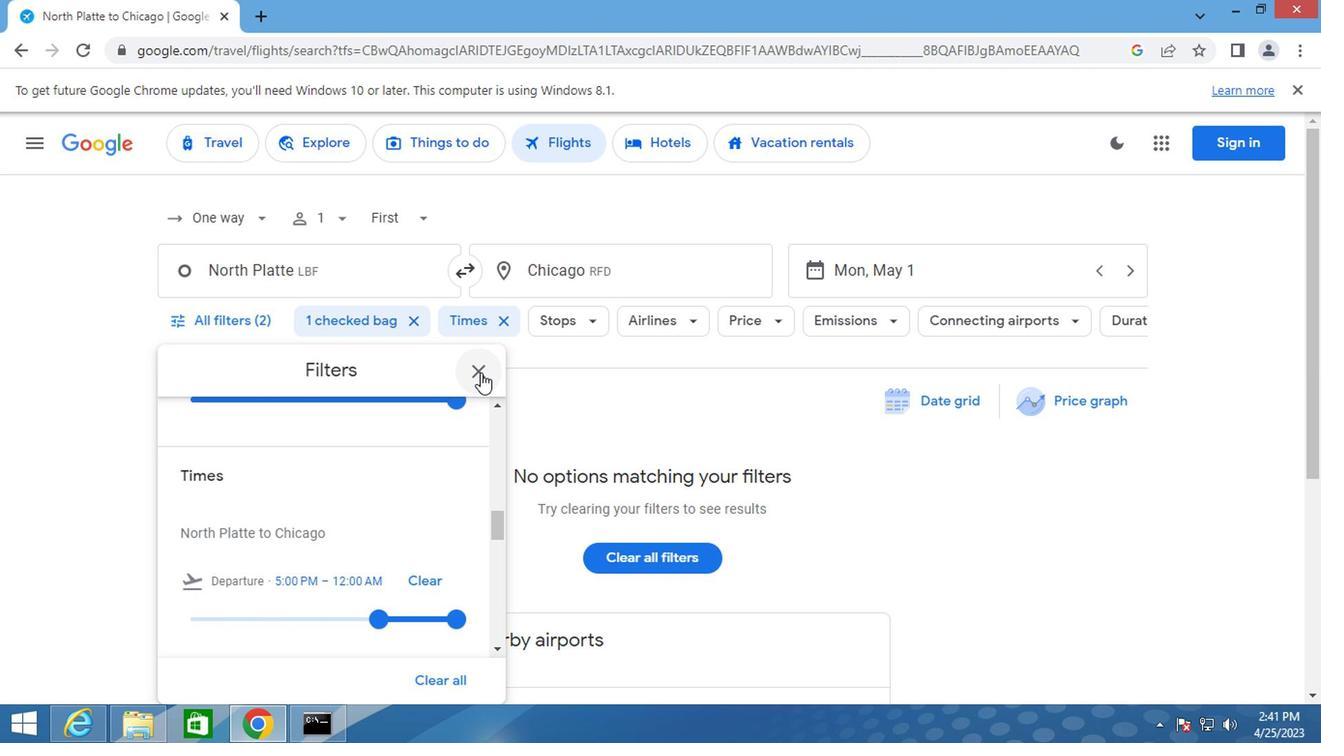 
Action: Key pressed <Key.f8>
Screenshot: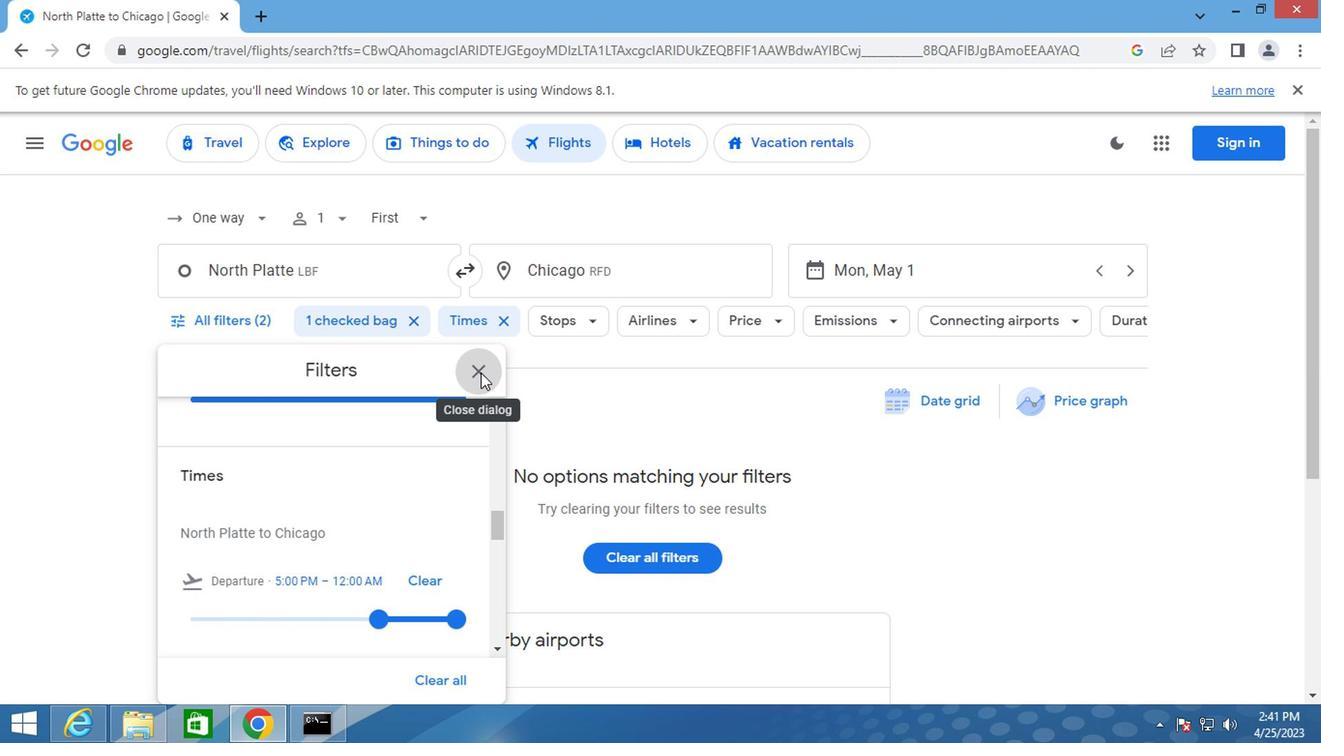 
